 Task: Find connections with filter location Neiba with filter topic #Bestadvicewith filter profile language French with filter current company Goibibo with filter school IBS Hyderabad with filter industry Operations Consulting with filter service category Typing with filter keywords title Bookkeeper
Action: Mouse moved to (639, 84)
Screenshot: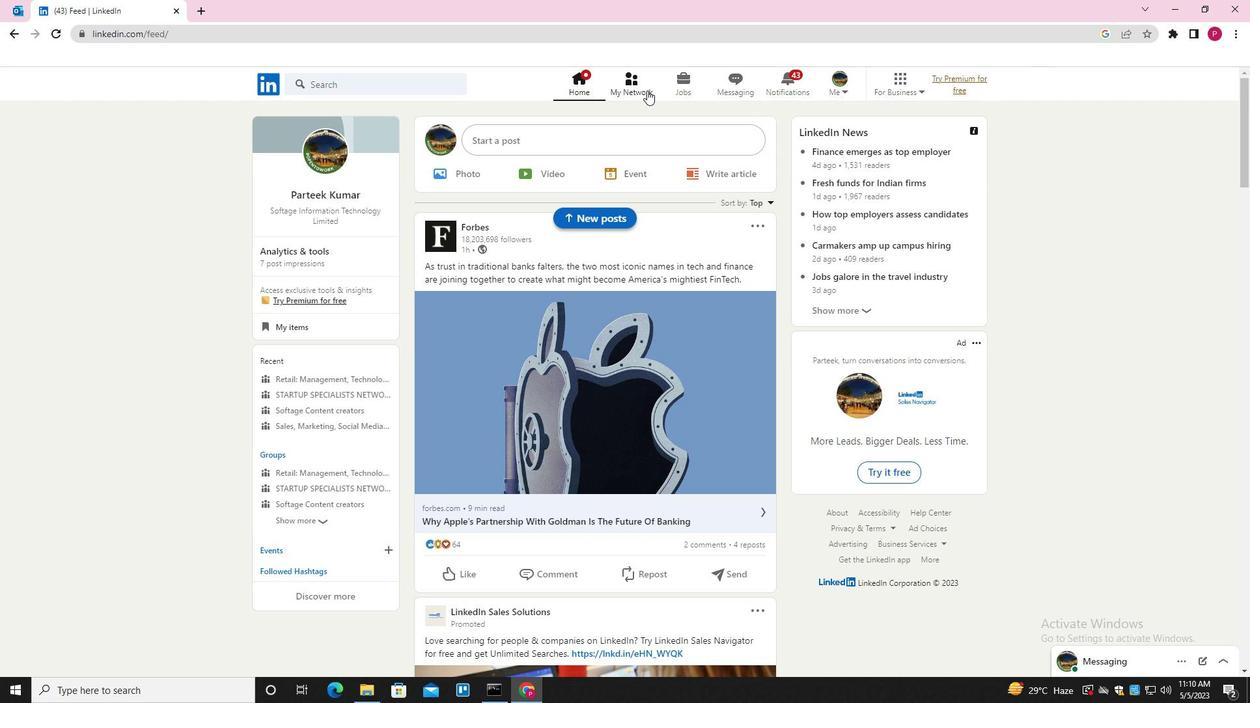 
Action: Mouse pressed left at (639, 84)
Screenshot: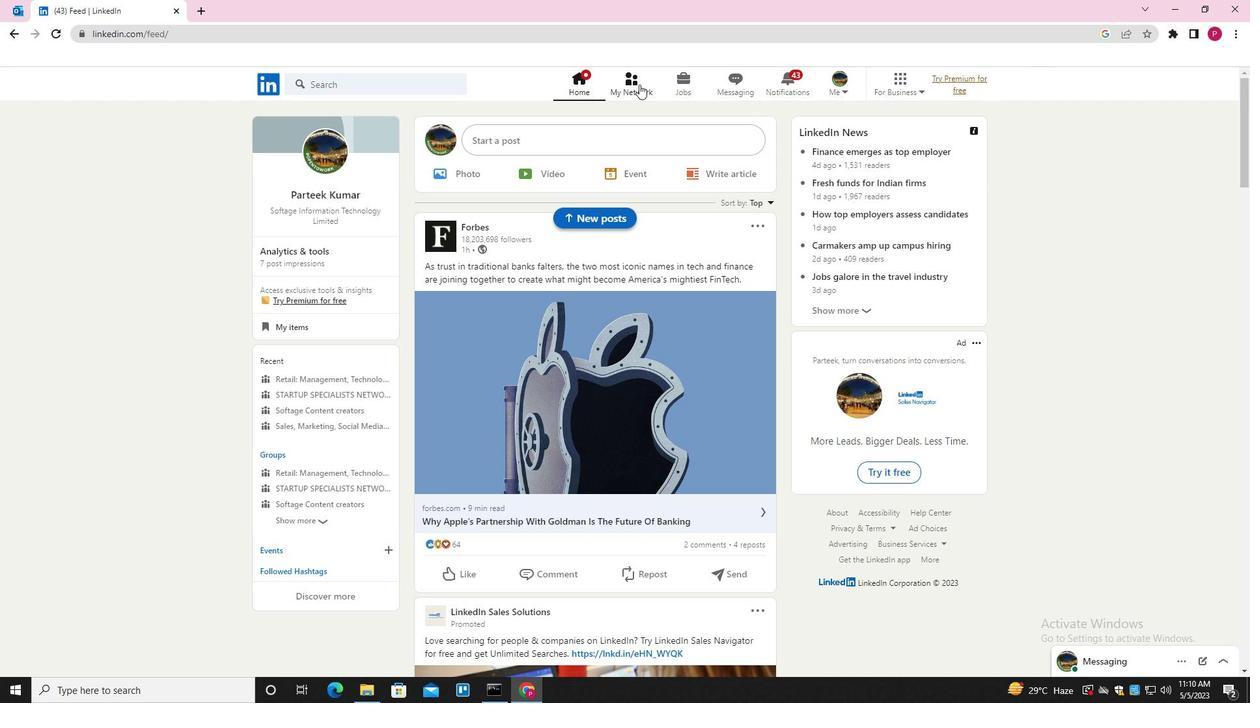
Action: Mouse moved to (423, 162)
Screenshot: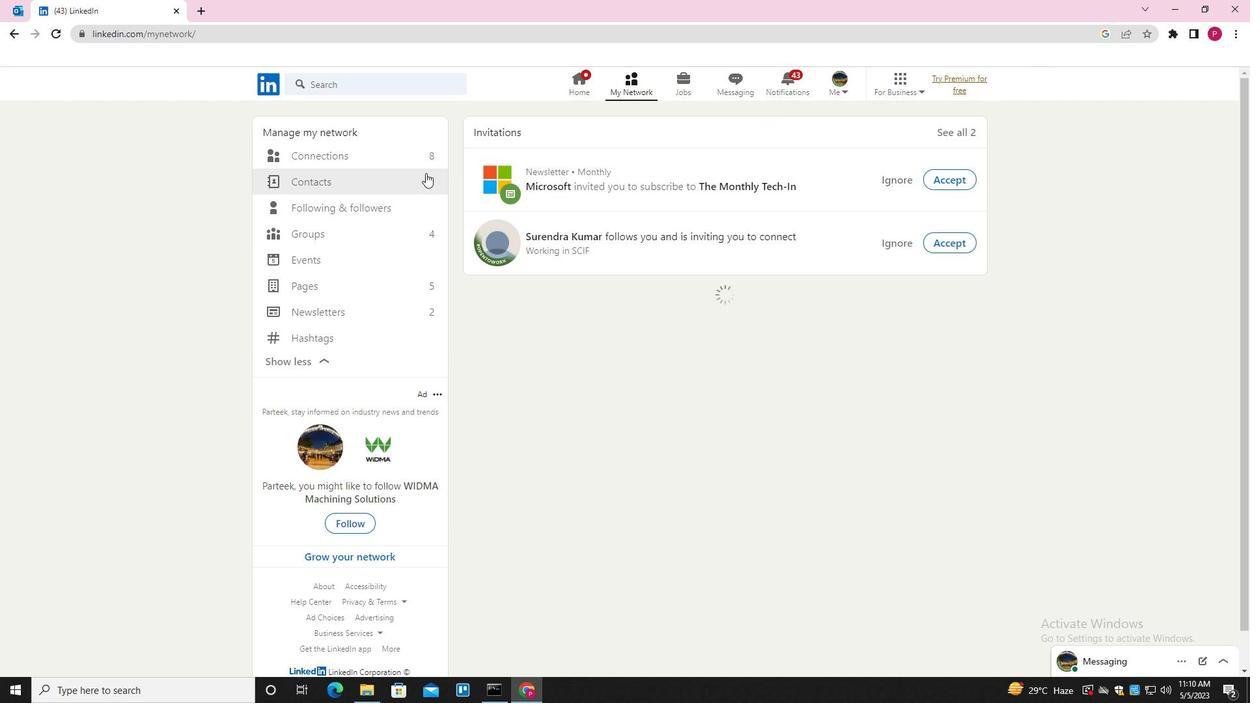 
Action: Mouse pressed left at (423, 162)
Screenshot: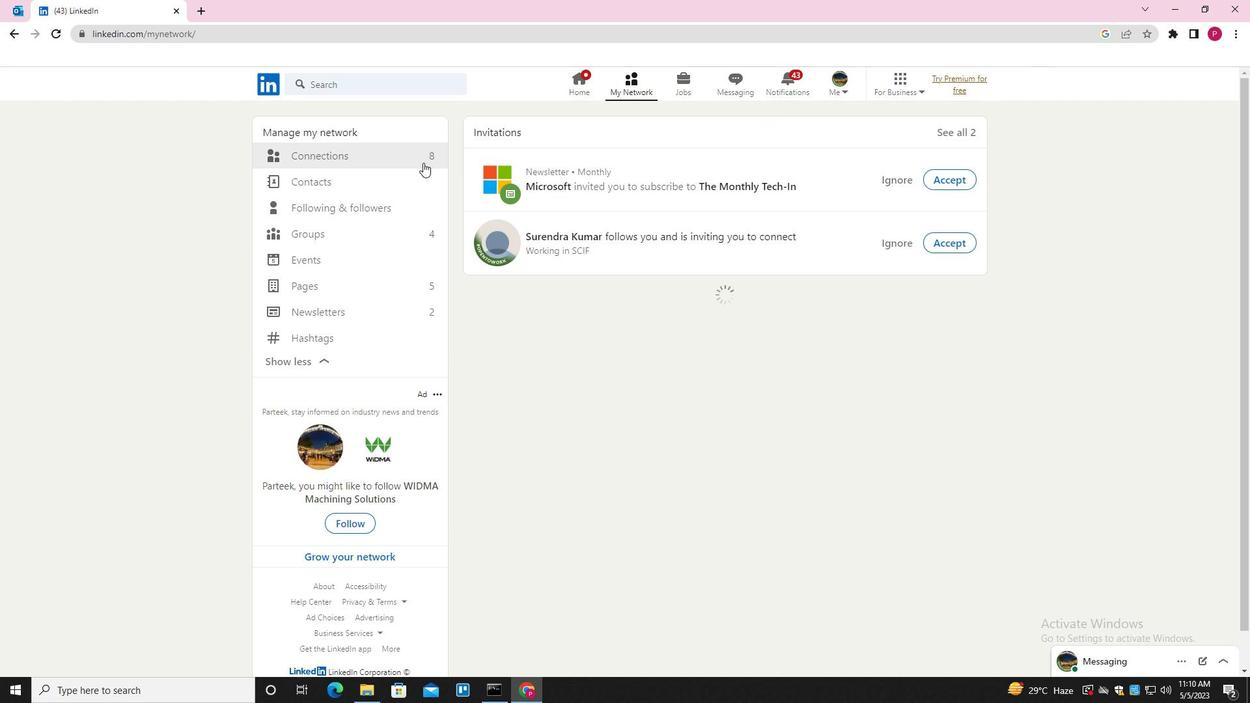 
Action: Mouse moved to (724, 156)
Screenshot: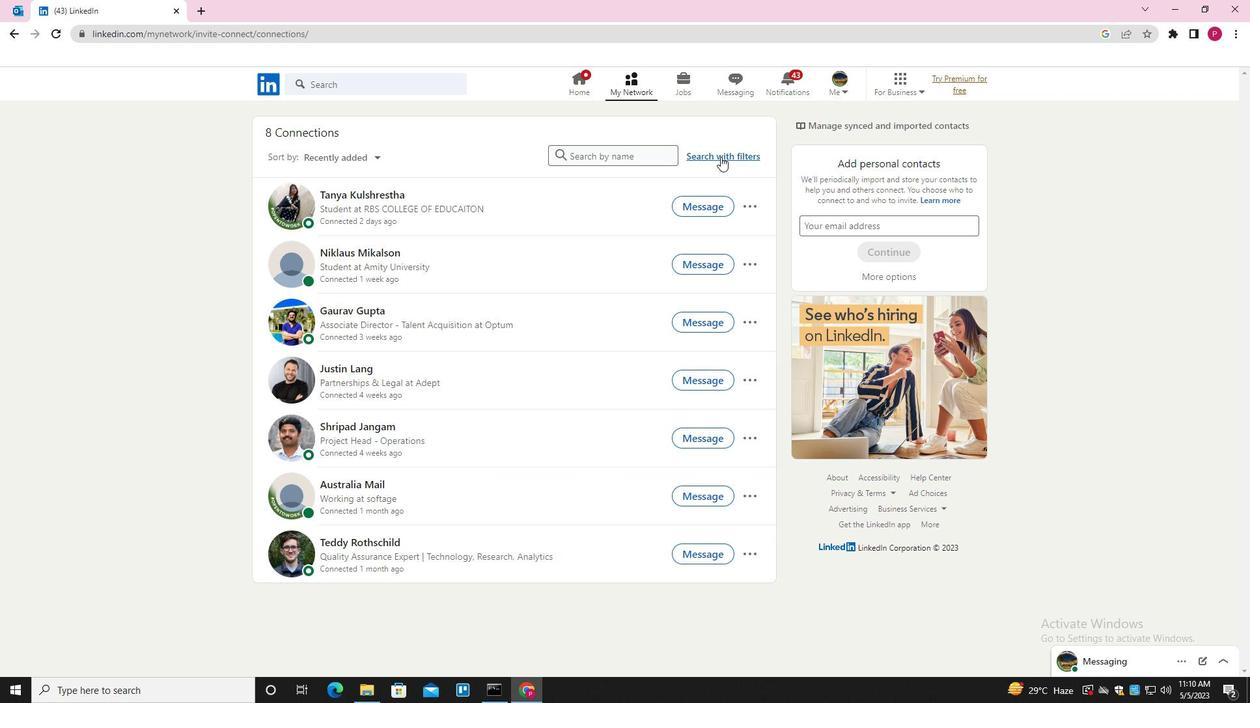 
Action: Mouse pressed left at (724, 156)
Screenshot: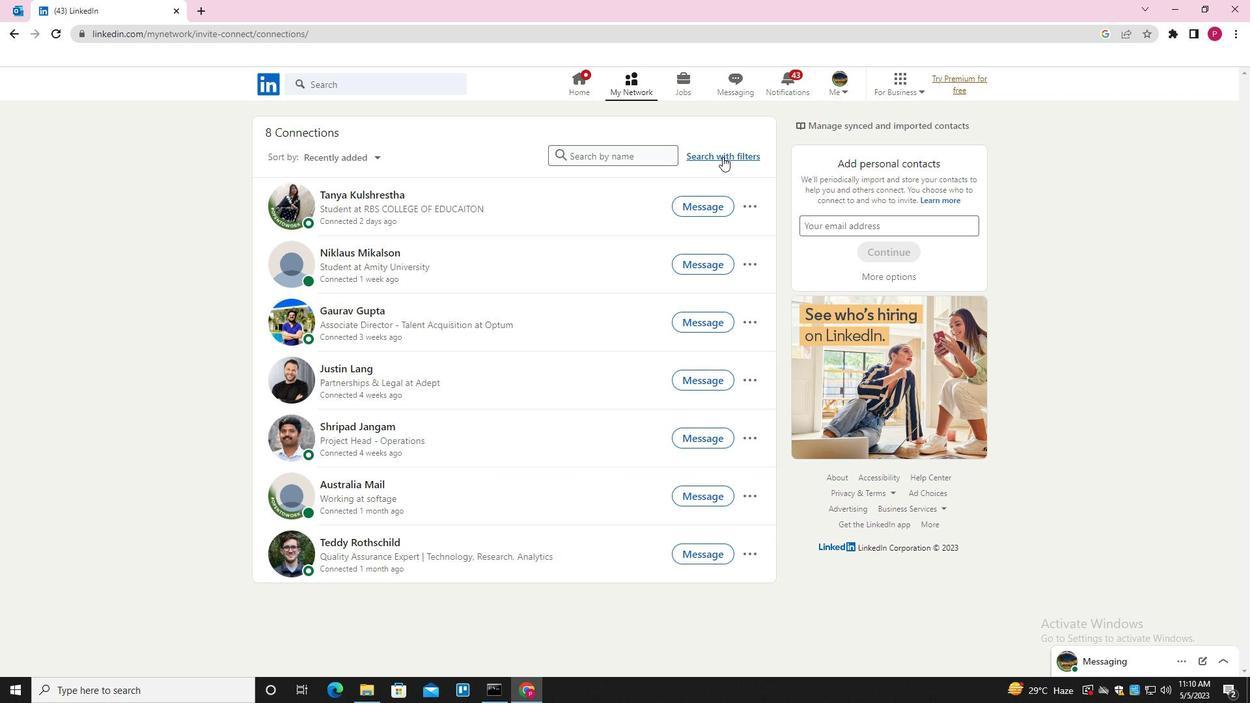 
Action: Mouse moved to (669, 117)
Screenshot: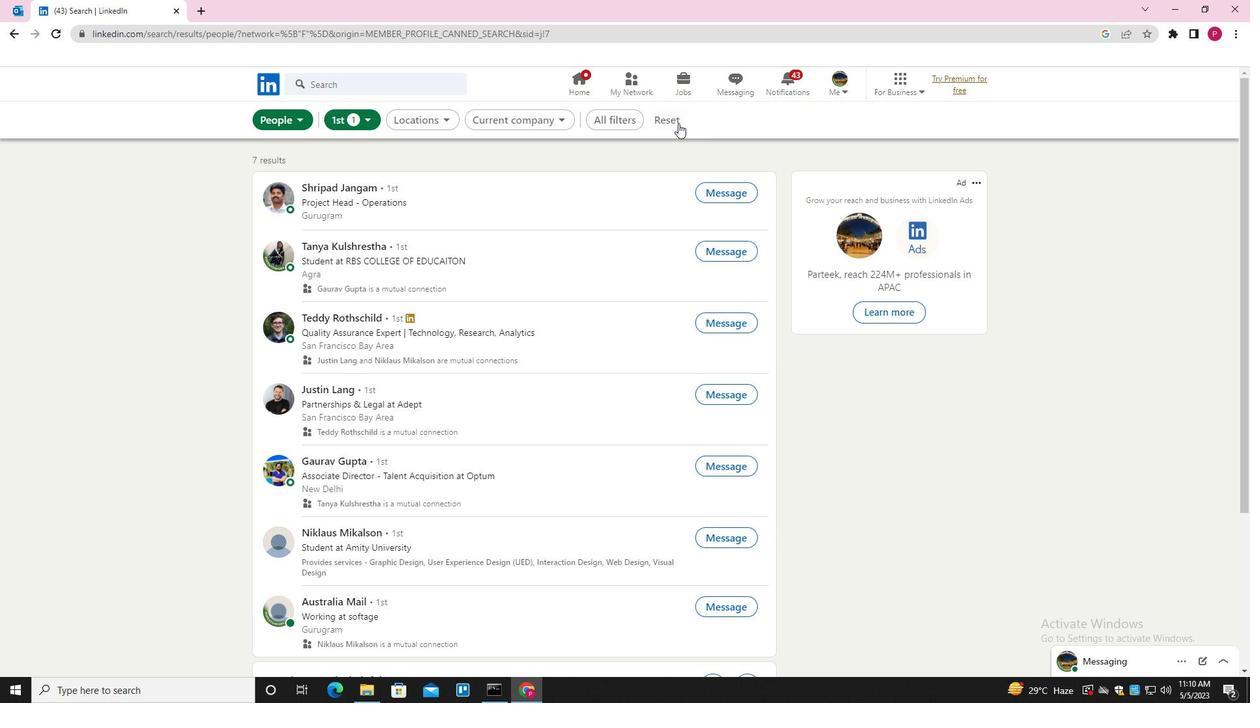 
Action: Mouse pressed left at (669, 117)
Screenshot: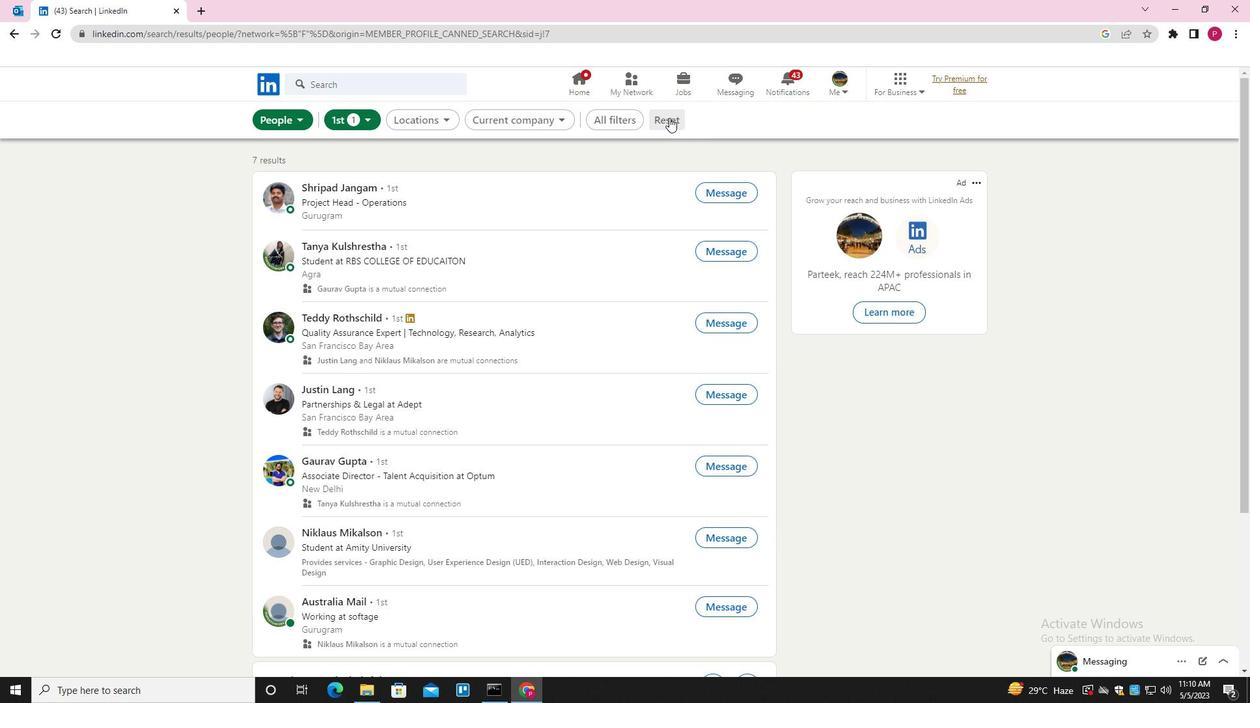 
Action: Mouse moved to (654, 117)
Screenshot: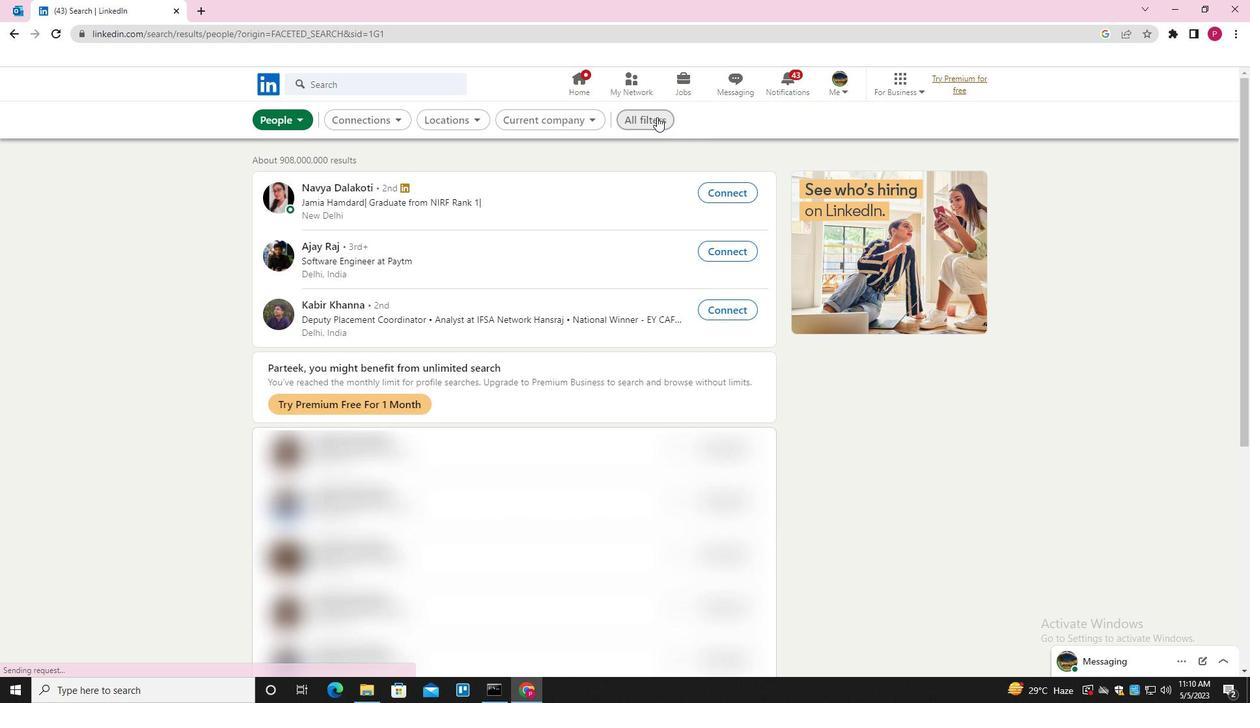 
Action: Mouse pressed left at (654, 117)
Screenshot: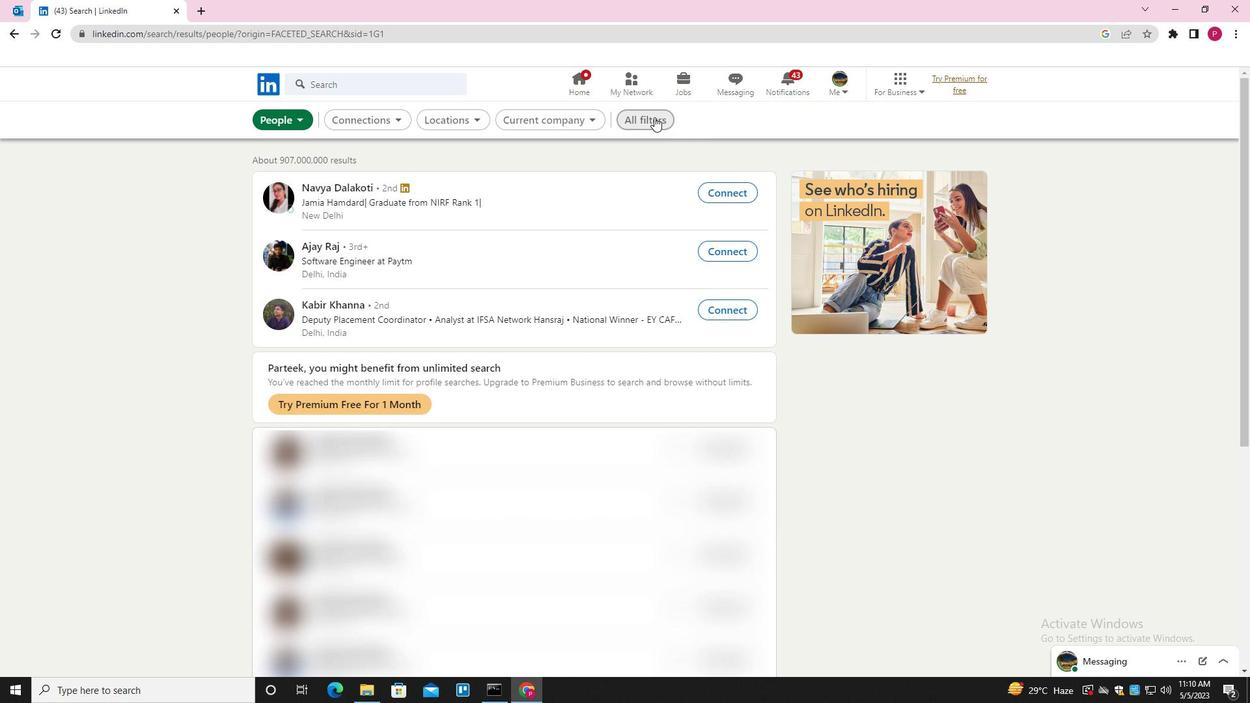 
Action: Mouse moved to (962, 274)
Screenshot: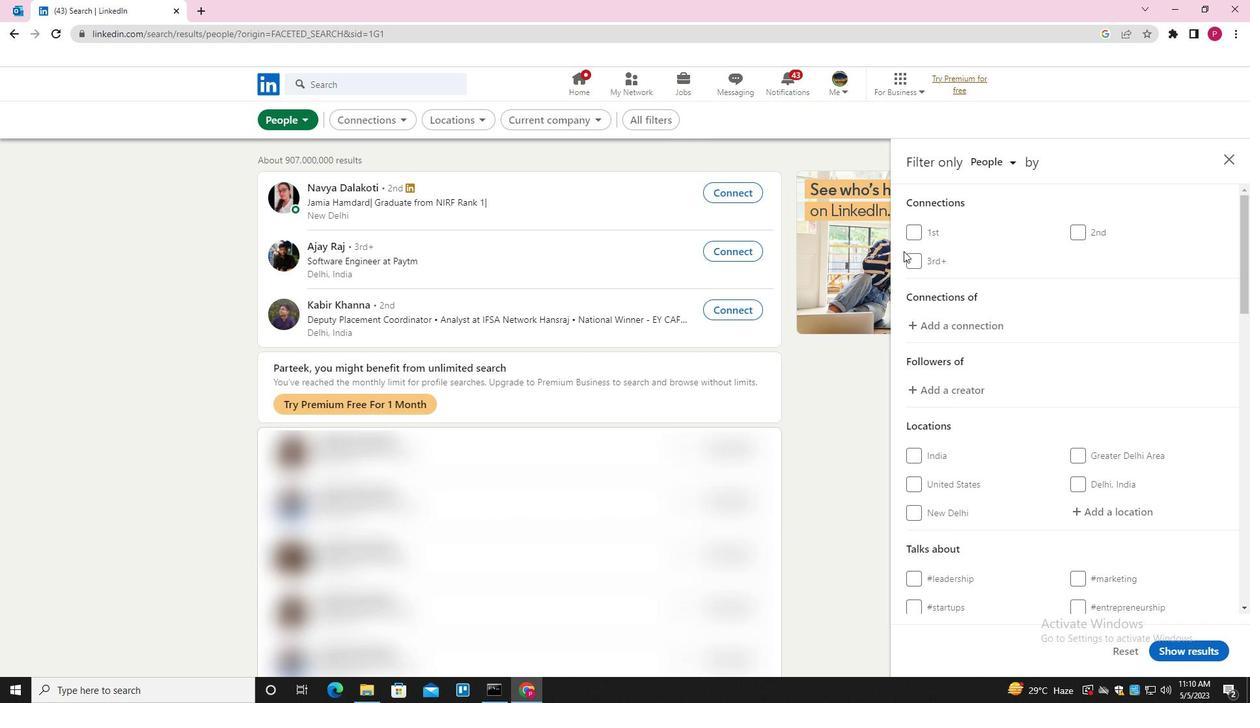 
Action: Mouse scrolled (962, 274) with delta (0, 0)
Screenshot: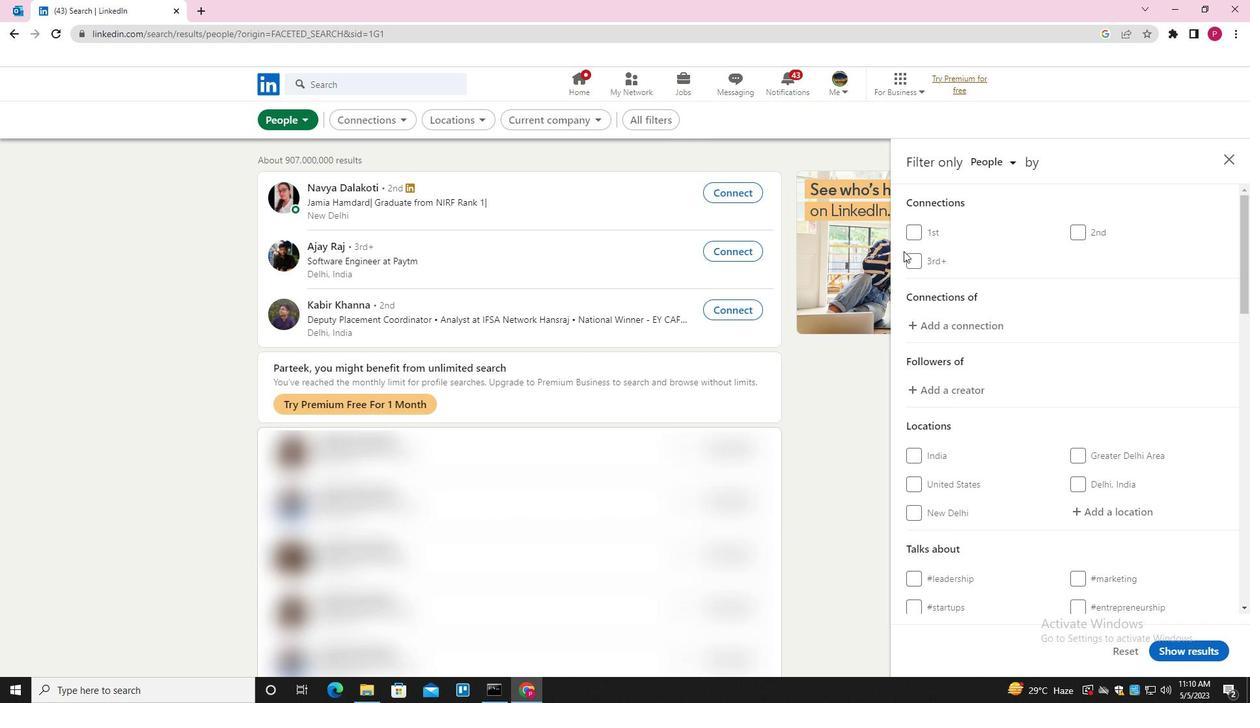 
Action: Mouse moved to (993, 285)
Screenshot: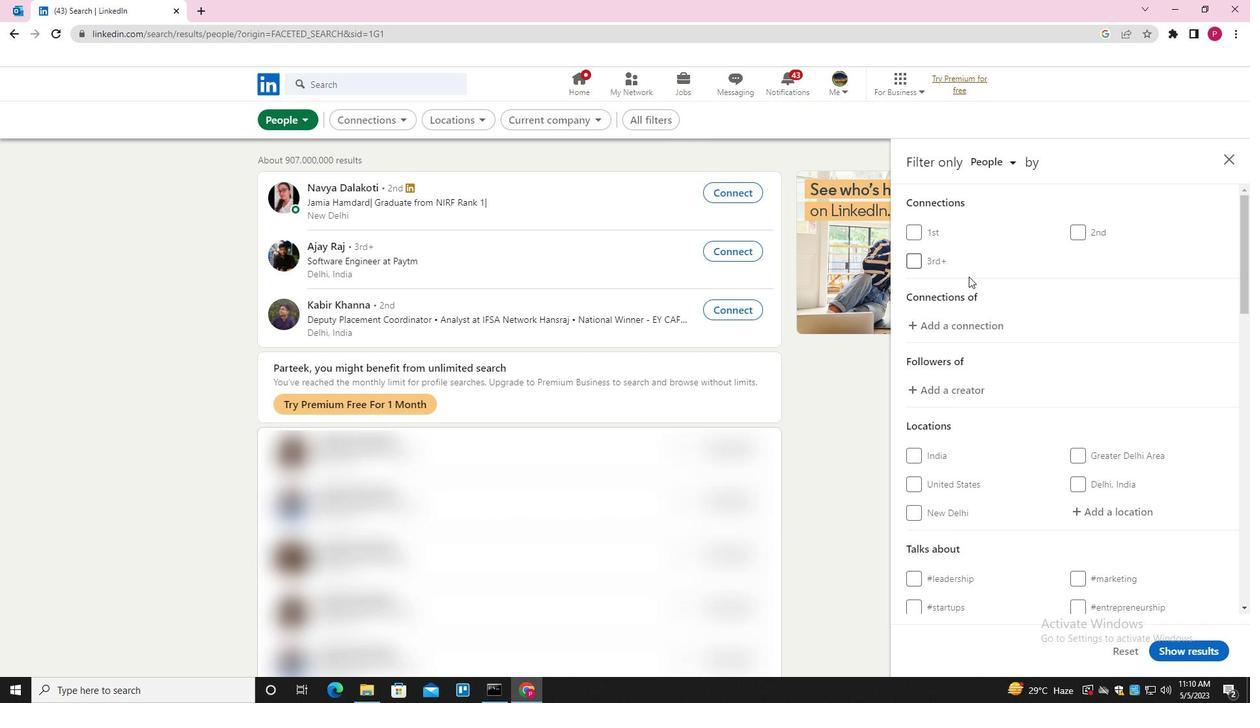 
Action: Mouse scrolled (993, 284) with delta (0, 0)
Screenshot: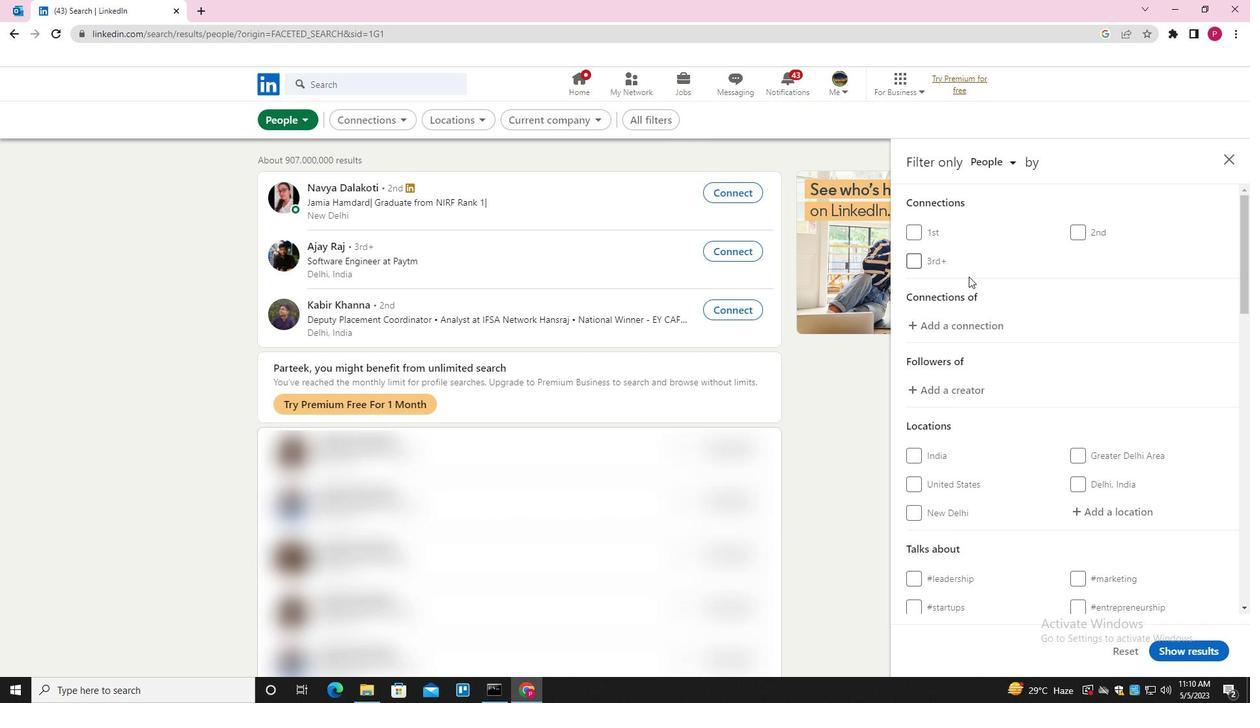 
Action: Mouse moved to (1135, 373)
Screenshot: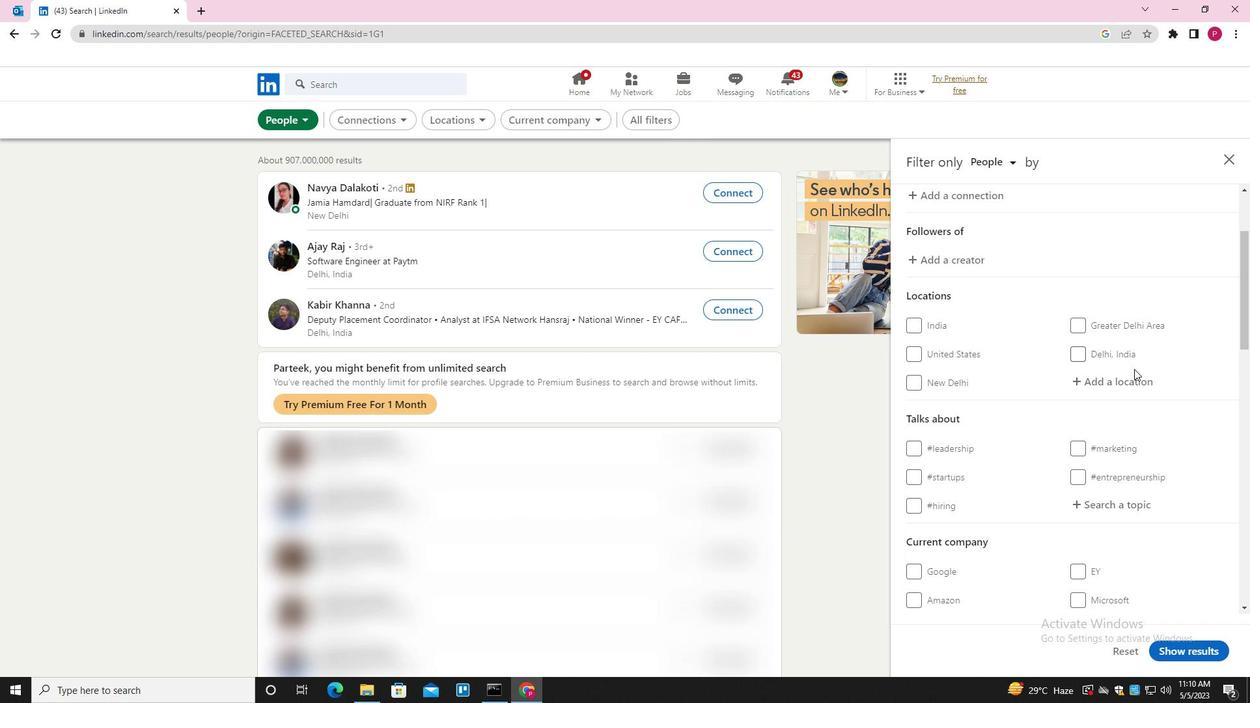 
Action: Mouse pressed left at (1135, 373)
Screenshot: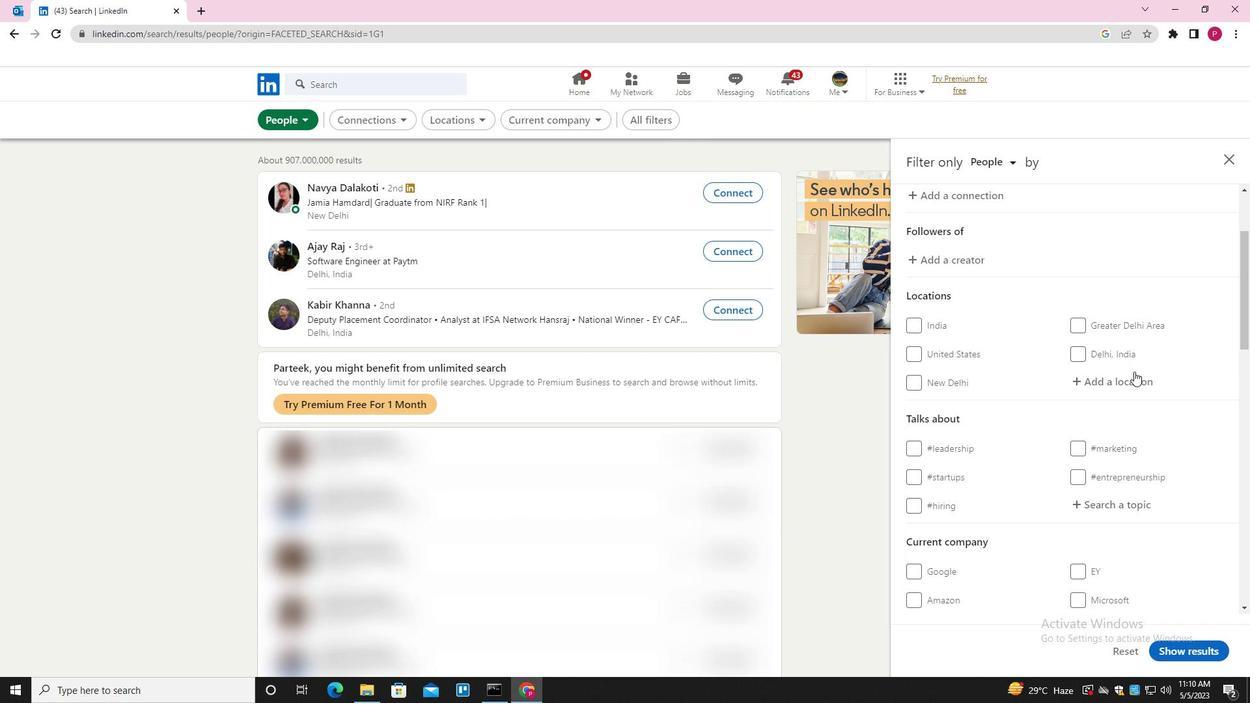 
Action: Key pressed <Key.shift>NEIBA
Screenshot: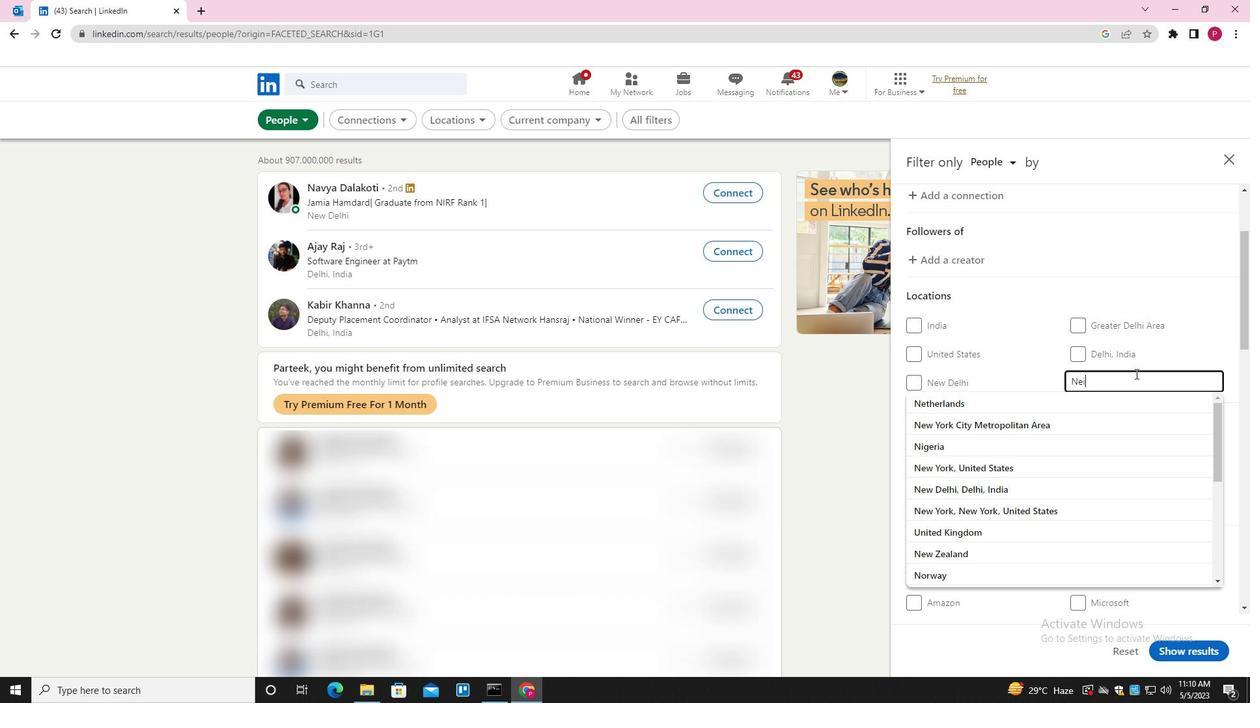 
Action: Mouse moved to (1122, 373)
Screenshot: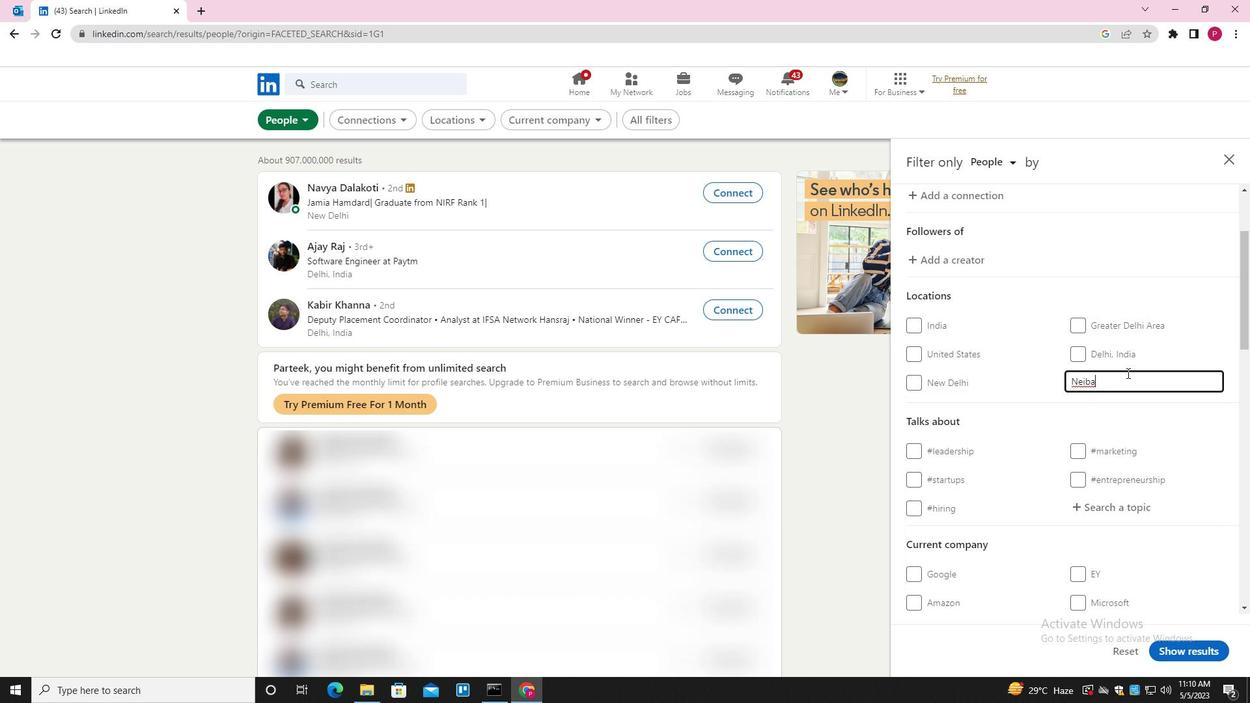 
Action: Mouse scrolled (1122, 372) with delta (0, 0)
Screenshot: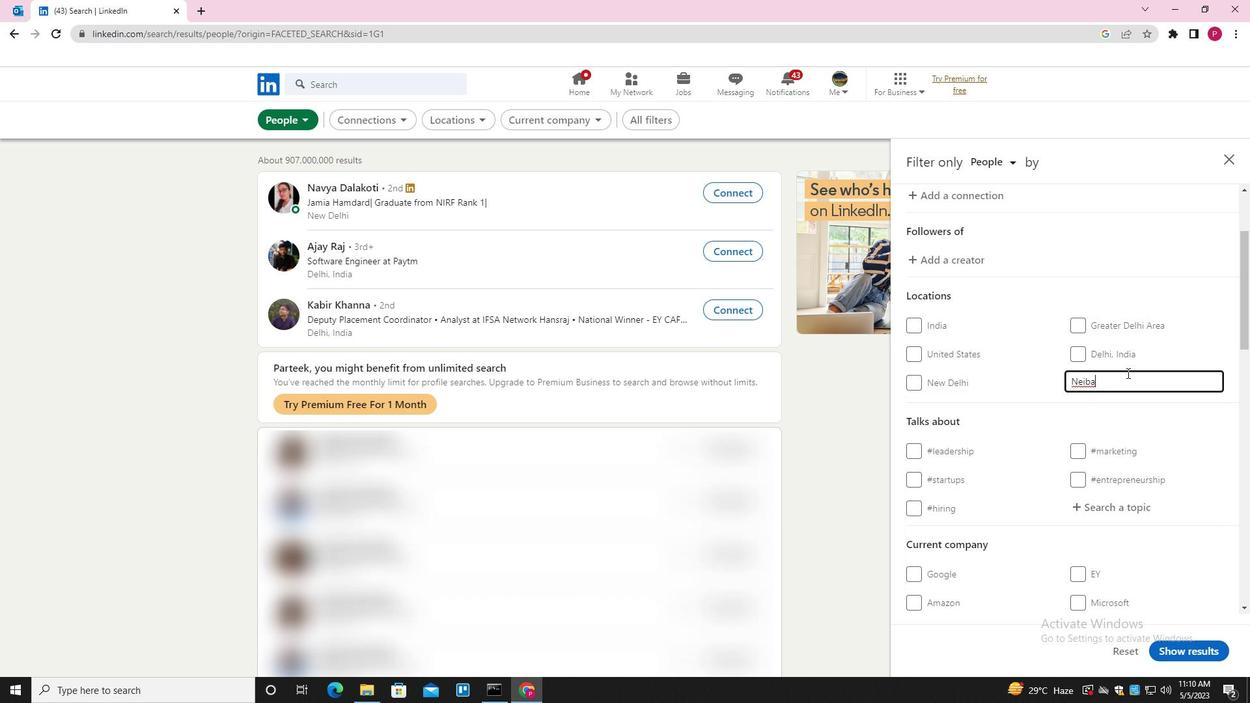 
Action: Mouse moved to (1121, 372)
Screenshot: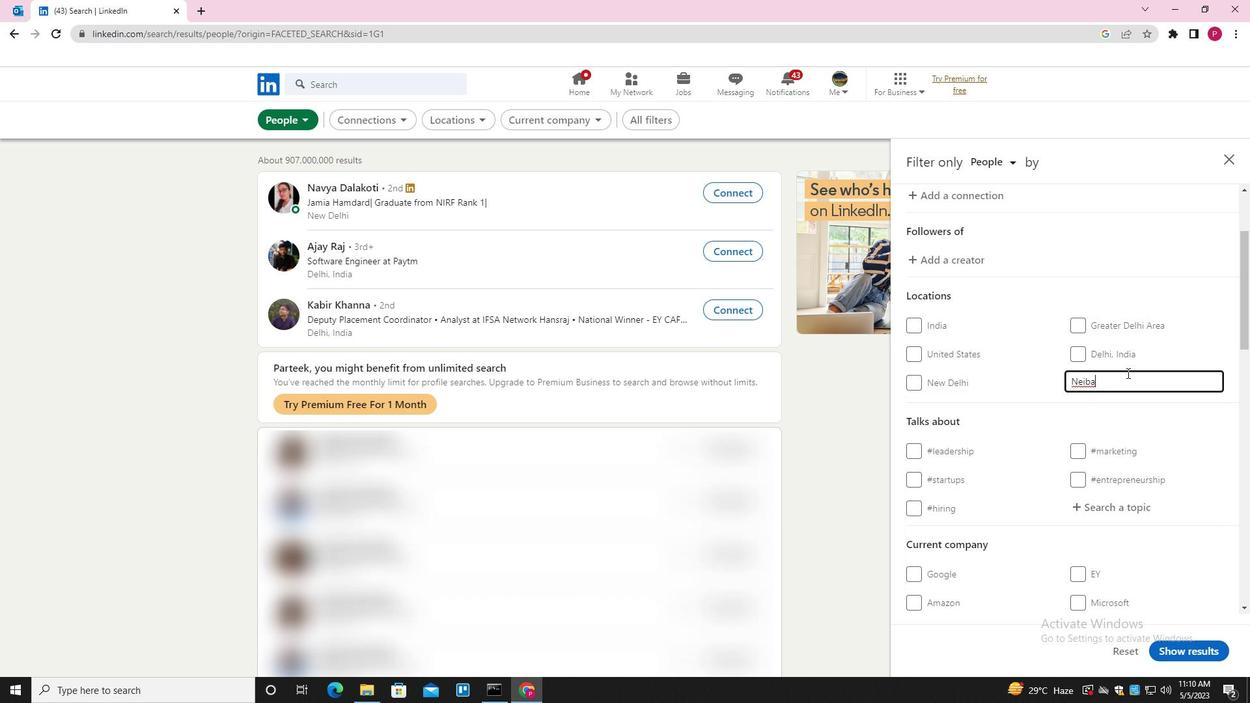 
Action: Mouse scrolled (1121, 371) with delta (0, 0)
Screenshot: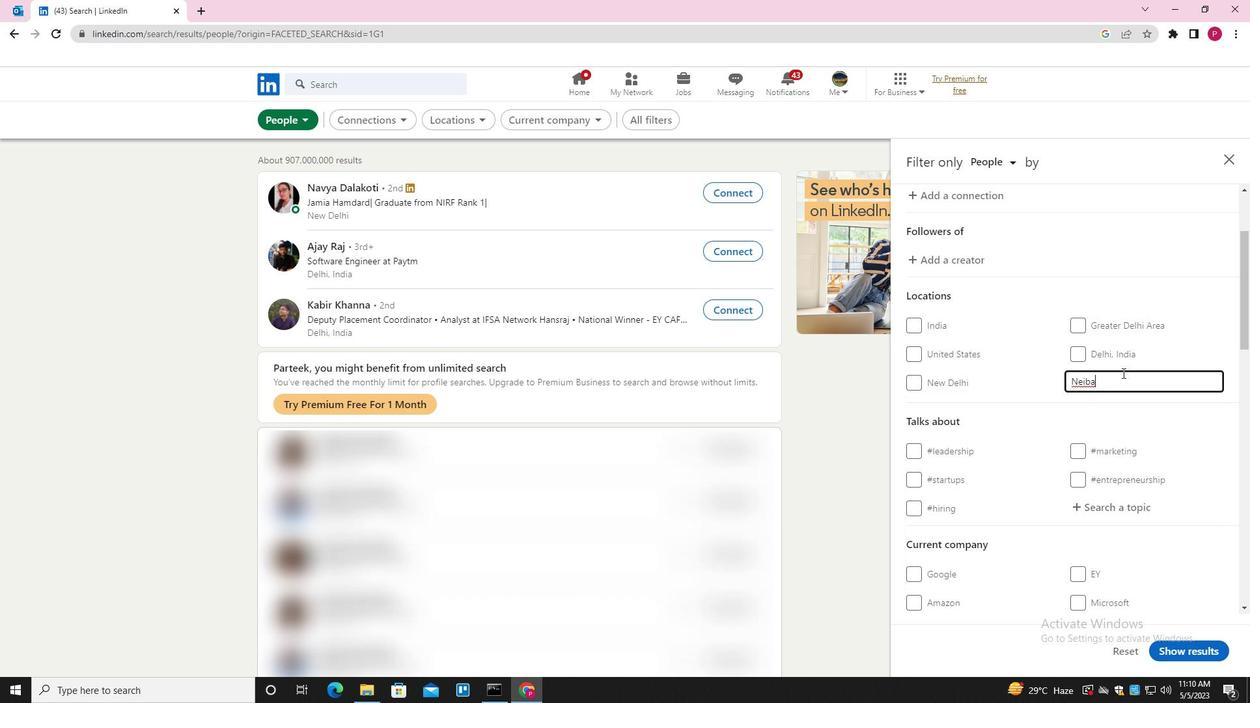 
Action: Mouse scrolled (1121, 371) with delta (0, 0)
Screenshot: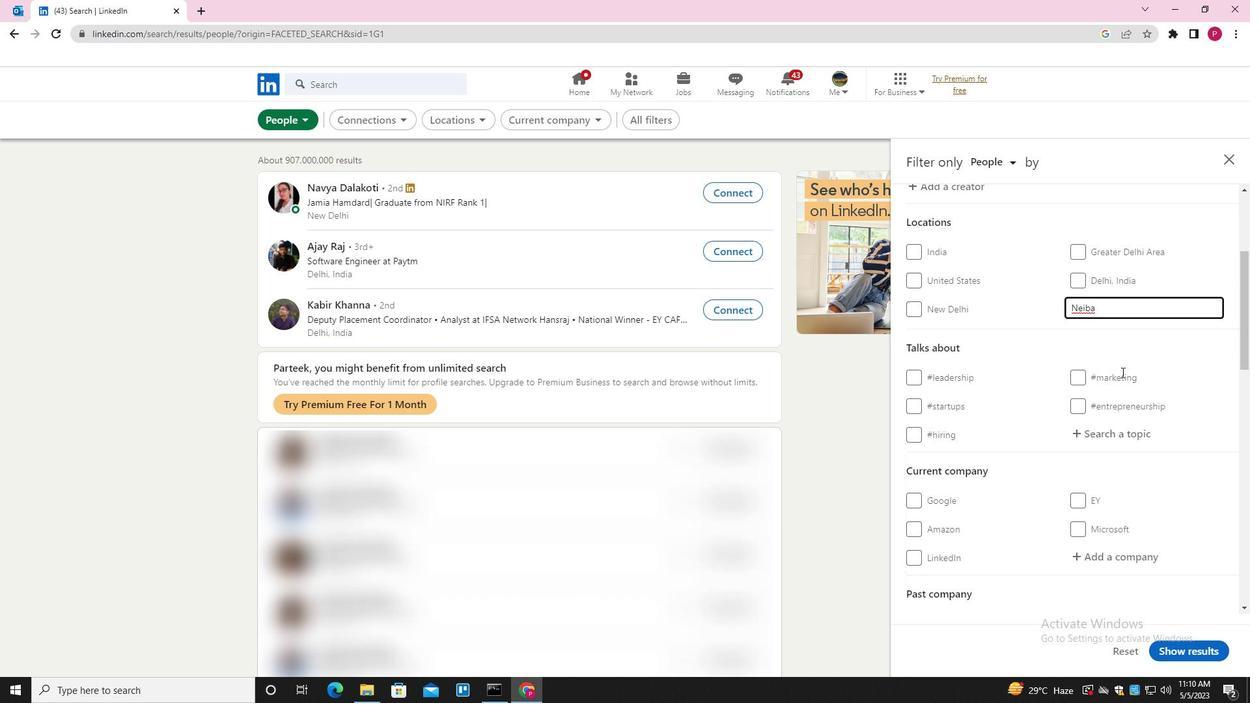 
Action: Mouse moved to (1112, 313)
Screenshot: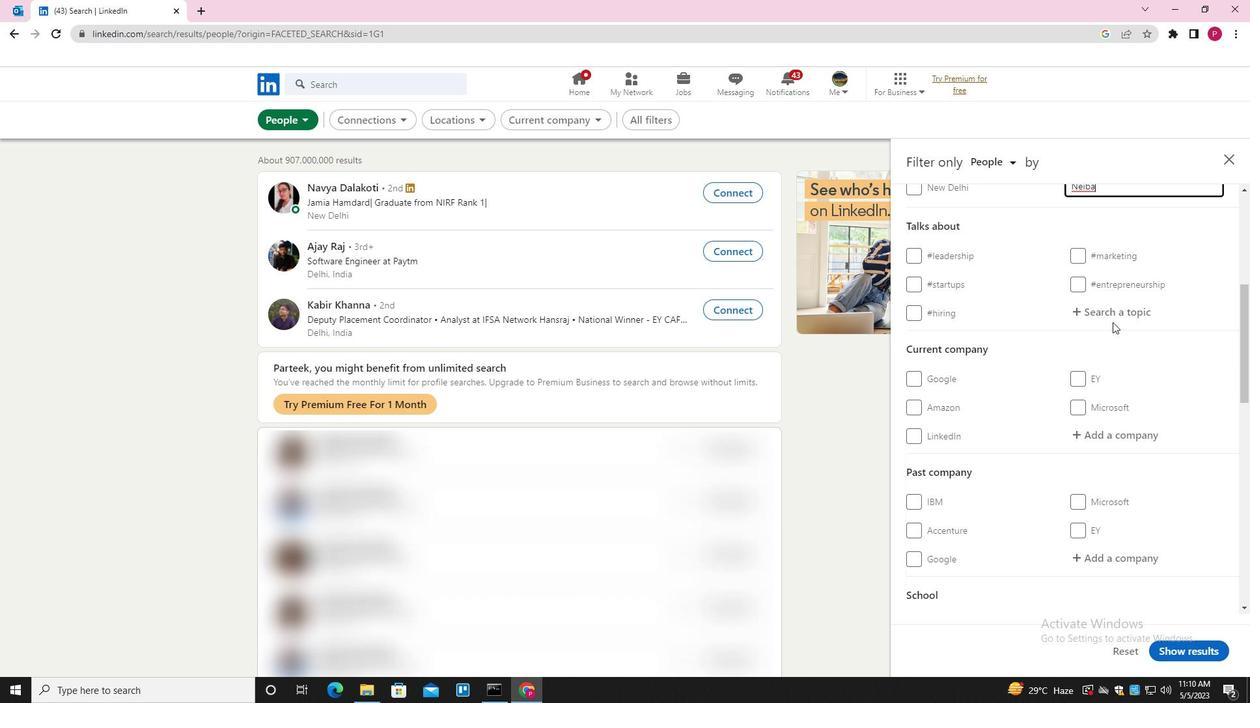 
Action: Mouse pressed left at (1112, 313)
Screenshot: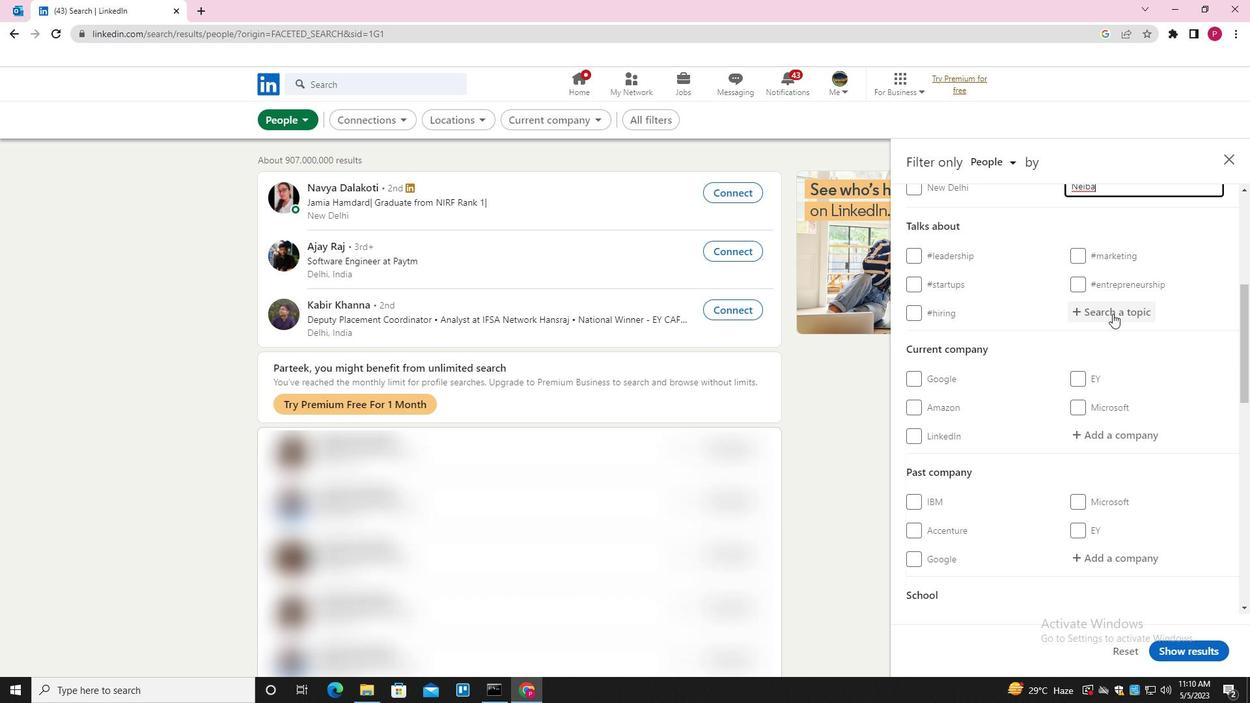 
Action: Key pressed BESTADVICE<Key.down><Key.enter>
Screenshot: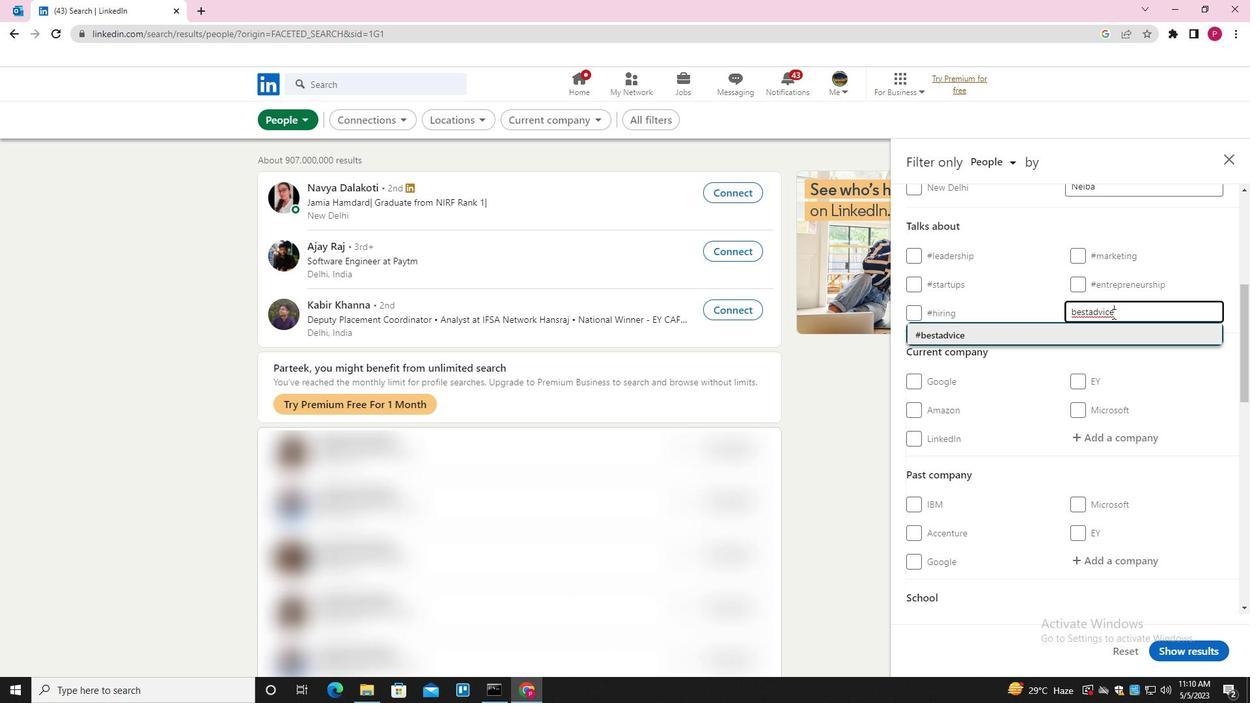
Action: Mouse scrolled (1112, 313) with delta (0, 0)
Screenshot: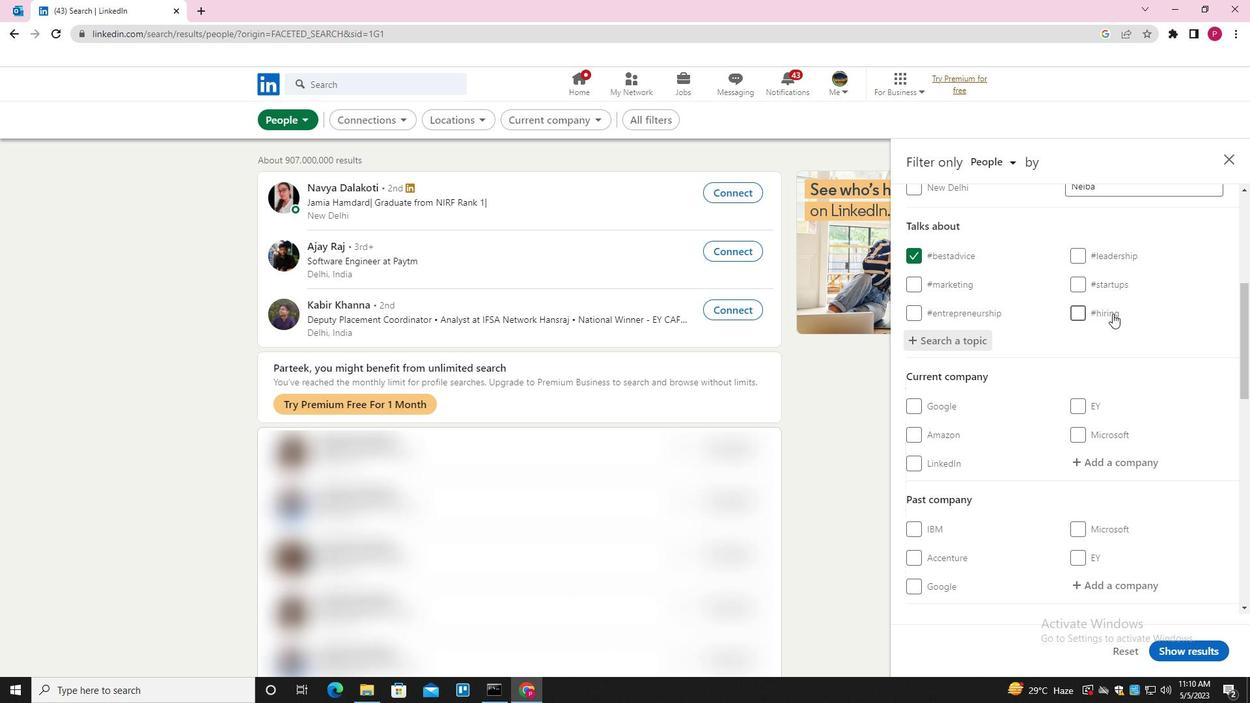 
Action: Mouse scrolled (1112, 313) with delta (0, 0)
Screenshot: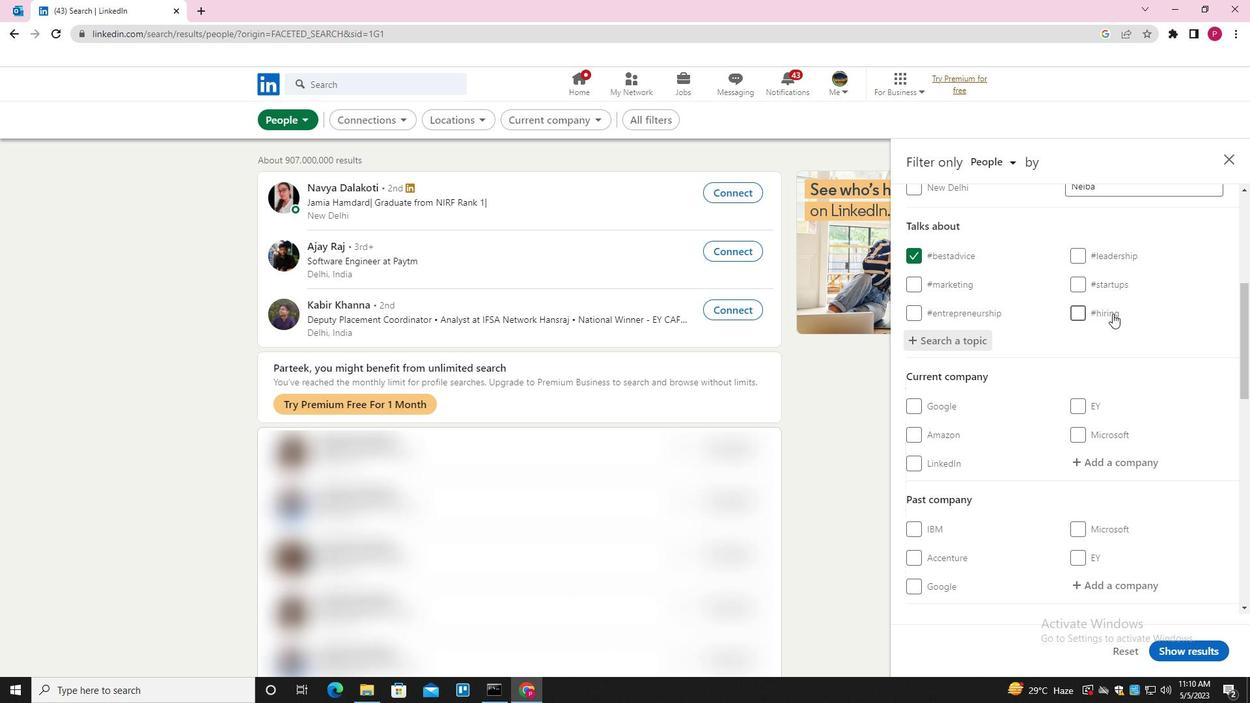 
Action: Mouse moved to (1109, 315)
Screenshot: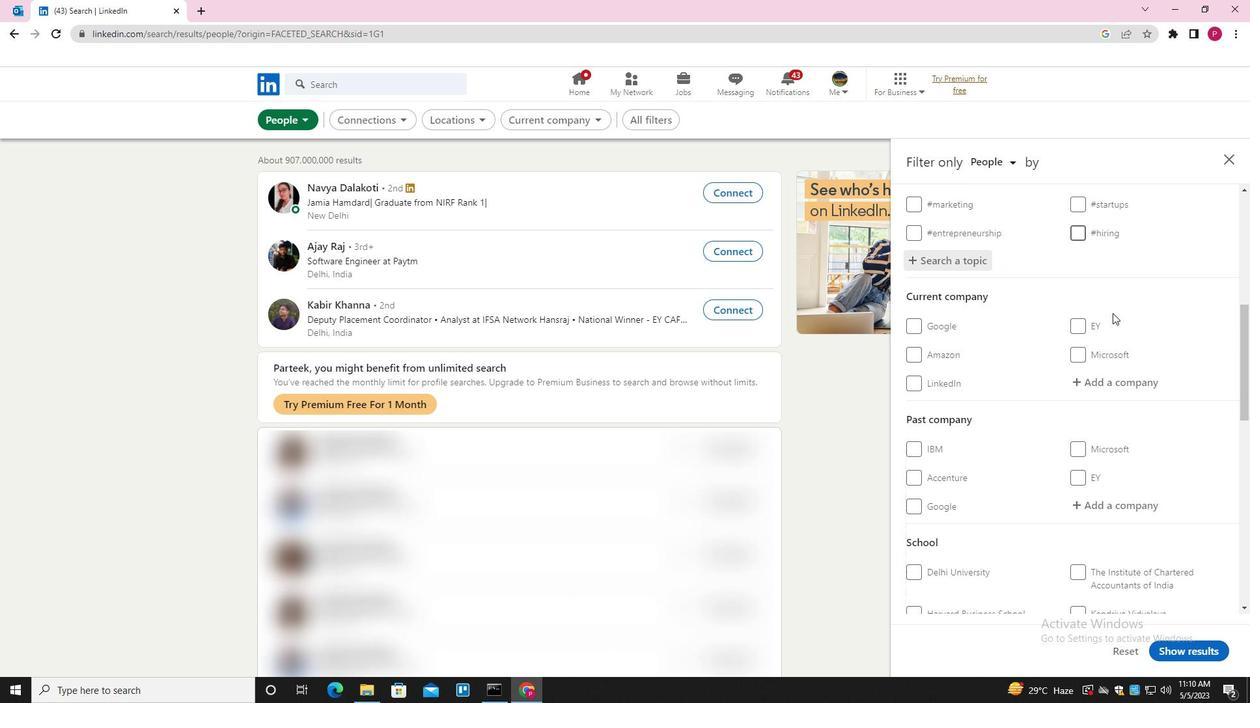 
Action: Mouse scrolled (1109, 314) with delta (0, 0)
Screenshot: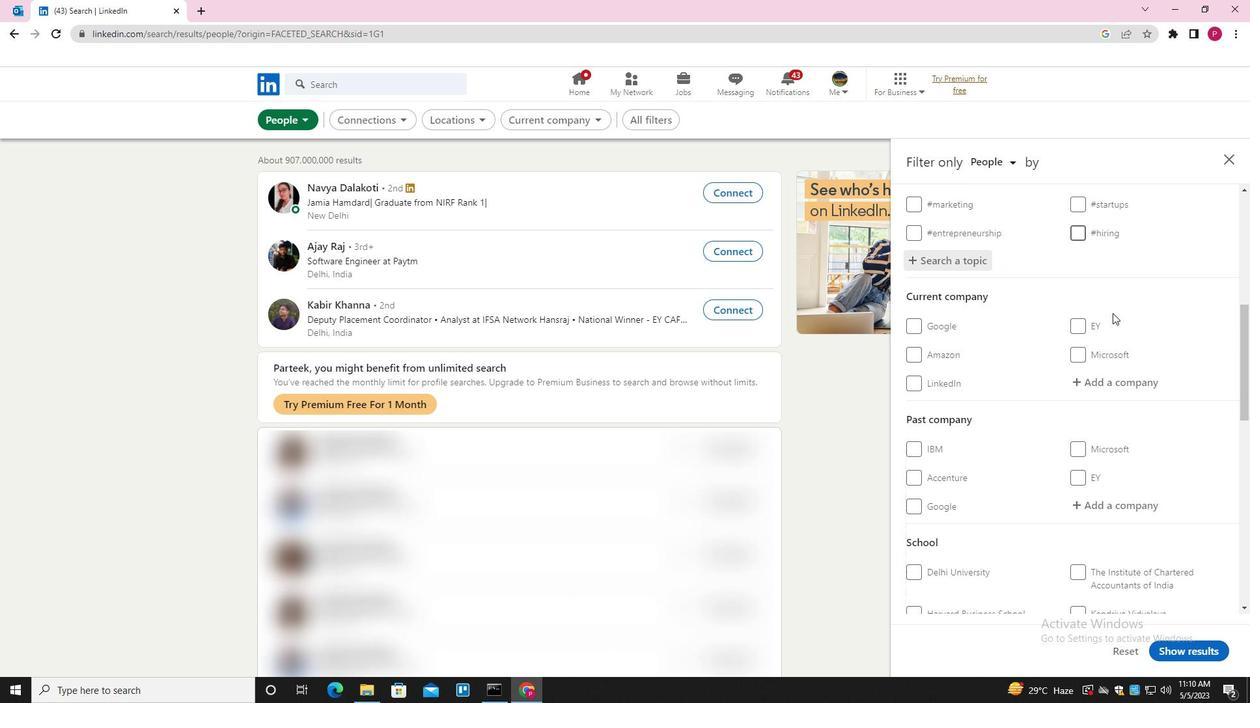 
Action: Mouse moved to (1105, 317)
Screenshot: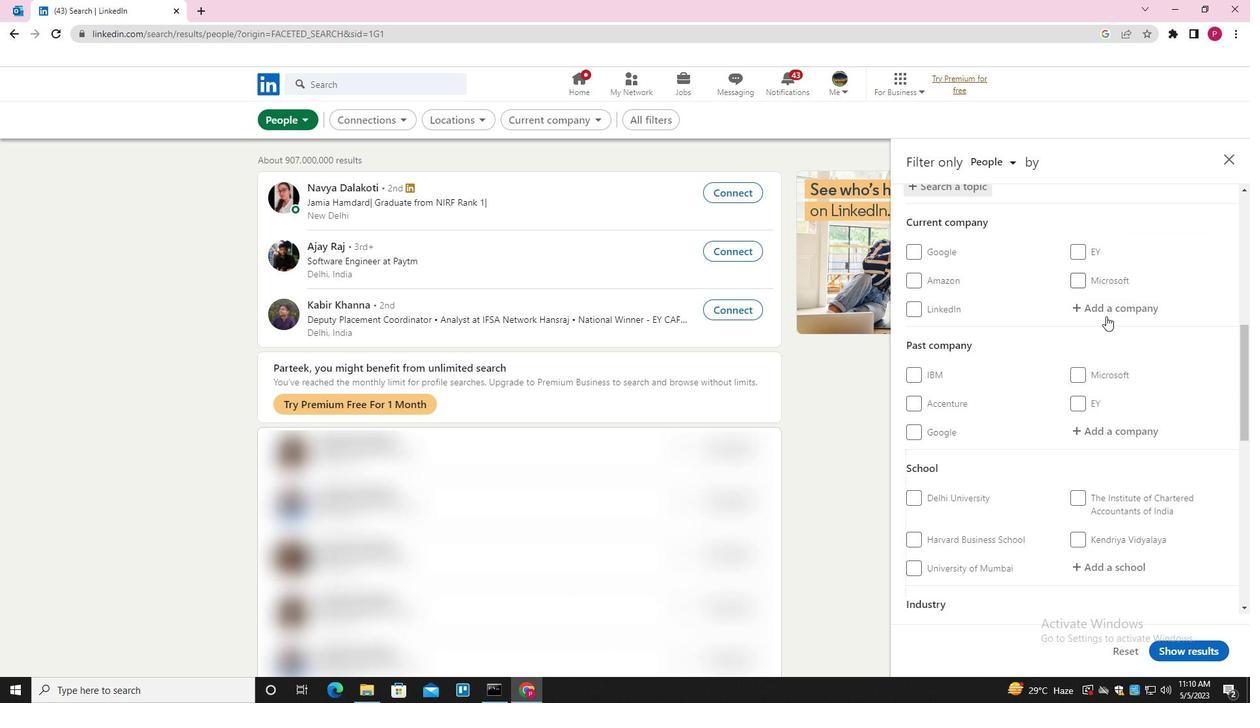 
Action: Mouse scrolled (1105, 317) with delta (0, 0)
Screenshot: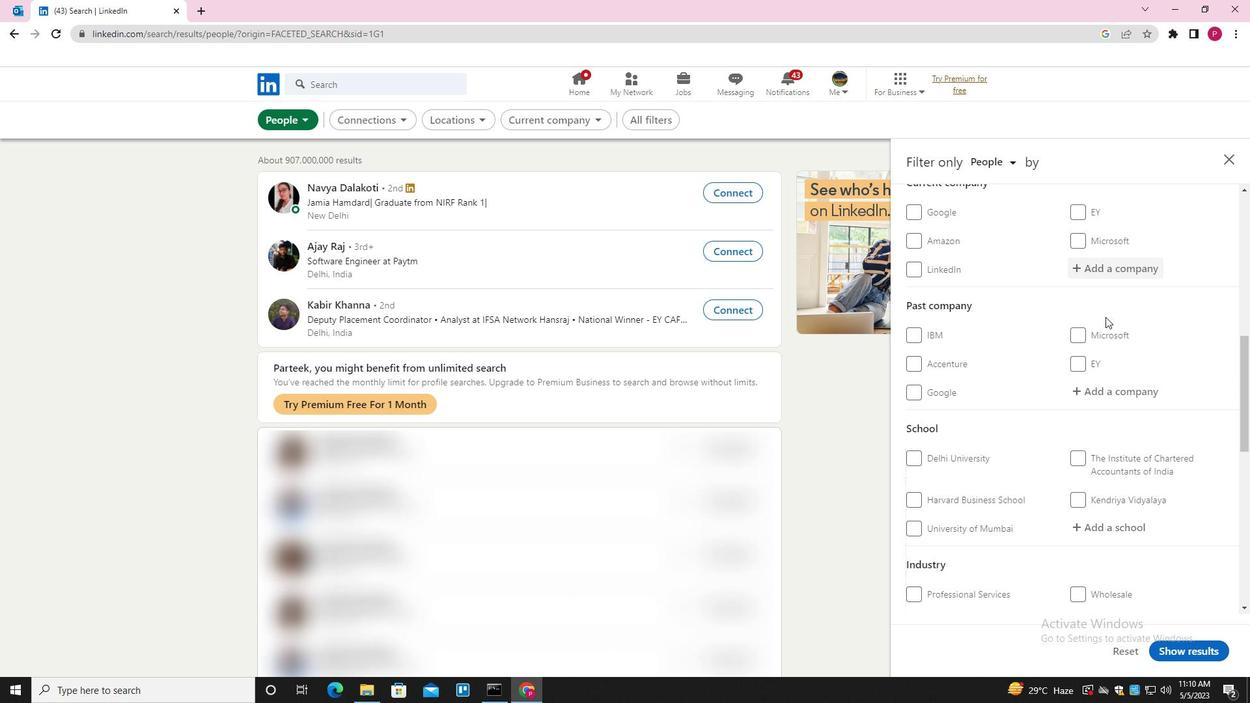 
Action: Mouse scrolled (1105, 317) with delta (0, 0)
Screenshot: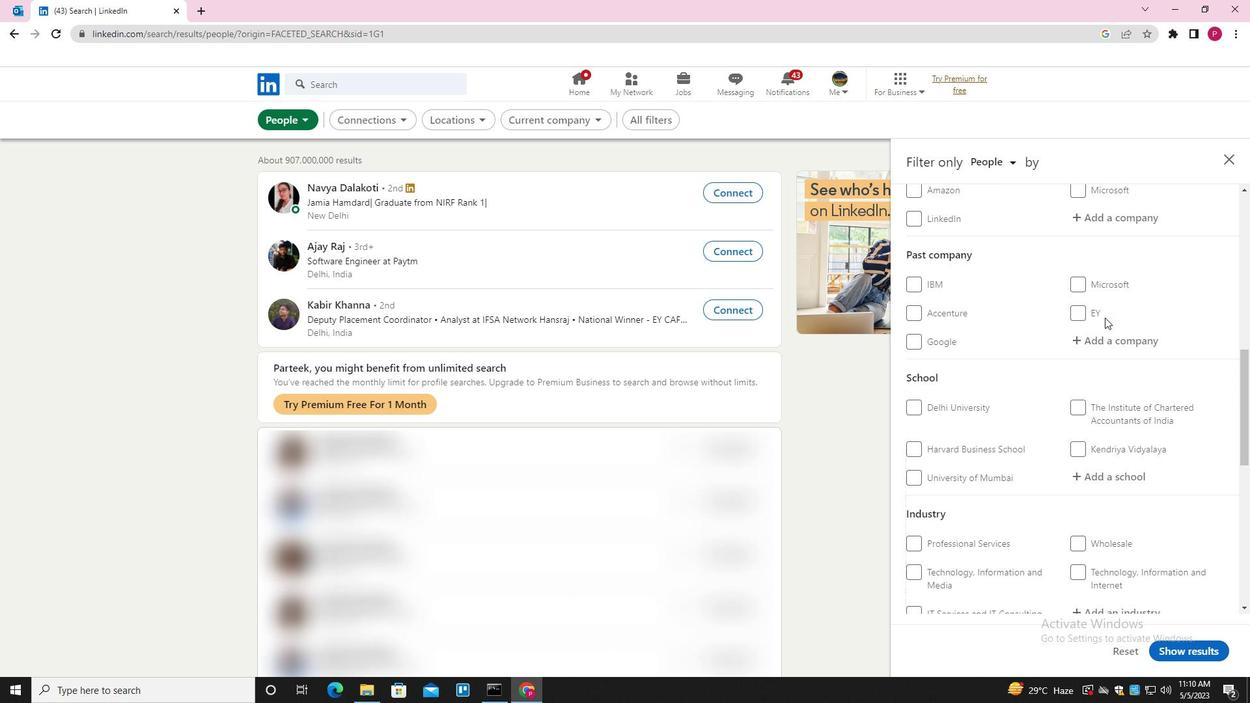 
Action: Mouse scrolled (1105, 317) with delta (0, 0)
Screenshot: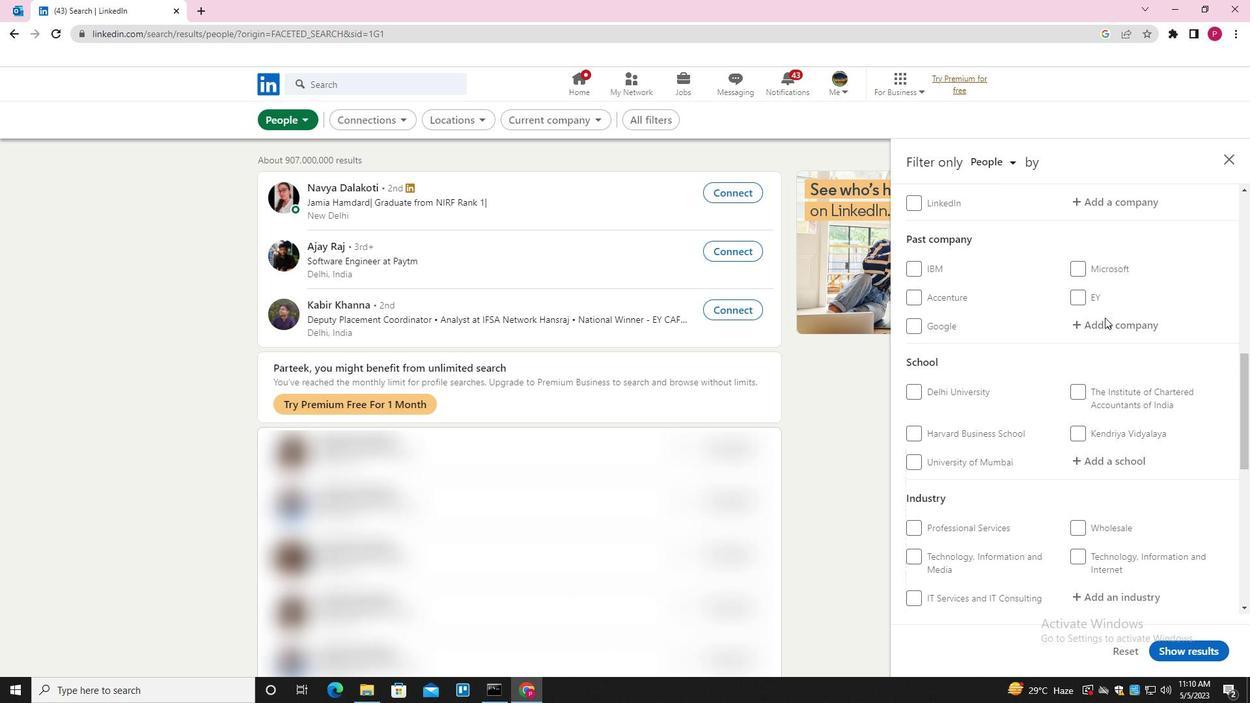 
Action: Mouse moved to (1088, 319)
Screenshot: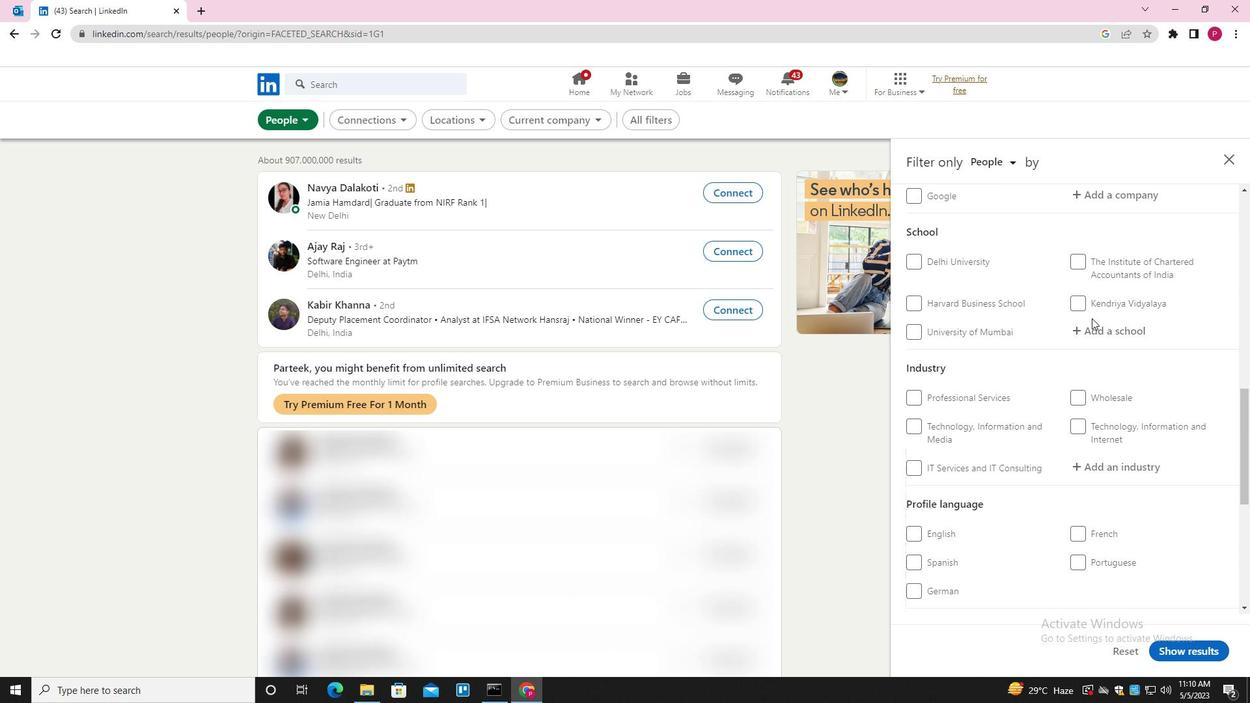 
Action: Mouse scrolled (1088, 318) with delta (0, 0)
Screenshot: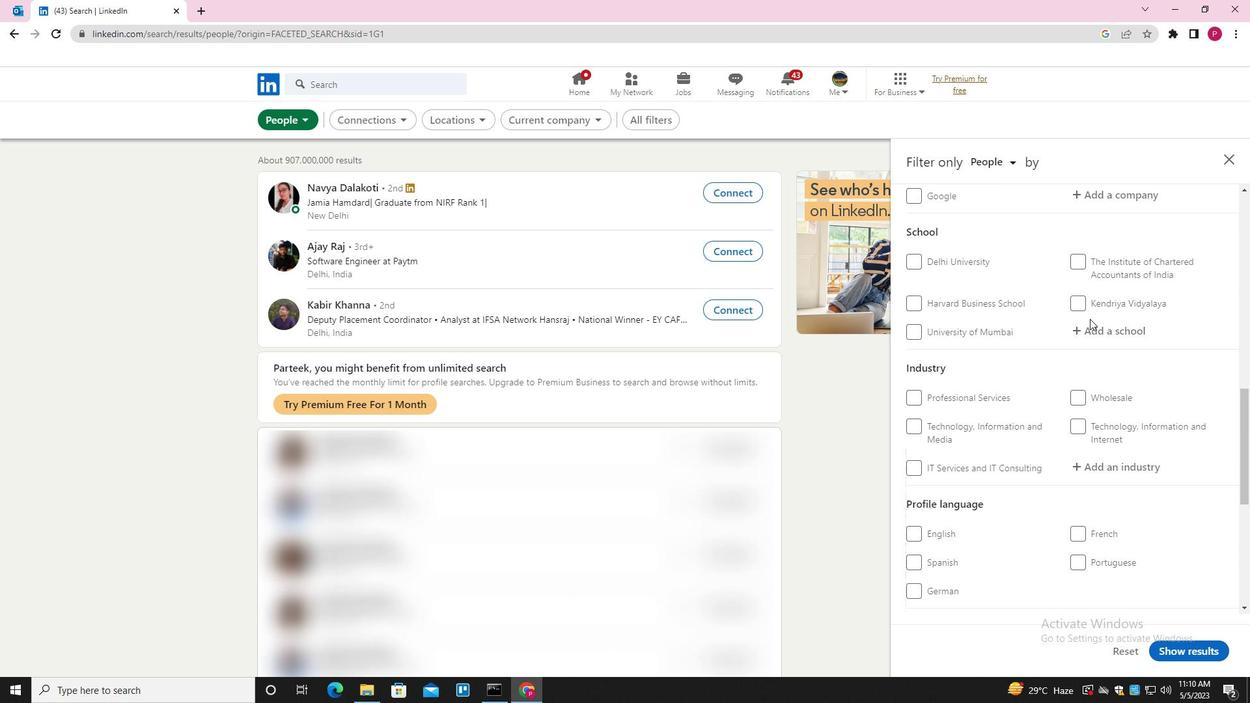 
Action: Mouse moved to (1087, 319)
Screenshot: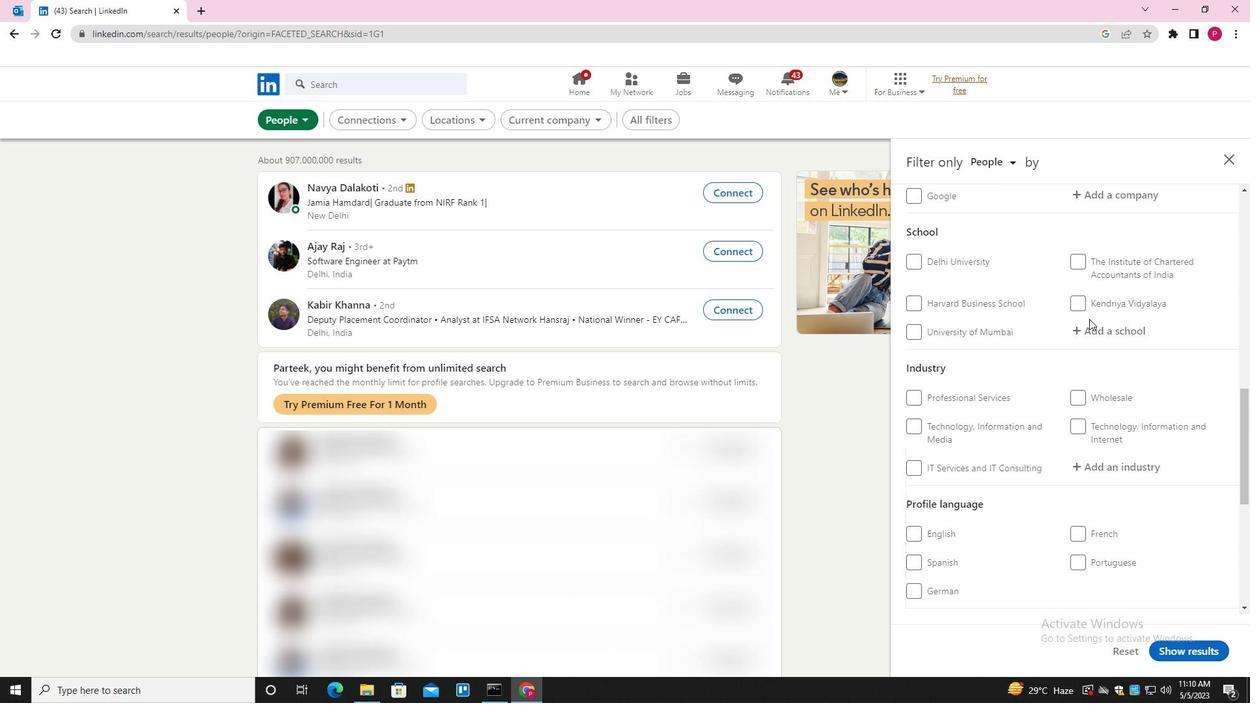 
Action: Mouse scrolled (1087, 319) with delta (0, 0)
Screenshot: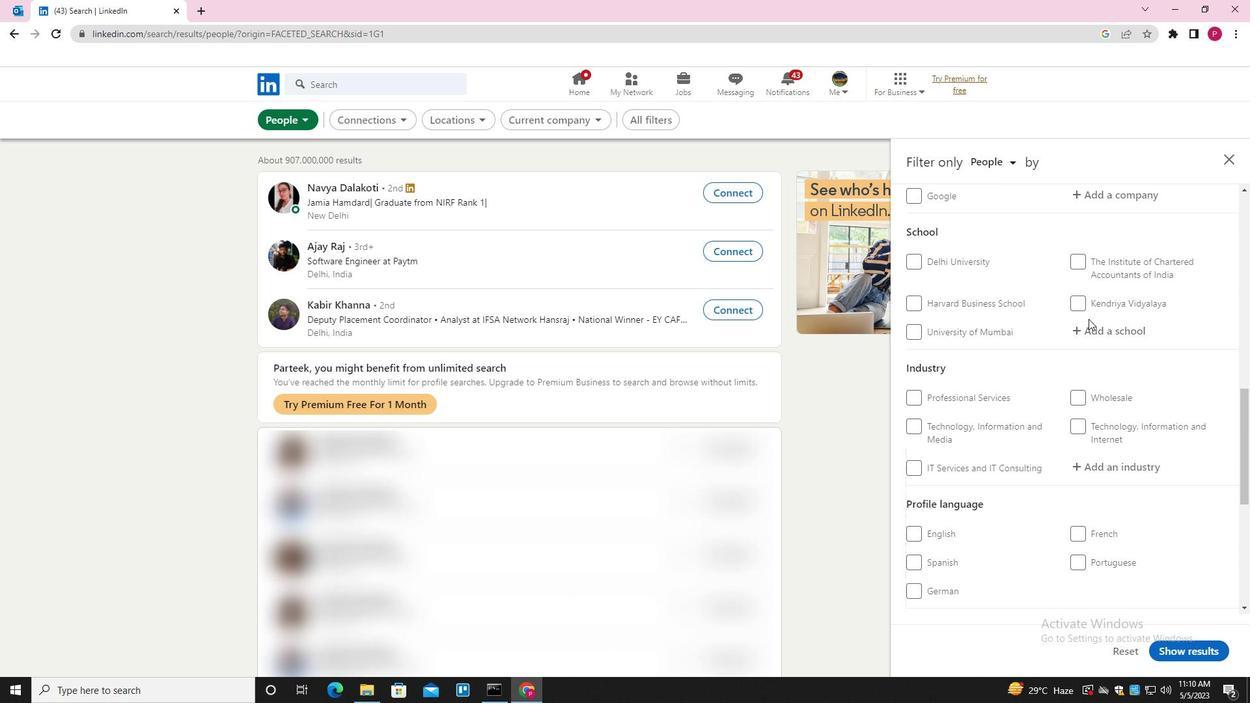 
Action: Mouse moved to (1086, 320)
Screenshot: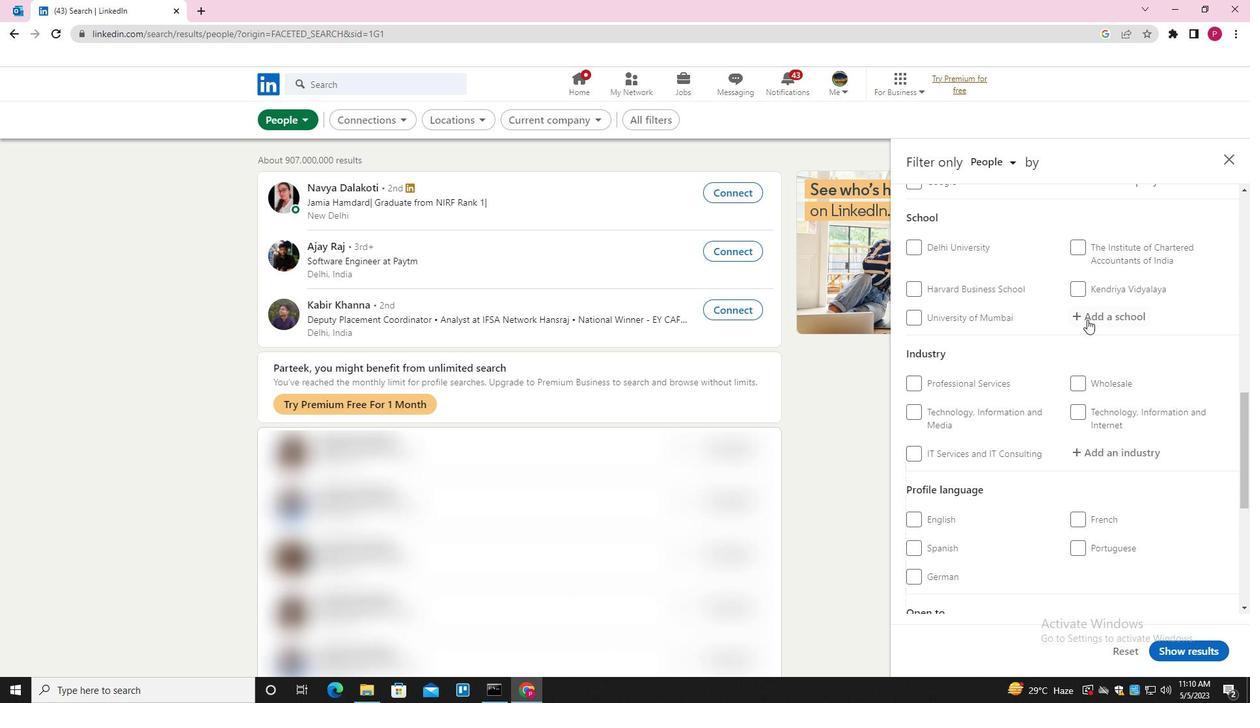 
Action: Mouse scrolled (1086, 319) with delta (0, 0)
Screenshot: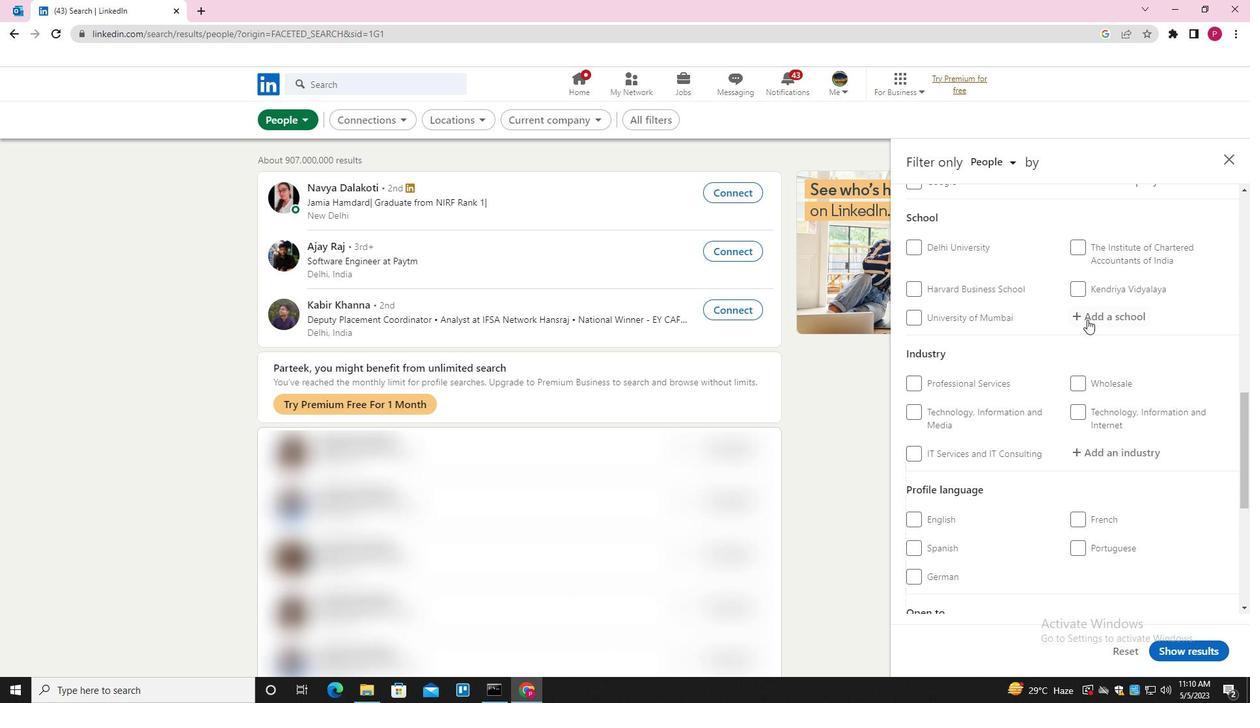 
Action: Mouse moved to (1073, 335)
Screenshot: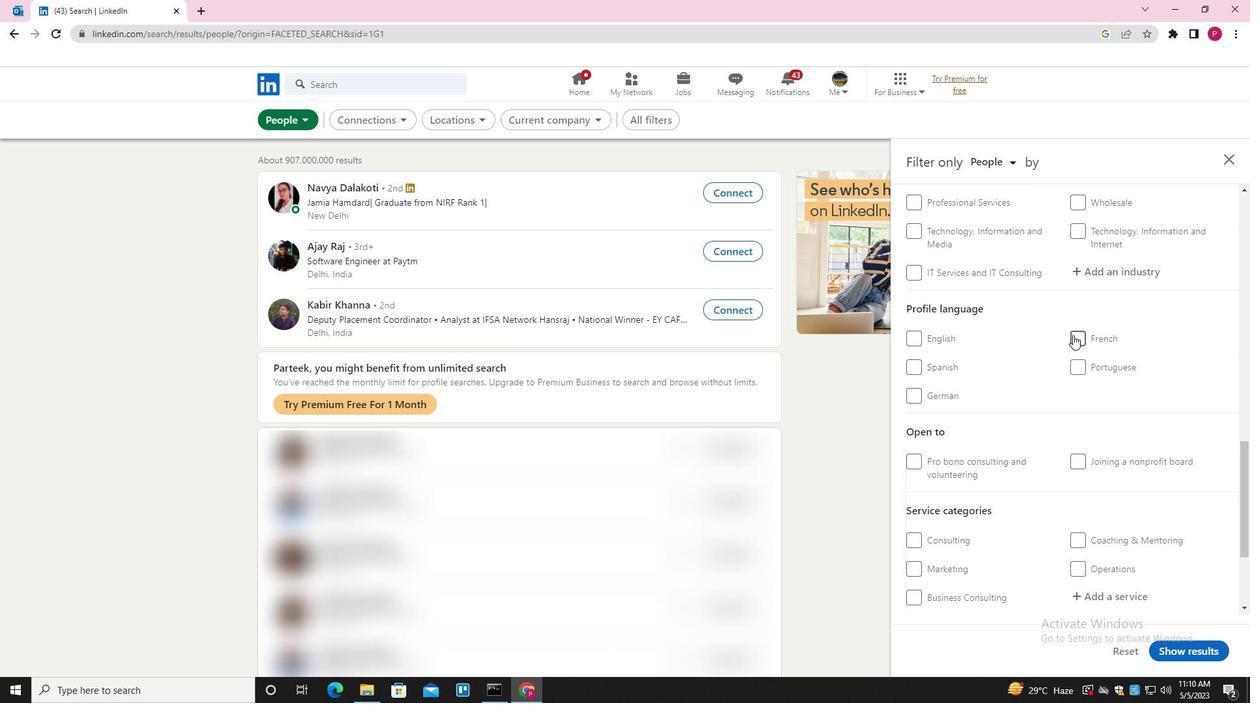 
Action: Mouse pressed left at (1073, 335)
Screenshot: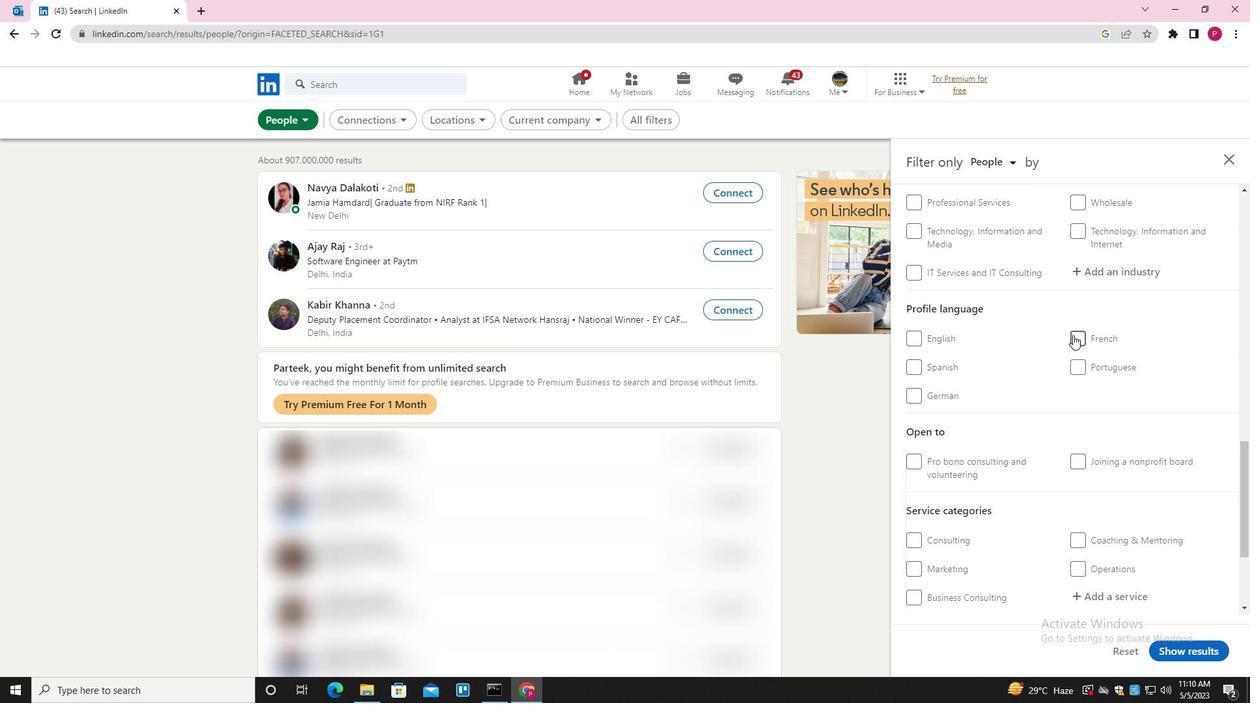 
Action: Mouse moved to (1032, 350)
Screenshot: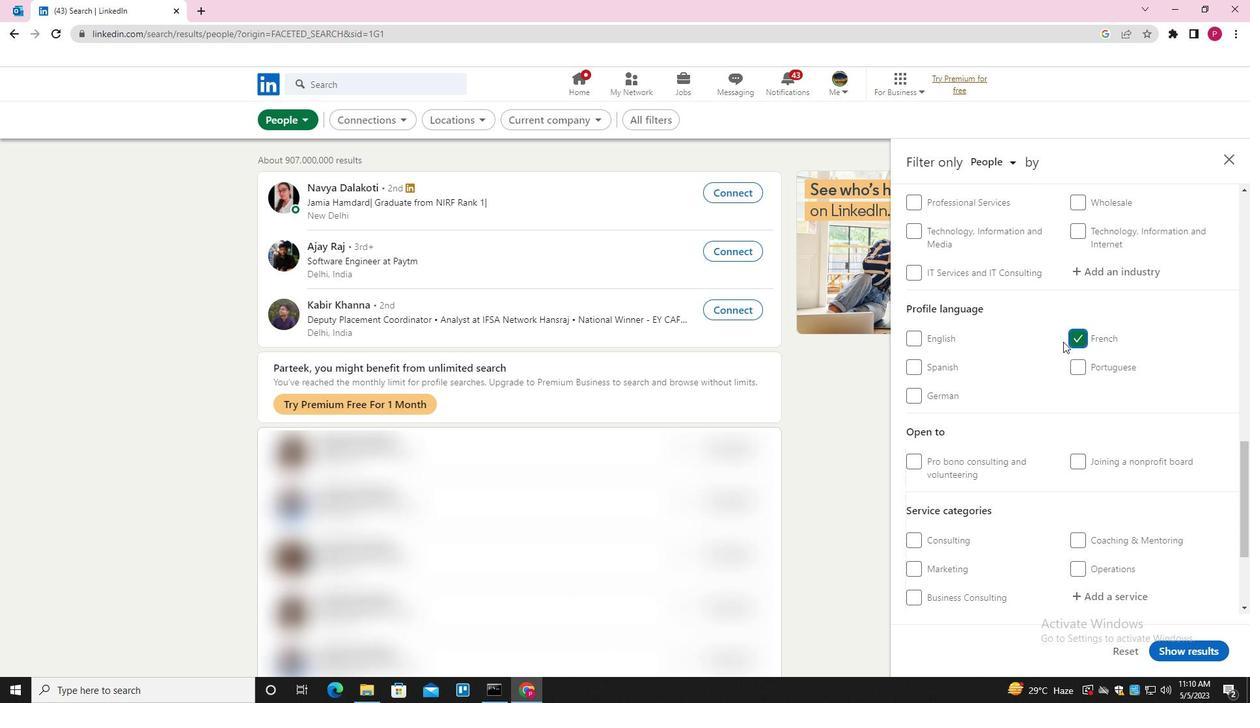
Action: Mouse scrolled (1032, 351) with delta (0, 0)
Screenshot: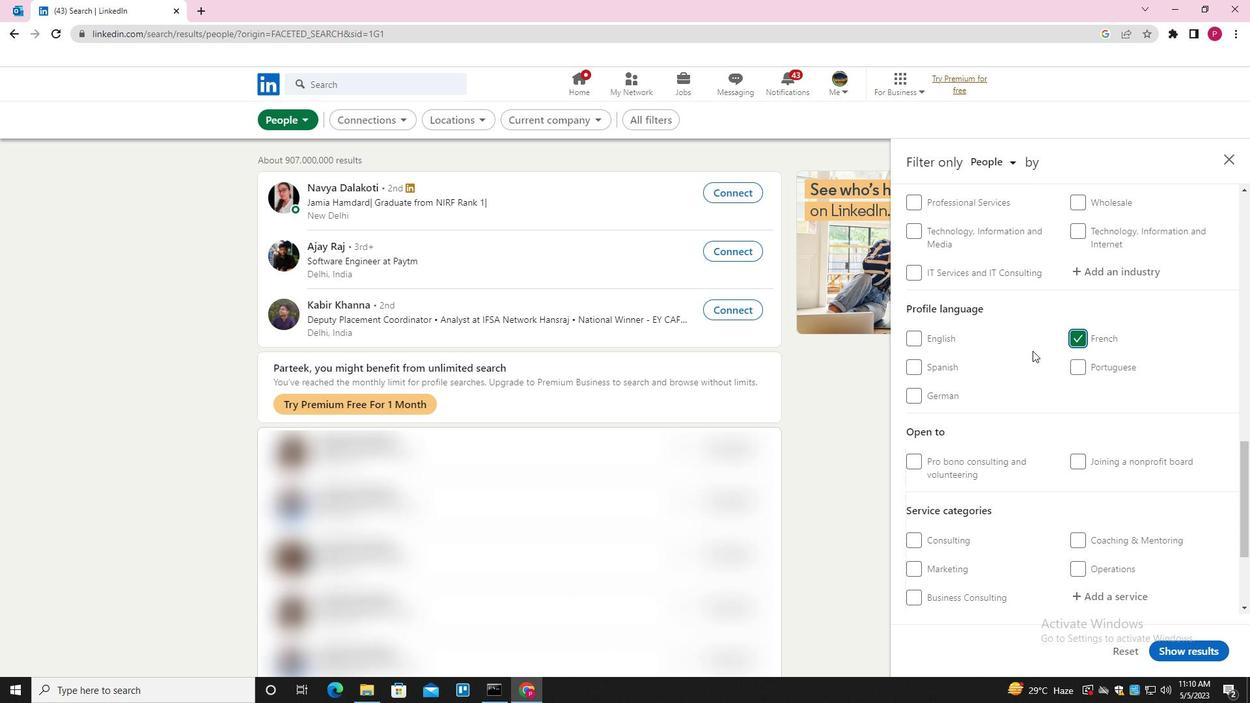
Action: Mouse scrolled (1032, 351) with delta (0, 0)
Screenshot: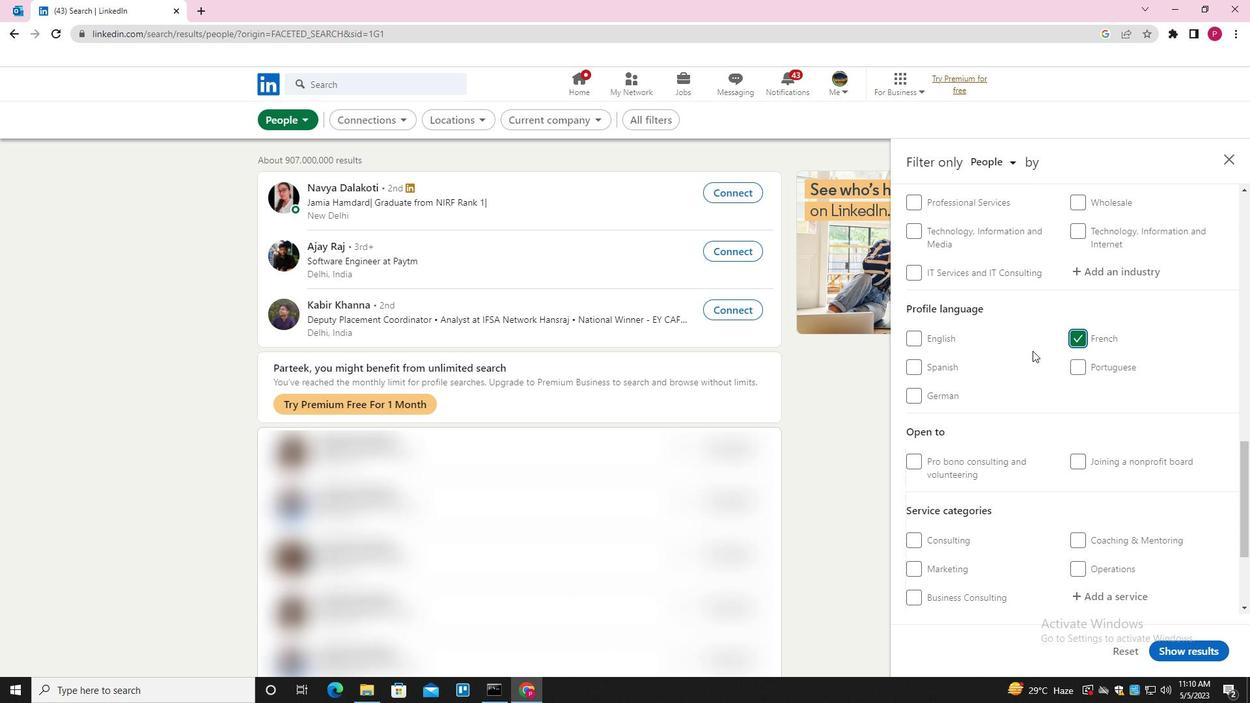 
Action: Mouse scrolled (1032, 351) with delta (0, 0)
Screenshot: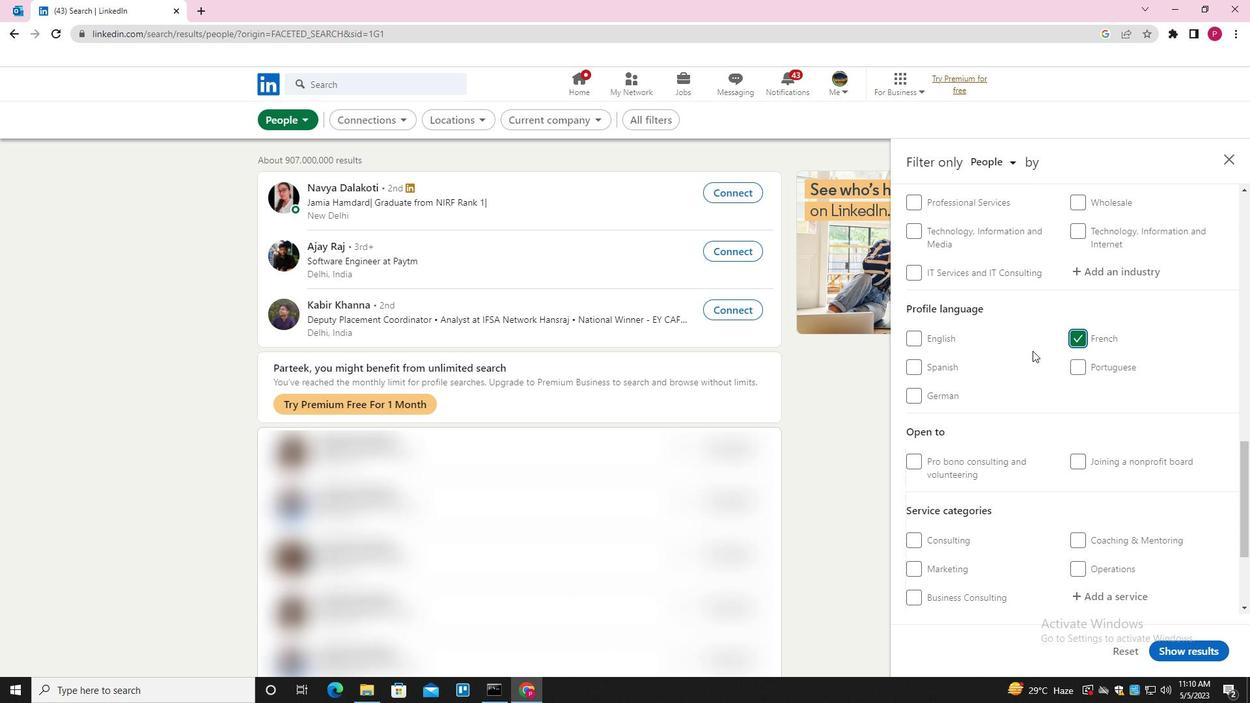 
Action: Mouse scrolled (1032, 351) with delta (0, 0)
Screenshot: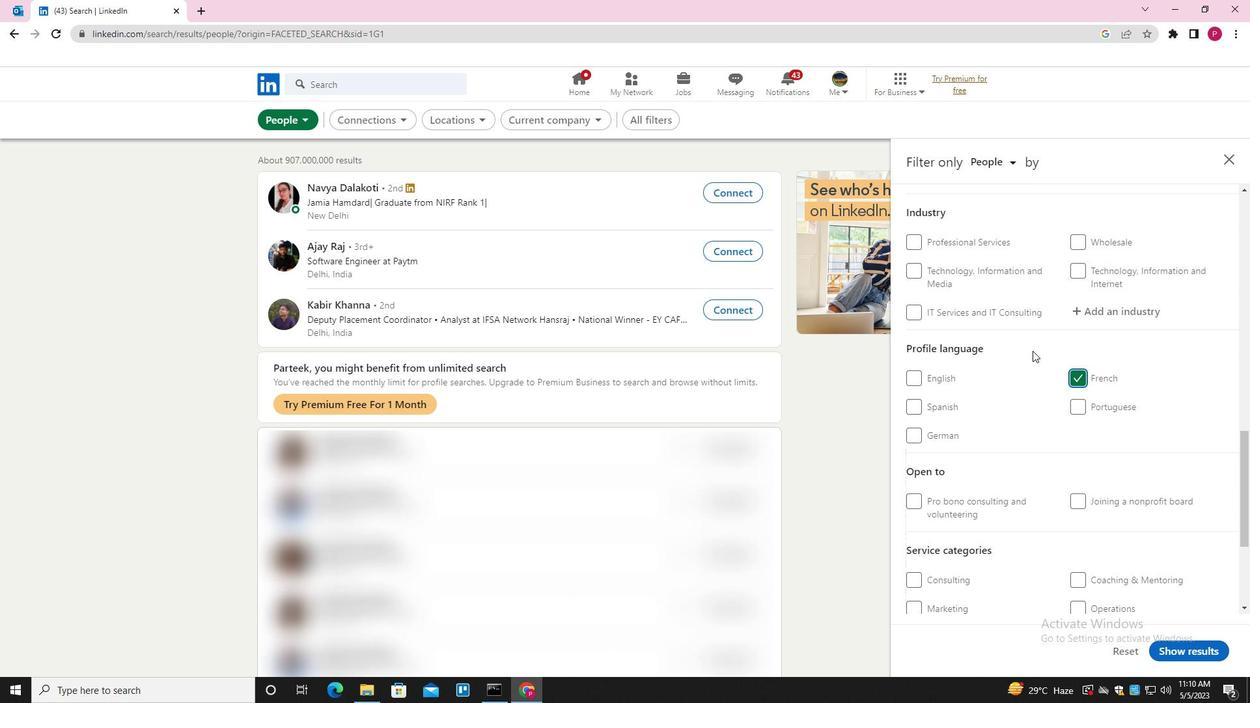 
Action: Mouse scrolled (1032, 351) with delta (0, 0)
Screenshot: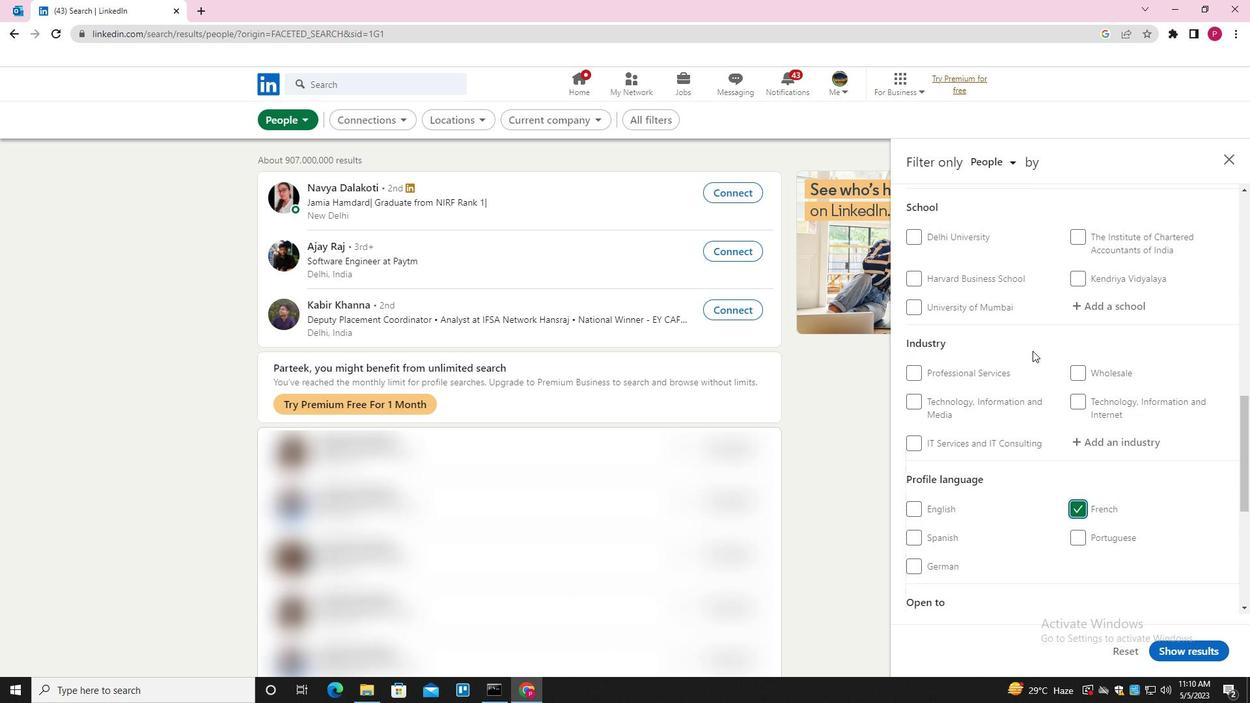 
Action: Mouse moved to (1015, 356)
Screenshot: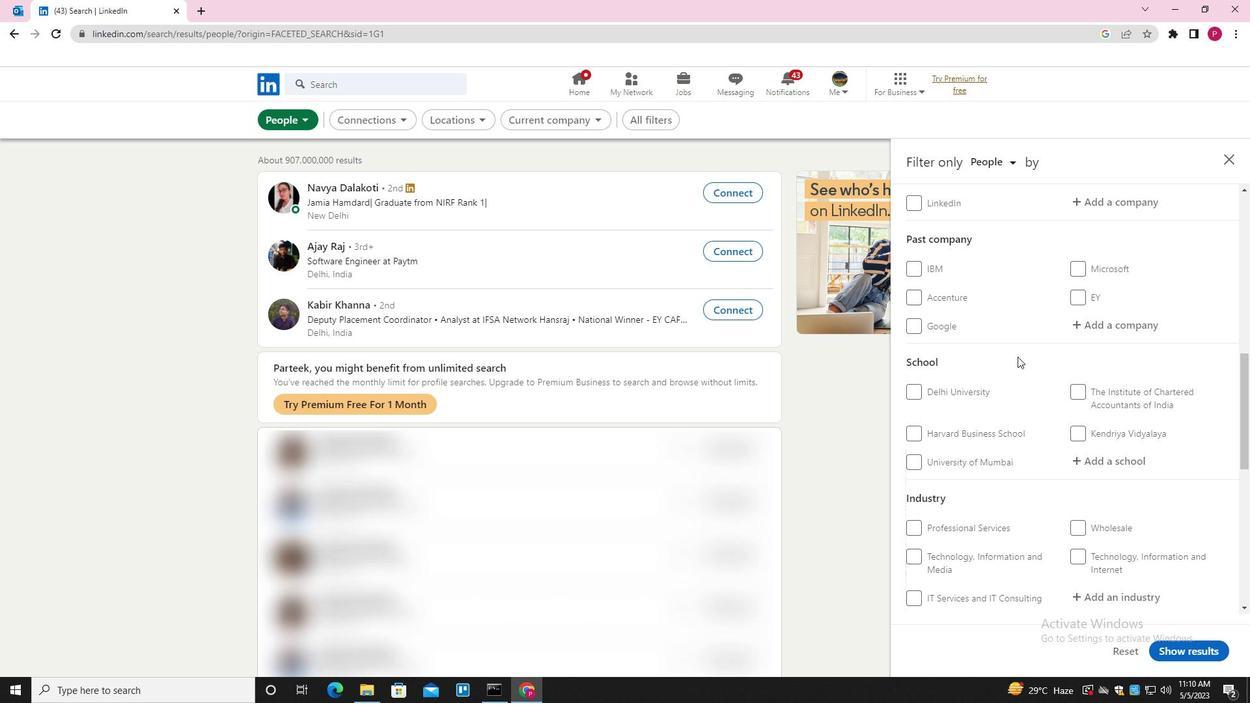 
Action: Mouse scrolled (1015, 357) with delta (0, 0)
Screenshot: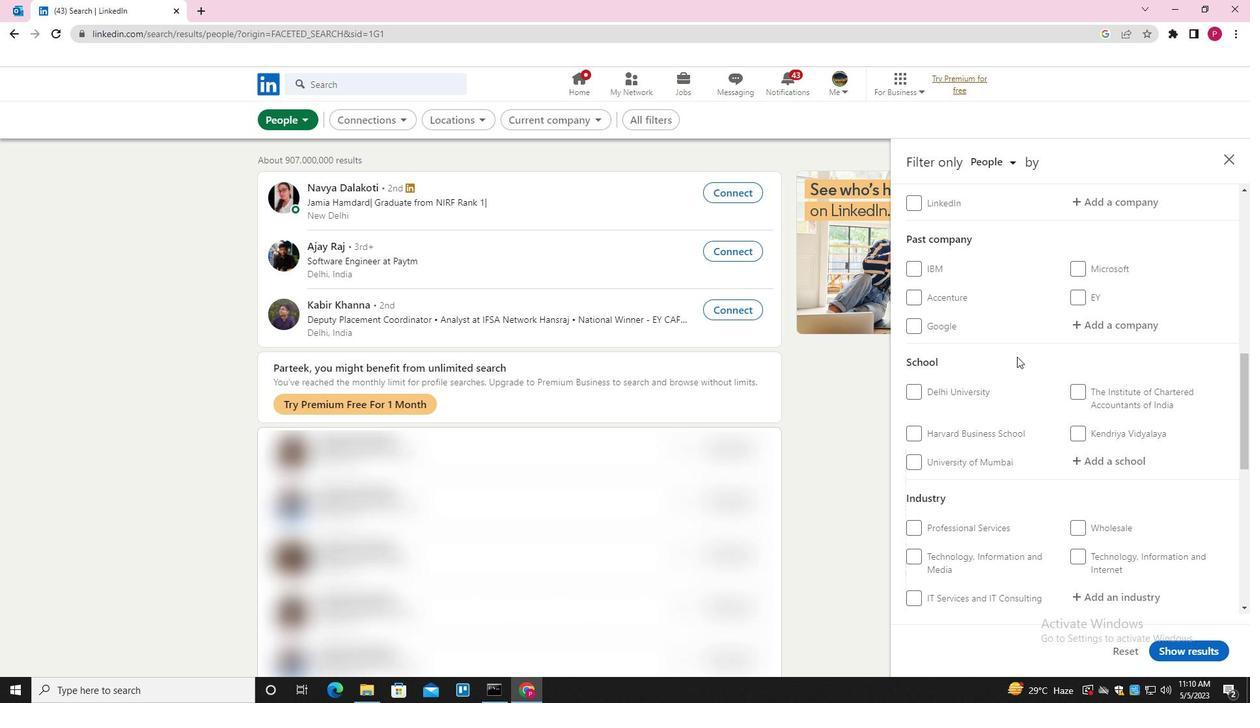 
Action: Mouse scrolled (1015, 357) with delta (0, 0)
Screenshot: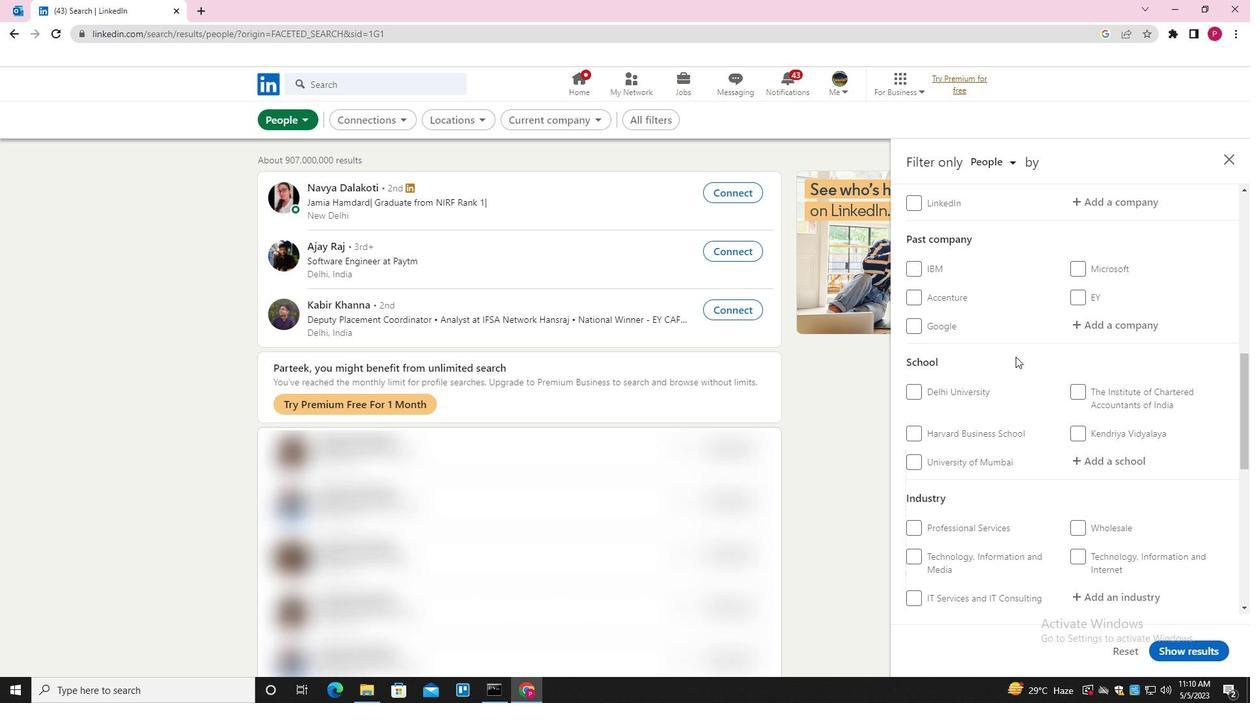
Action: Mouse scrolled (1015, 357) with delta (0, 0)
Screenshot: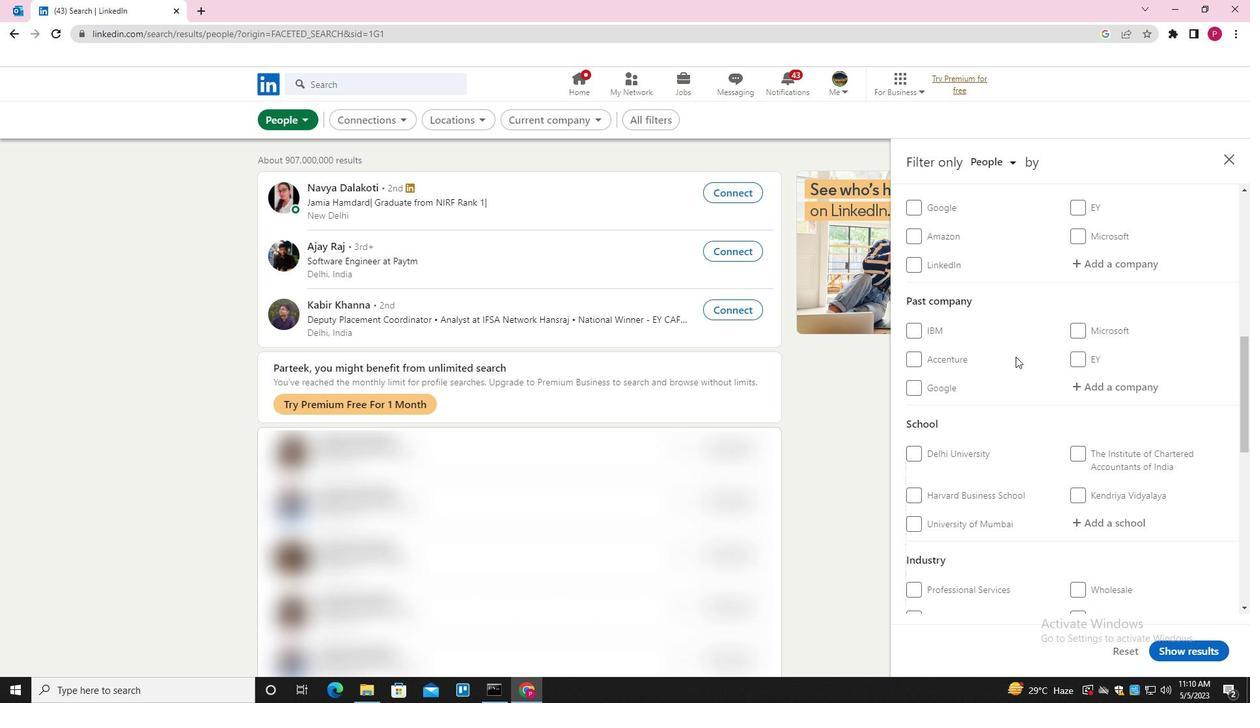 
Action: Mouse moved to (1129, 397)
Screenshot: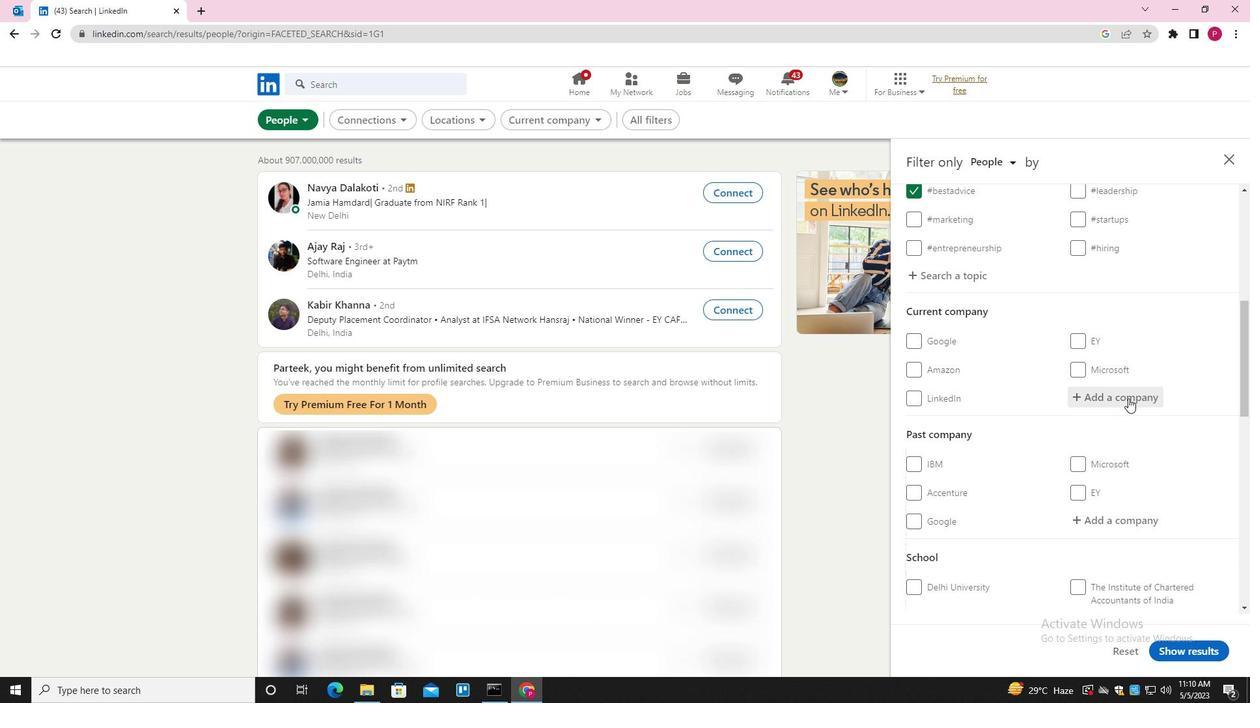 
Action: Mouse pressed left at (1129, 397)
Screenshot: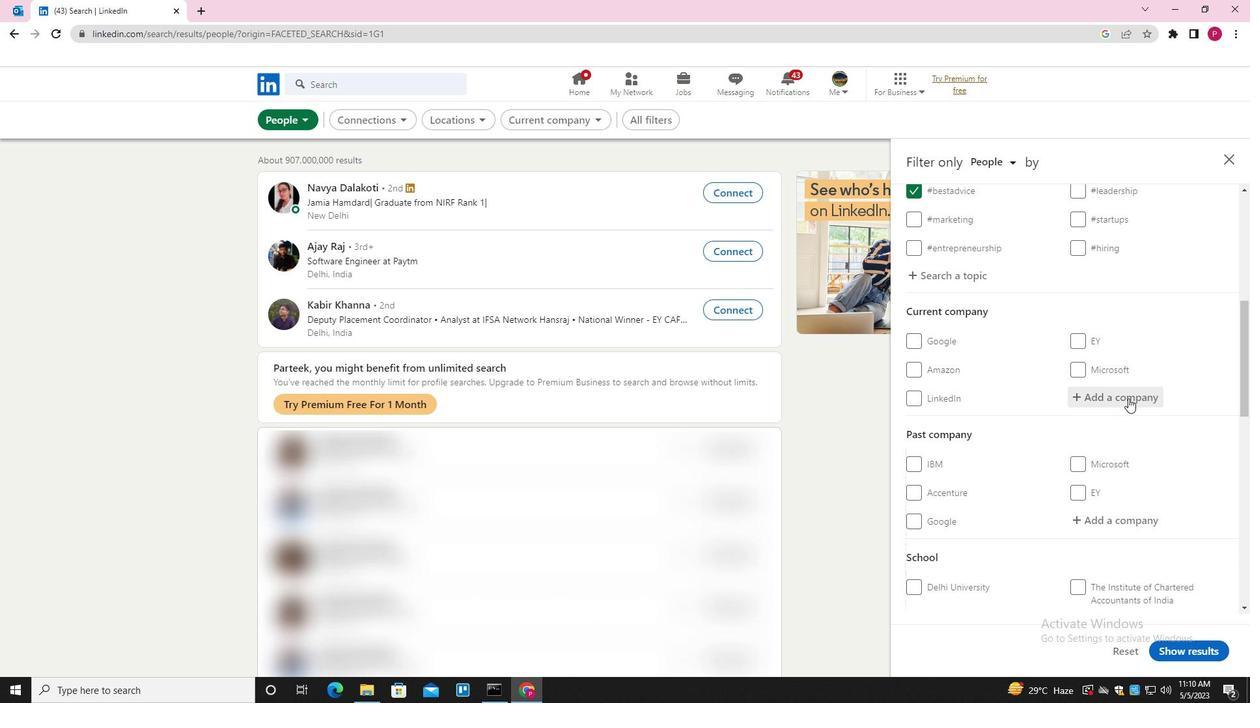
Action: Key pressed <Key.shift><Key.shift><Key.shift><Key.shift><Key.shift><Key.shift><Key.shift><Key.shift><Key.shift>GOIBIBO<Key.down><Key.enter>
Screenshot: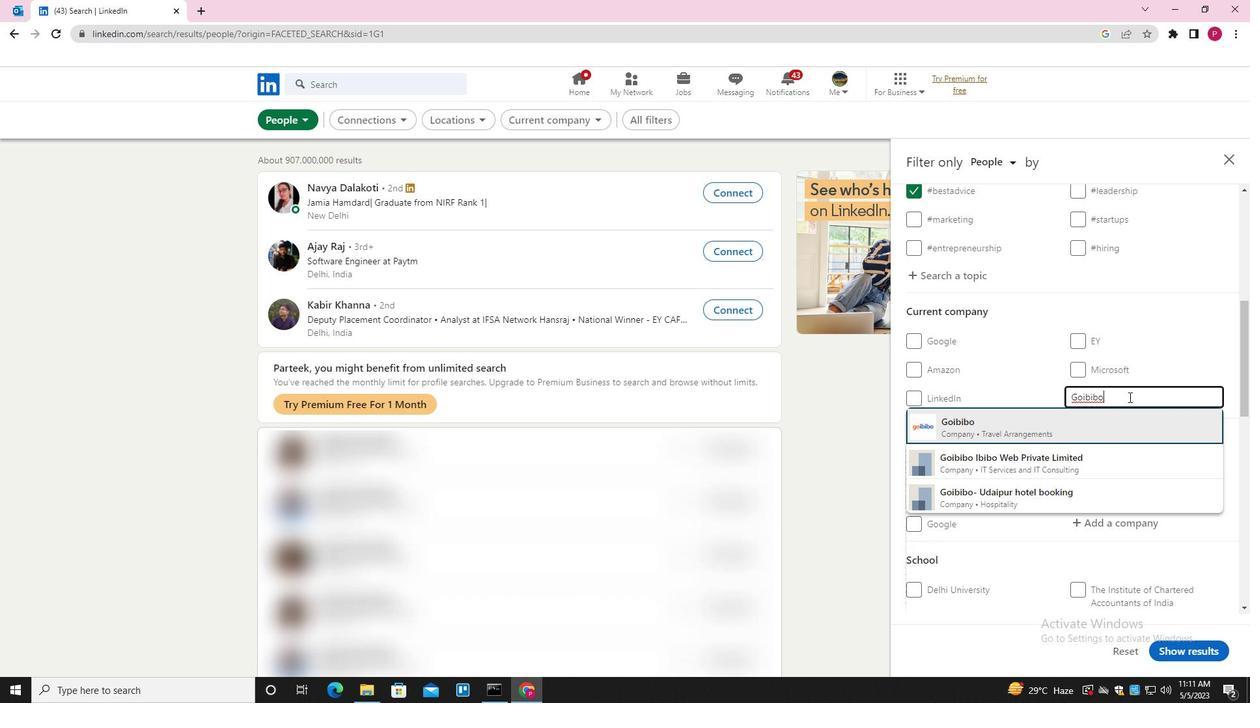 
Action: Mouse moved to (1052, 388)
Screenshot: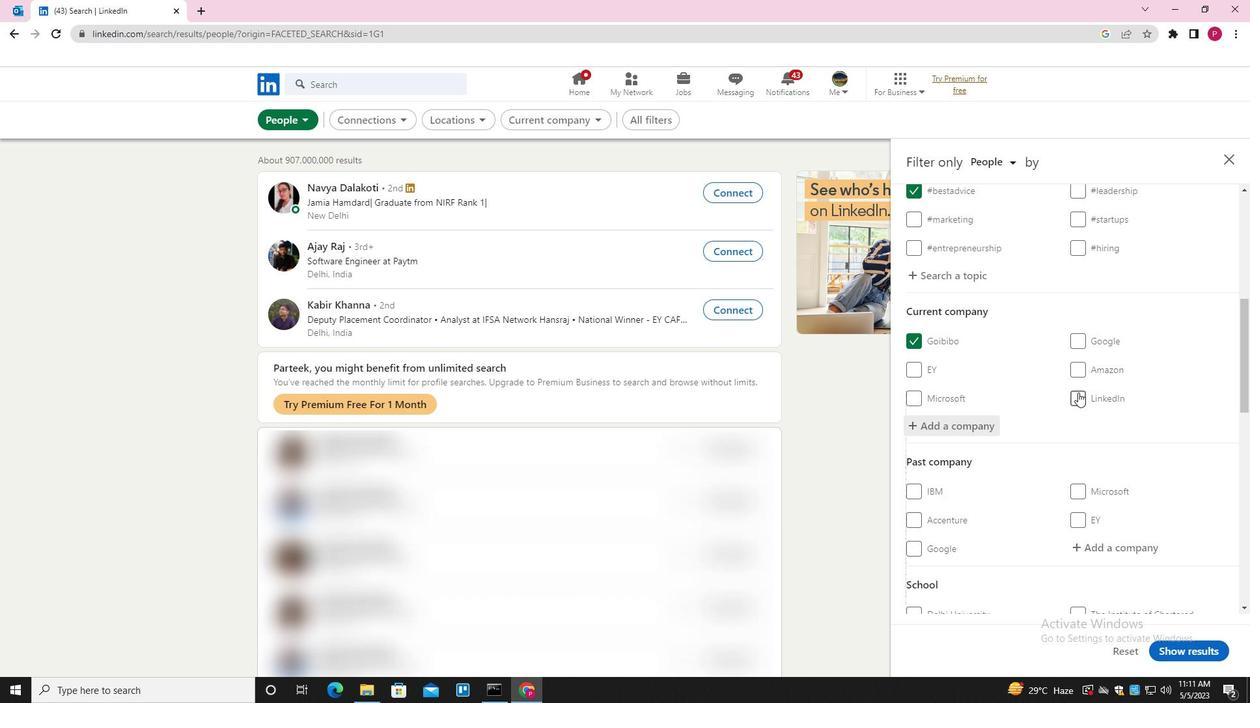 
Action: Mouse scrolled (1052, 387) with delta (0, 0)
Screenshot: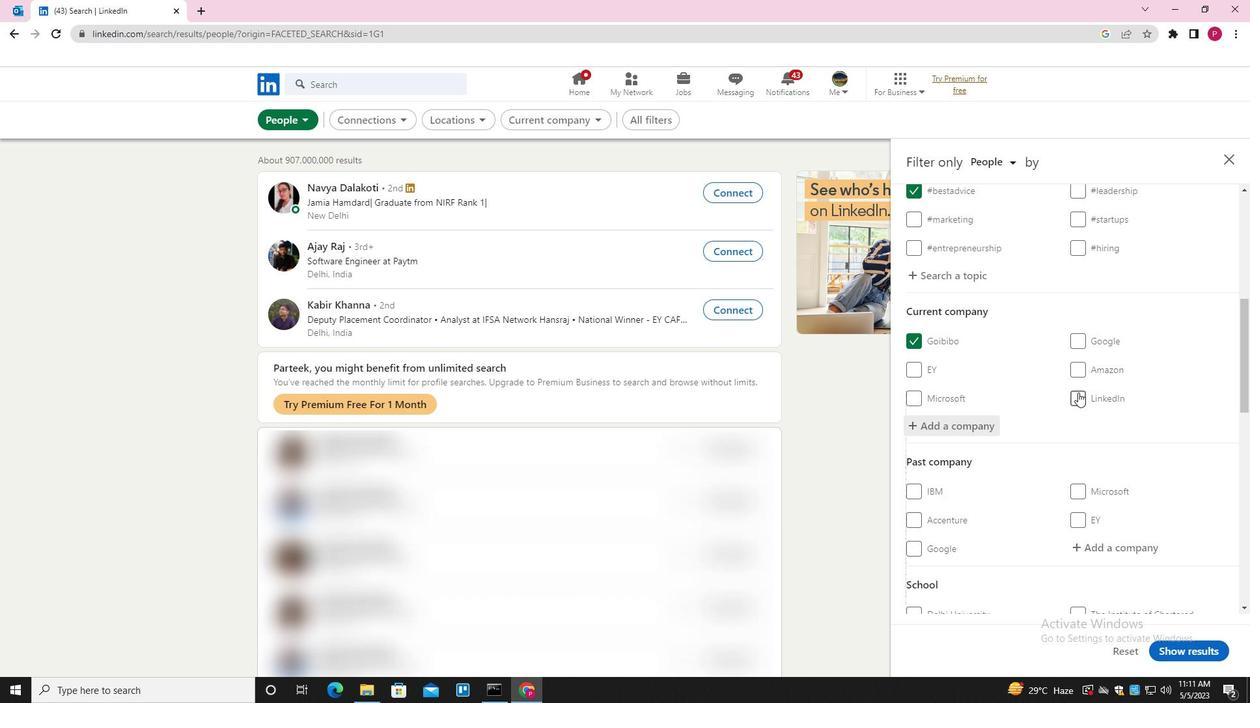 
Action: Mouse moved to (1043, 387)
Screenshot: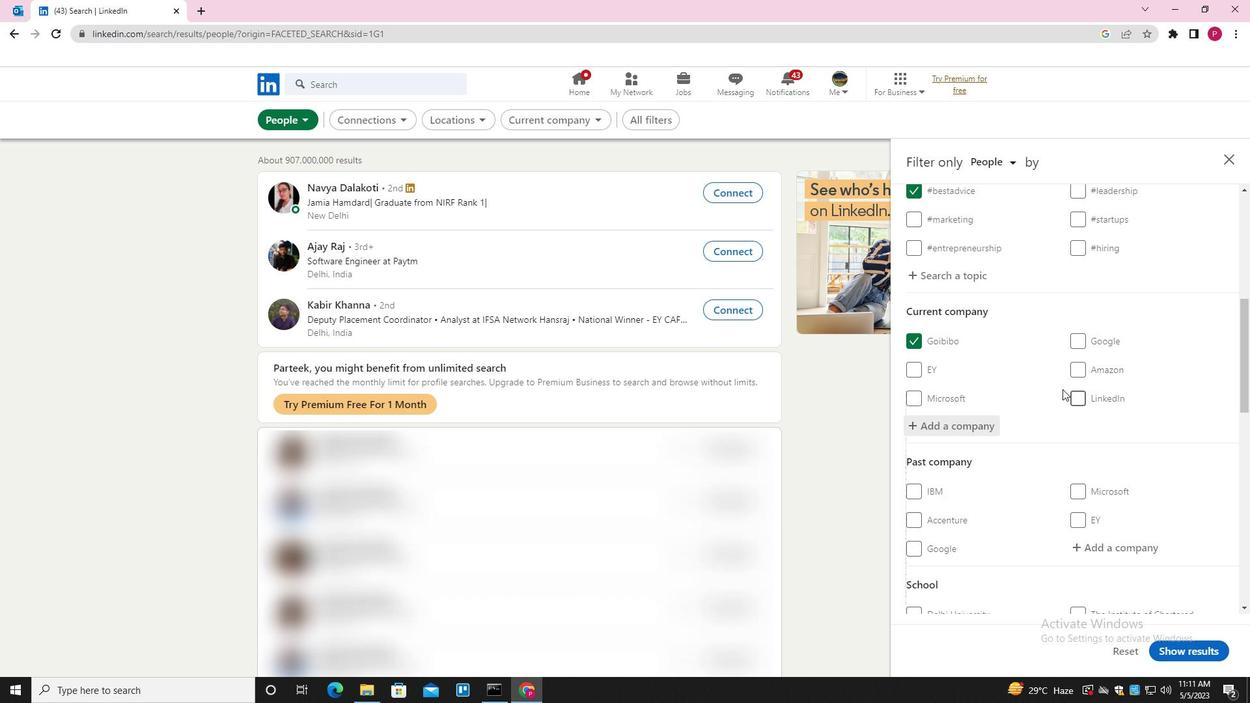 
Action: Mouse scrolled (1043, 386) with delta (0, 0)
Screenshot: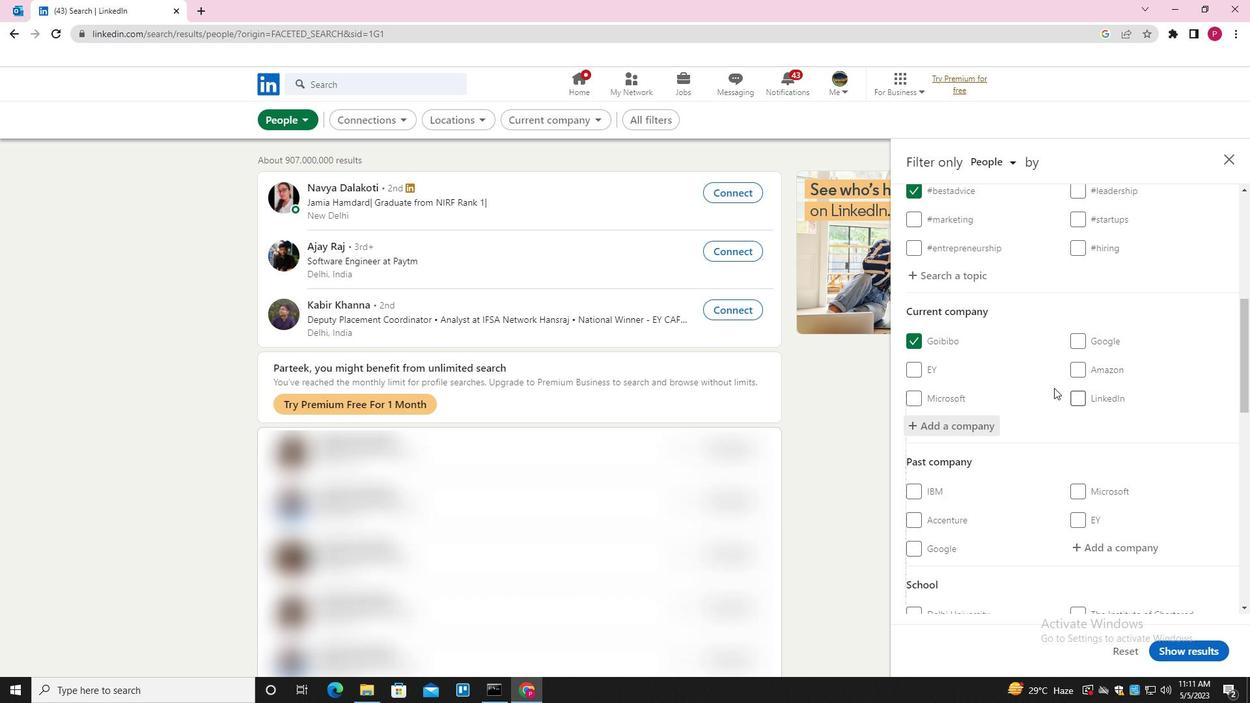 
Action: Mouse scrolled (1043, 386) with delta (0, 0)
Screenshot: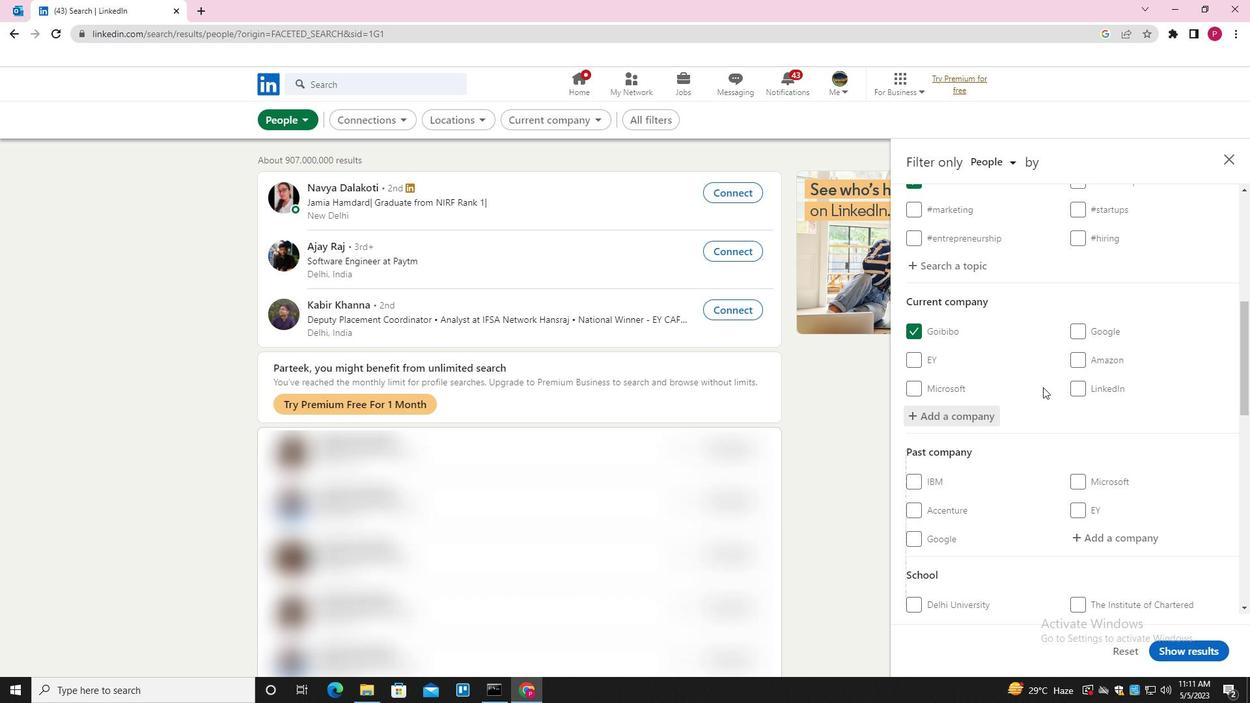 
Action: Mouse scrolled (1043, 386) with delta (0, 0)
Screenshot: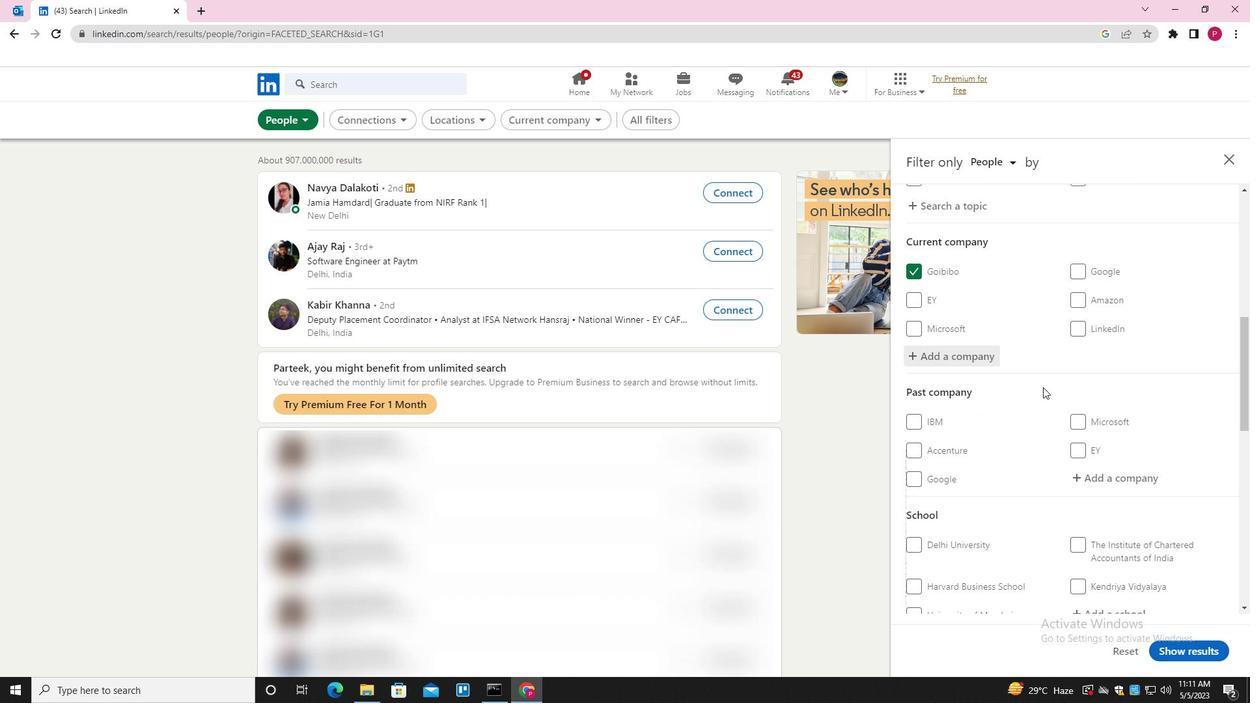 
Action: Mouse moved to (1116, 426)
Screenshot: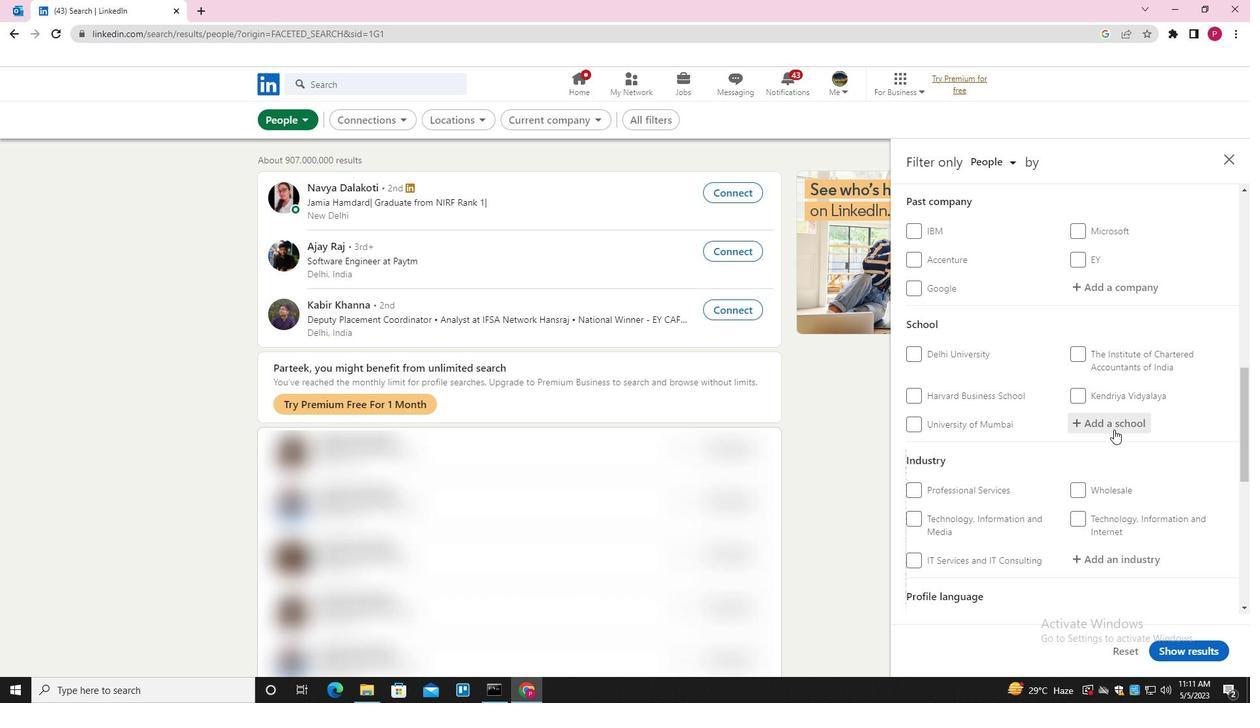 
Action: Mouse pressed left at (1116, 426)
Screenshot: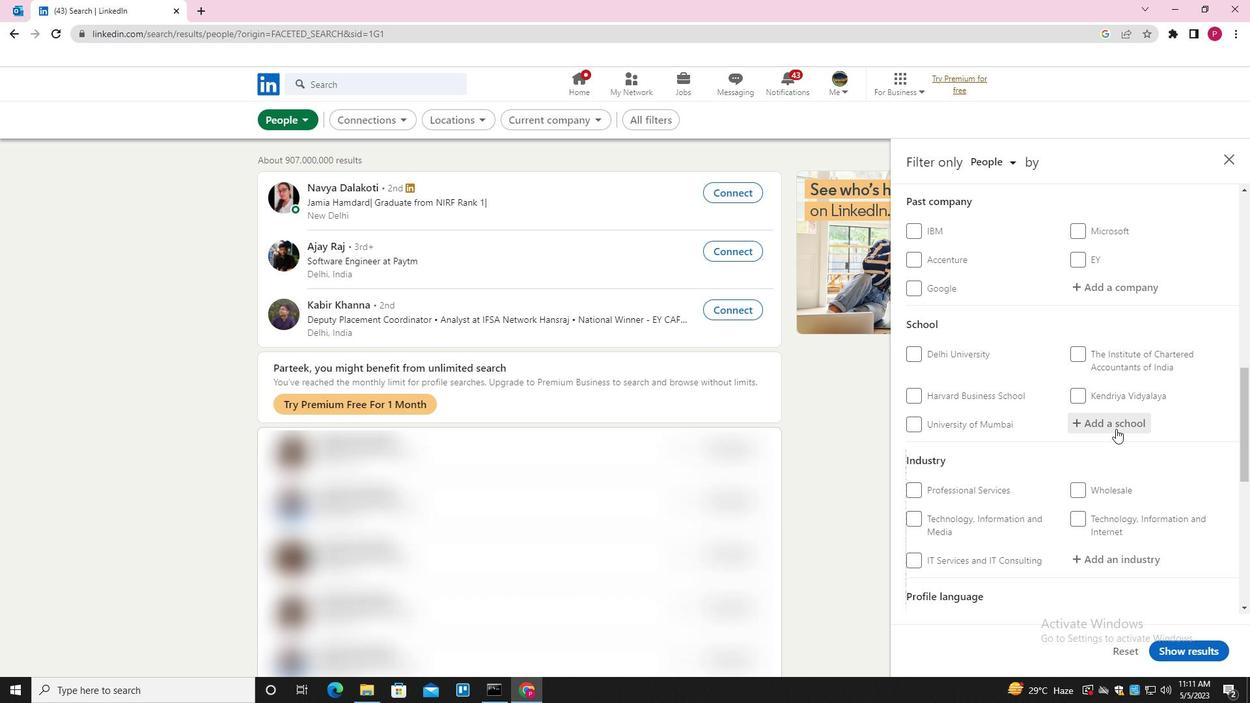 
Action: Key pressed <Key.shift><Key.shift><Key.shift><Key.shift><Key.shift><Key.shift>IBS<Key.space>HYDERABAD<Key.space><Key.down><Key.enter>
Screenshot: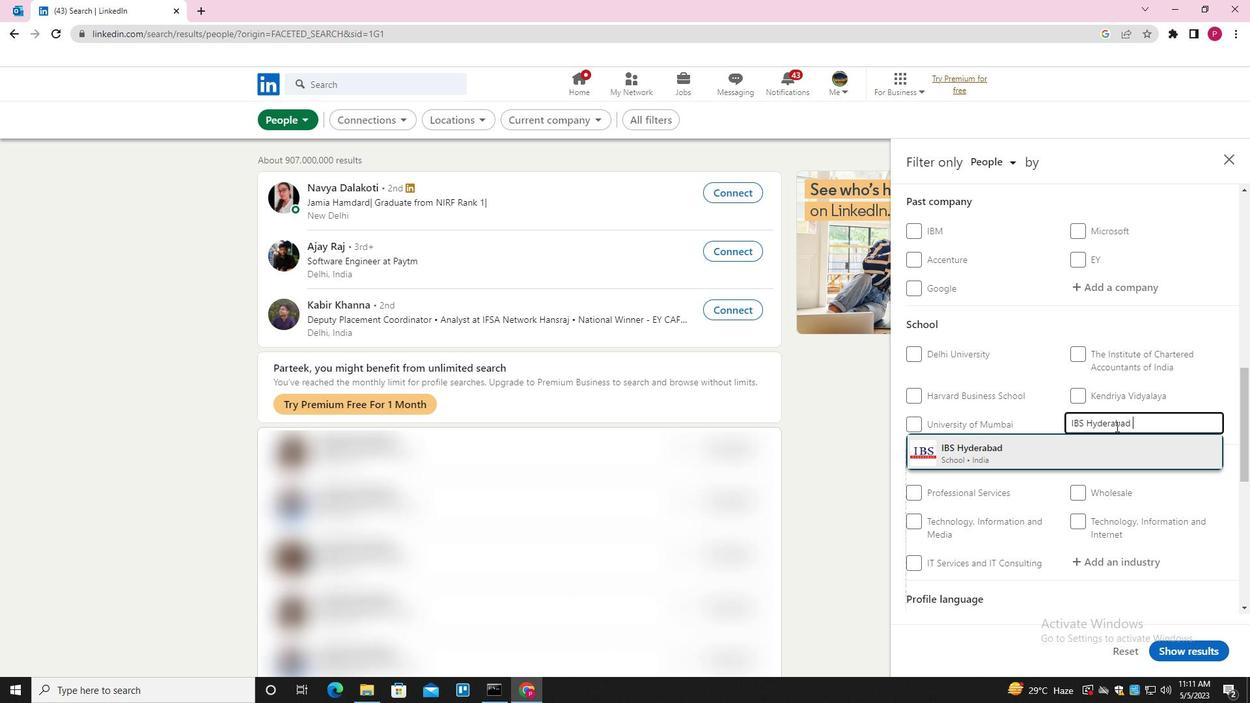 
Action: Mouse moved to (1024, 367)
Screenshot: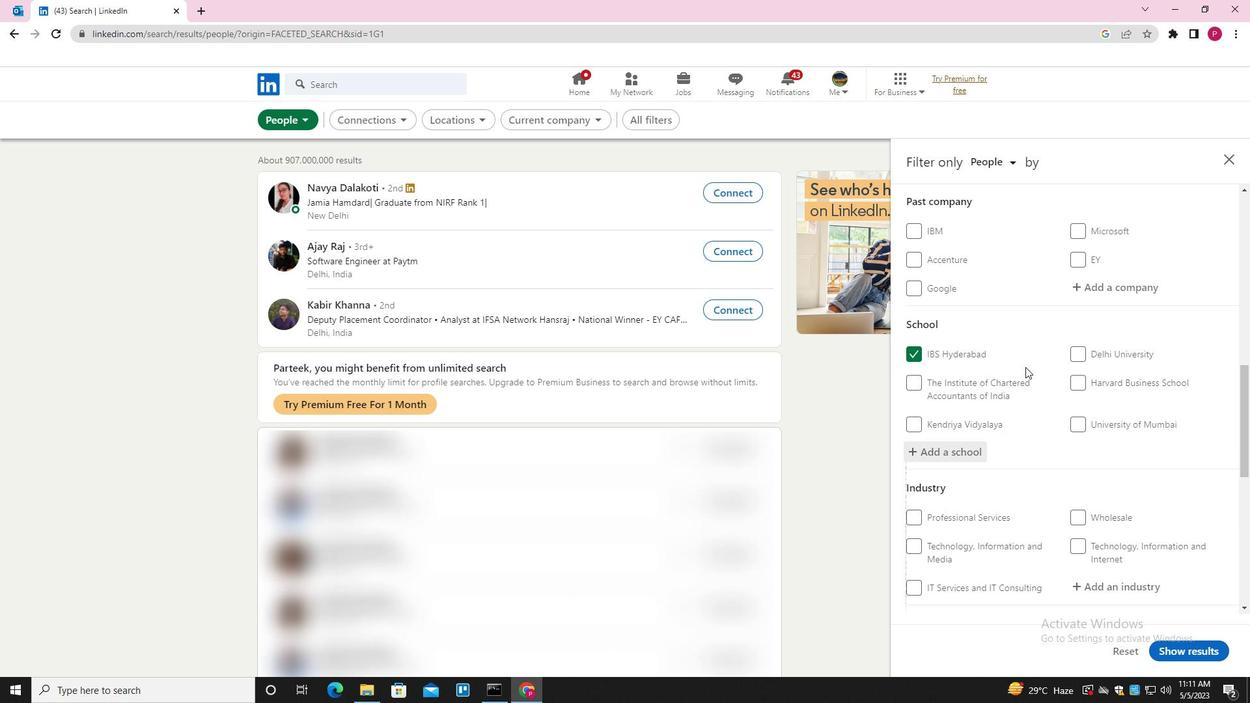 
Action: Mouse scrolled (1024, 367) with delta (0, 0)
Screenshot: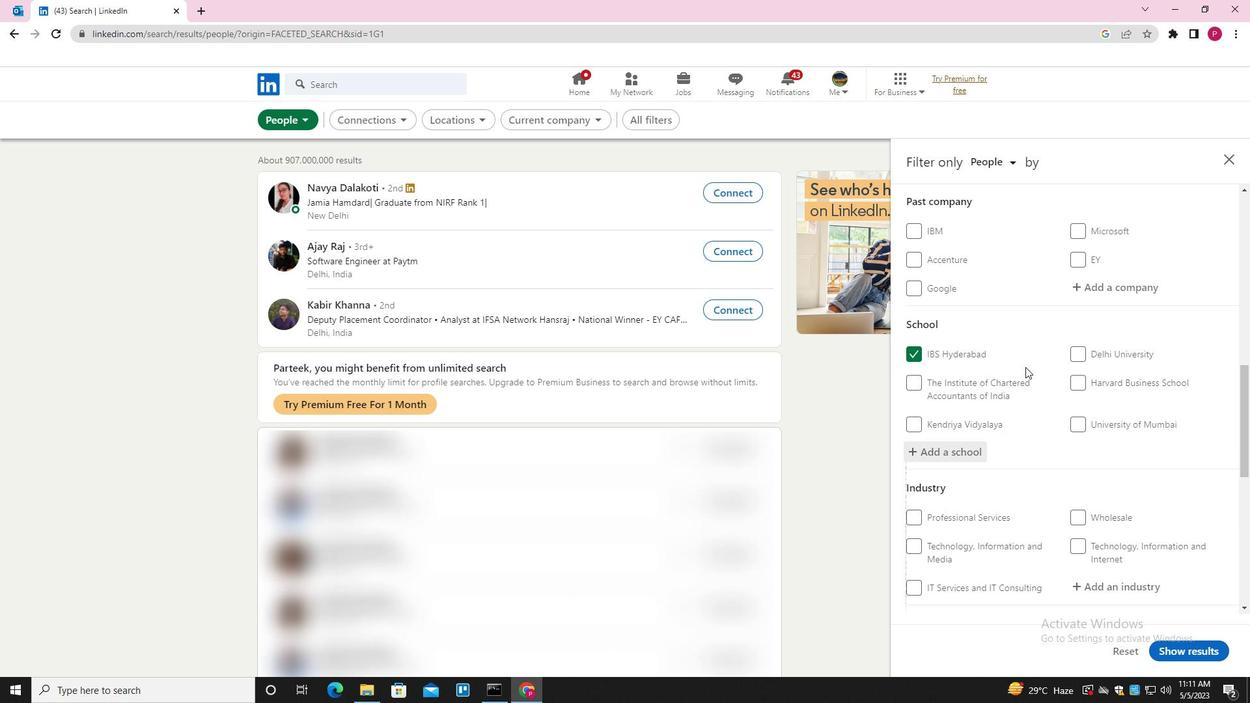 
Action: Mouse scrolled (1024, 367) with delta (0, 0)
Screenshot: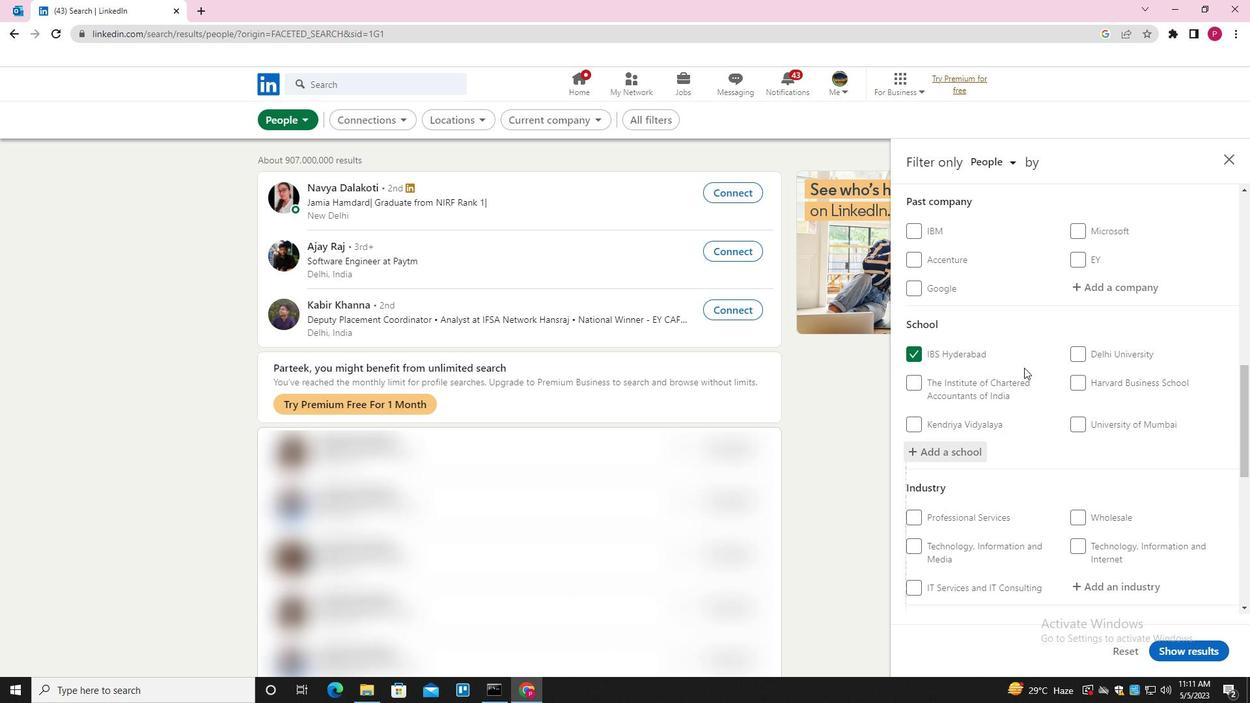 
Action: Mouse moved to (1023, 369)
Screenshot: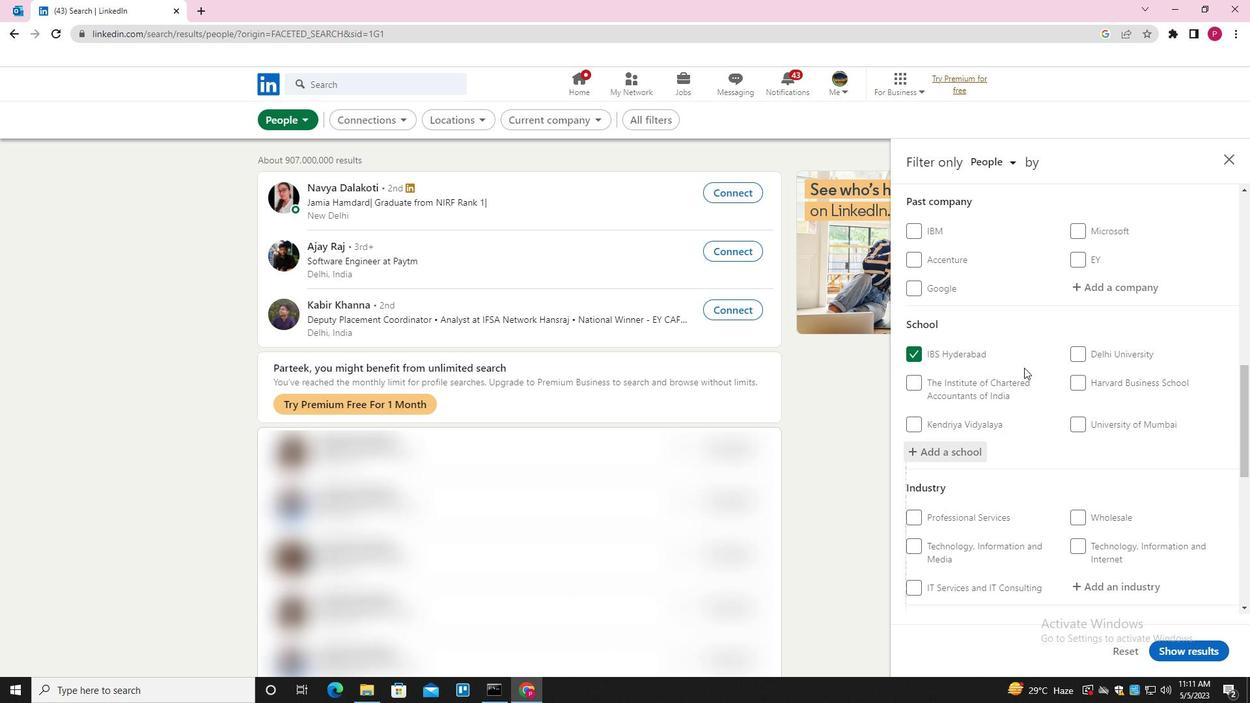 
Action: Mouse scrolled (1023, 369) with delta (0, 0)
Screenshot: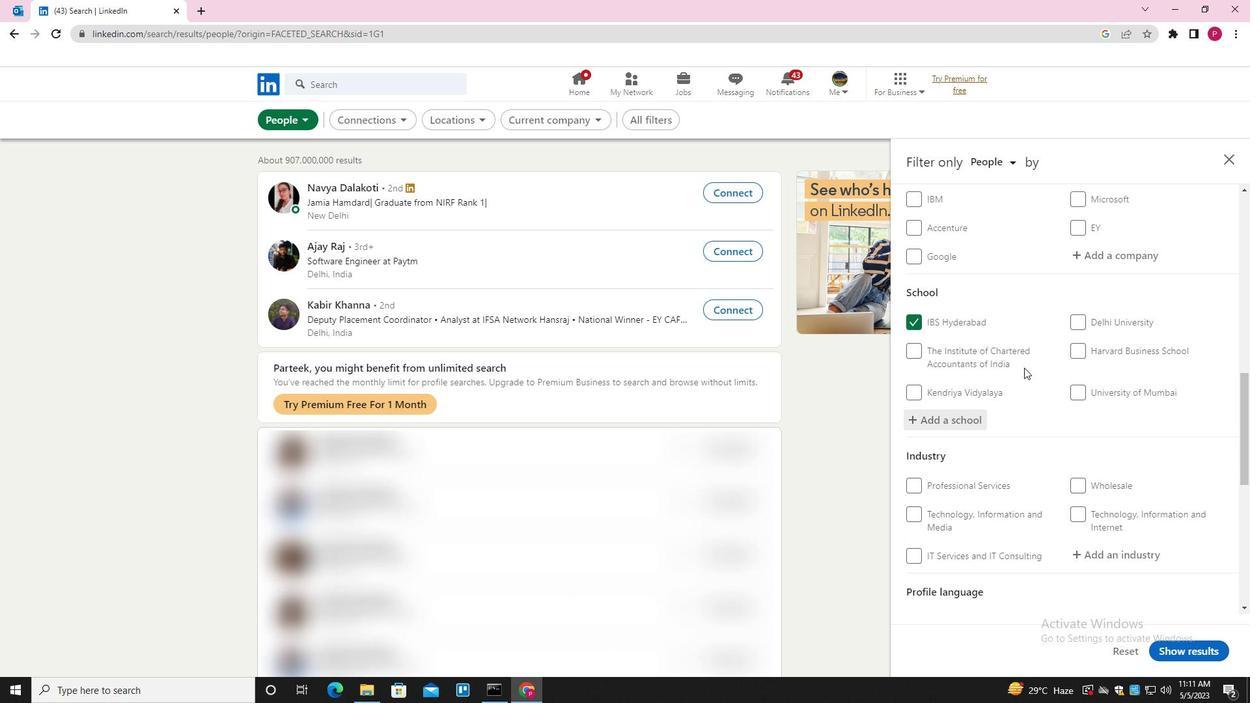 
Action: Mouse moved to (1022, 370)
Screenshot: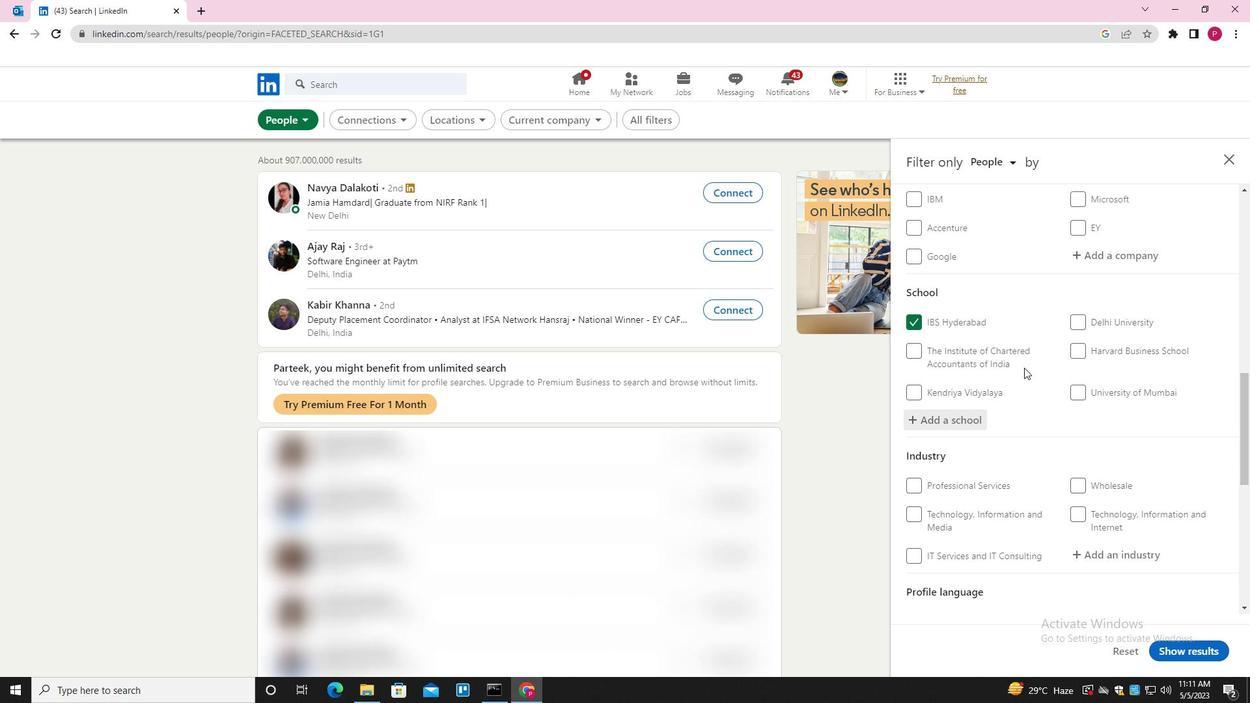 
Action: Mouse scrolled (1022, 369) with delta (0, 0)
Screenshot: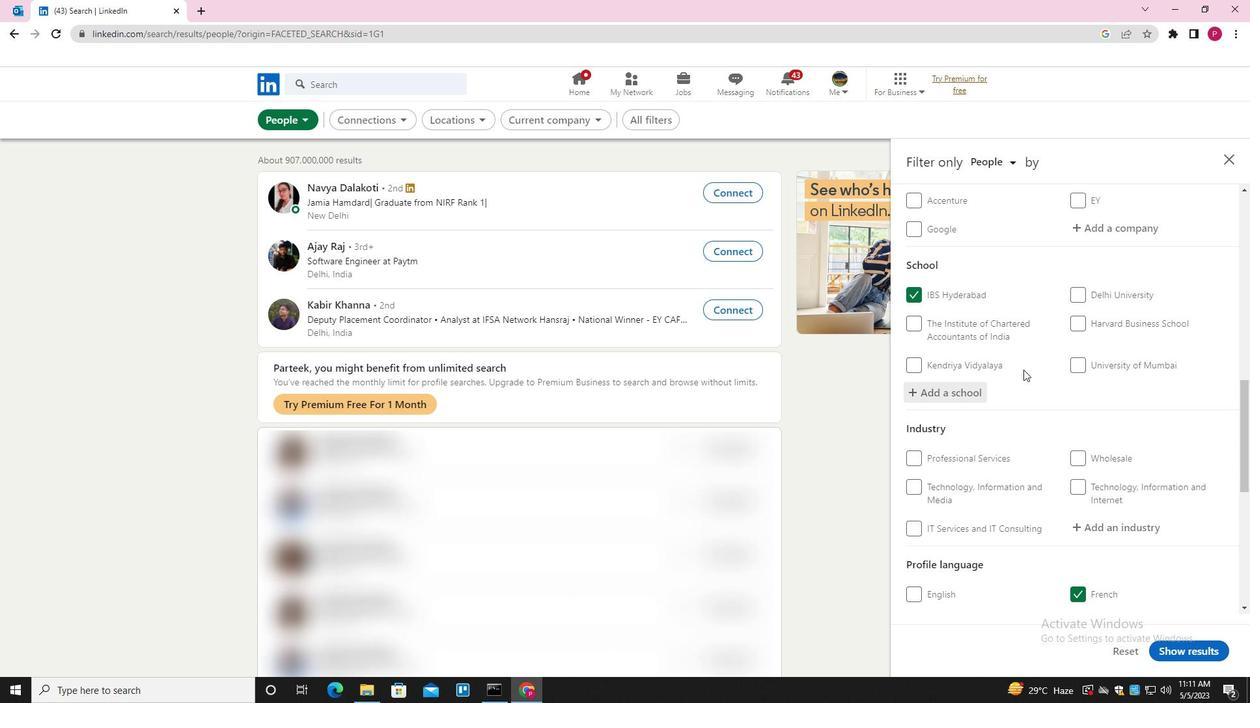 
Action: Mouse moved to (1103, 317)
Screenshot: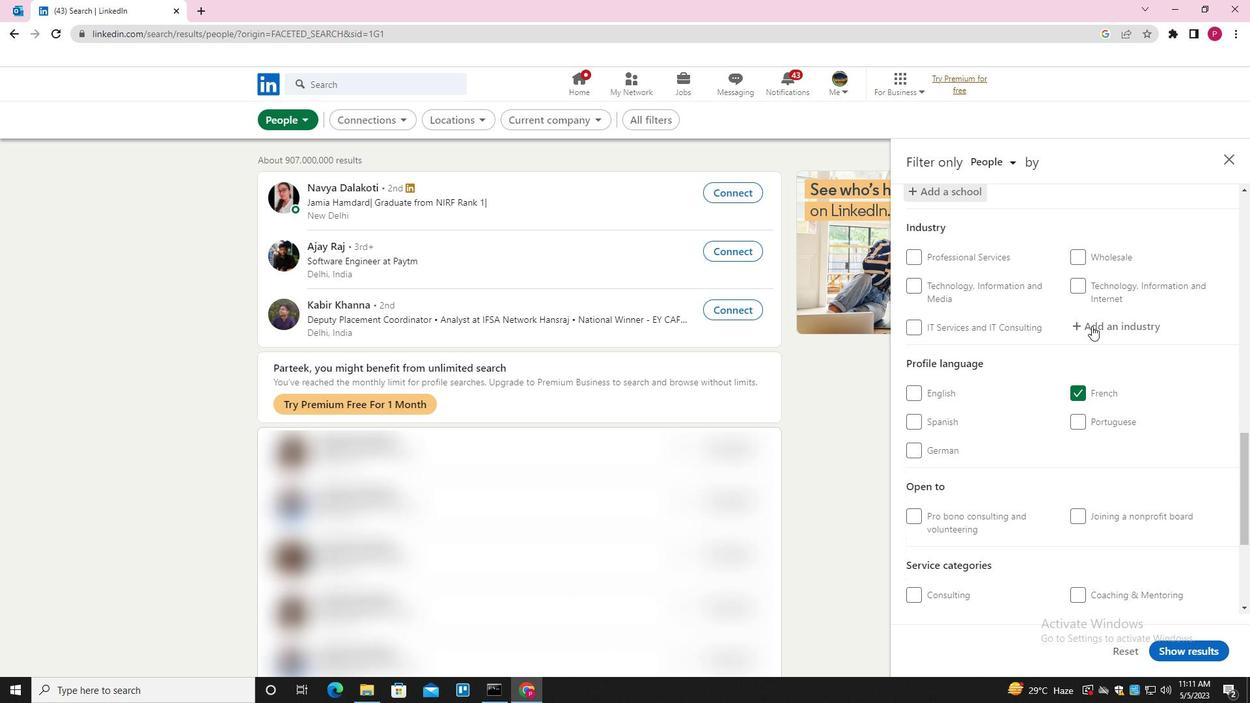 
Action: Mouse pressed left at (1103, 317)
Screenshot: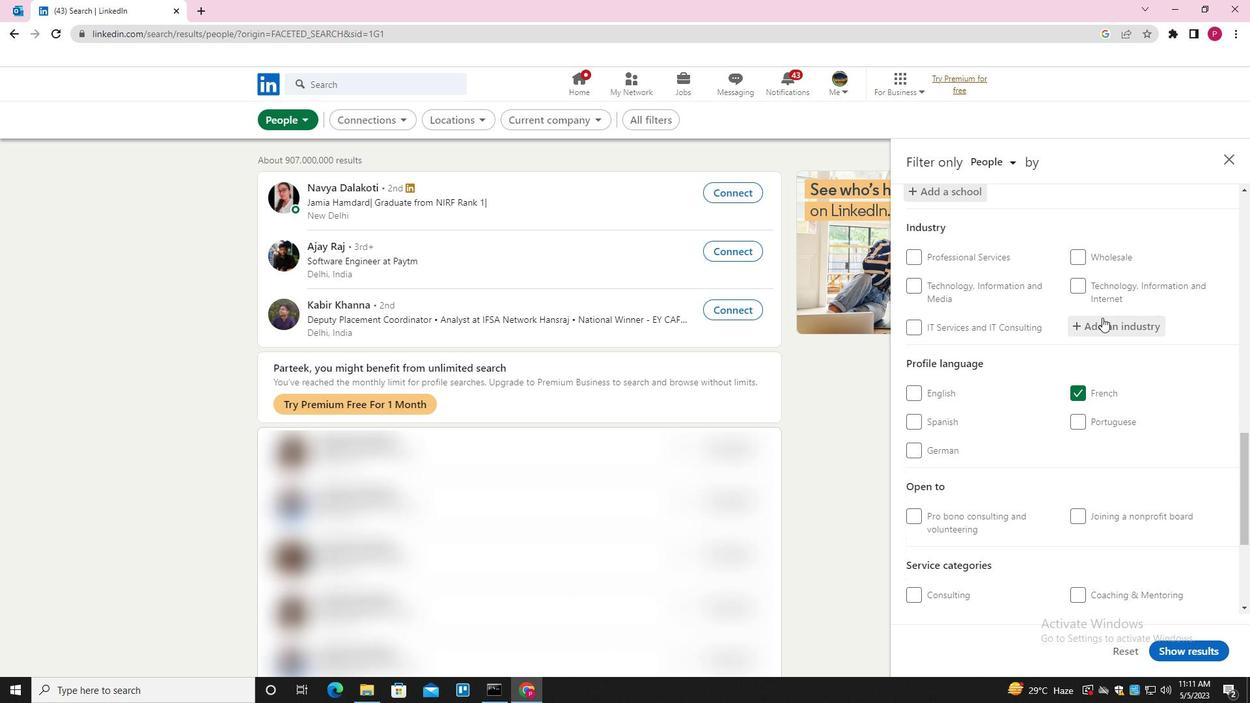 
Action: Key pressed <Key.shift><Key.shift><Key.shift><Key.shift><Key.shift><Key.shift><Key.shift><Key.shift><Key.shift><Key.shift><Key.shift><Key.shift><Key.shift><Key.shift><Key.shift><Key.shift><Key.shift><Key.shift><Key.shift><Key.shift>OPERATIONS<Key.space><Key.shift>CONSULTING<Key.down><Key.enter>
Screenshot: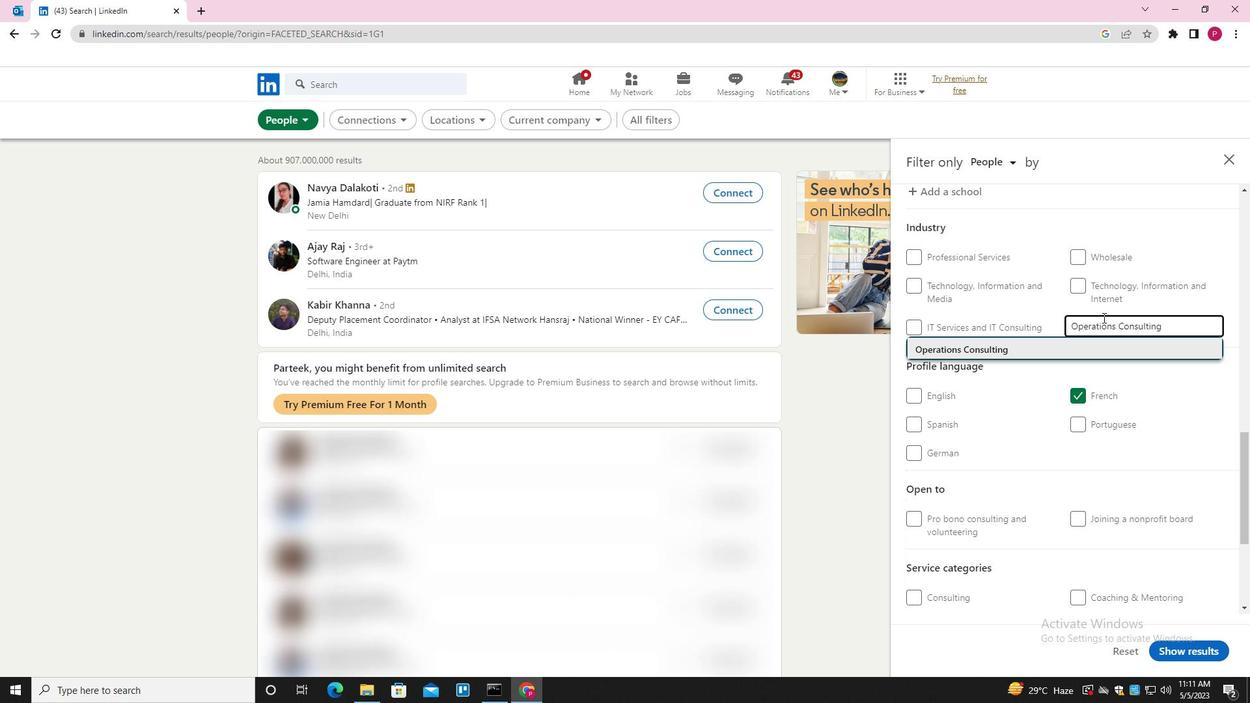 
Action: Mouse moved to (1071, 339)
Screenshot: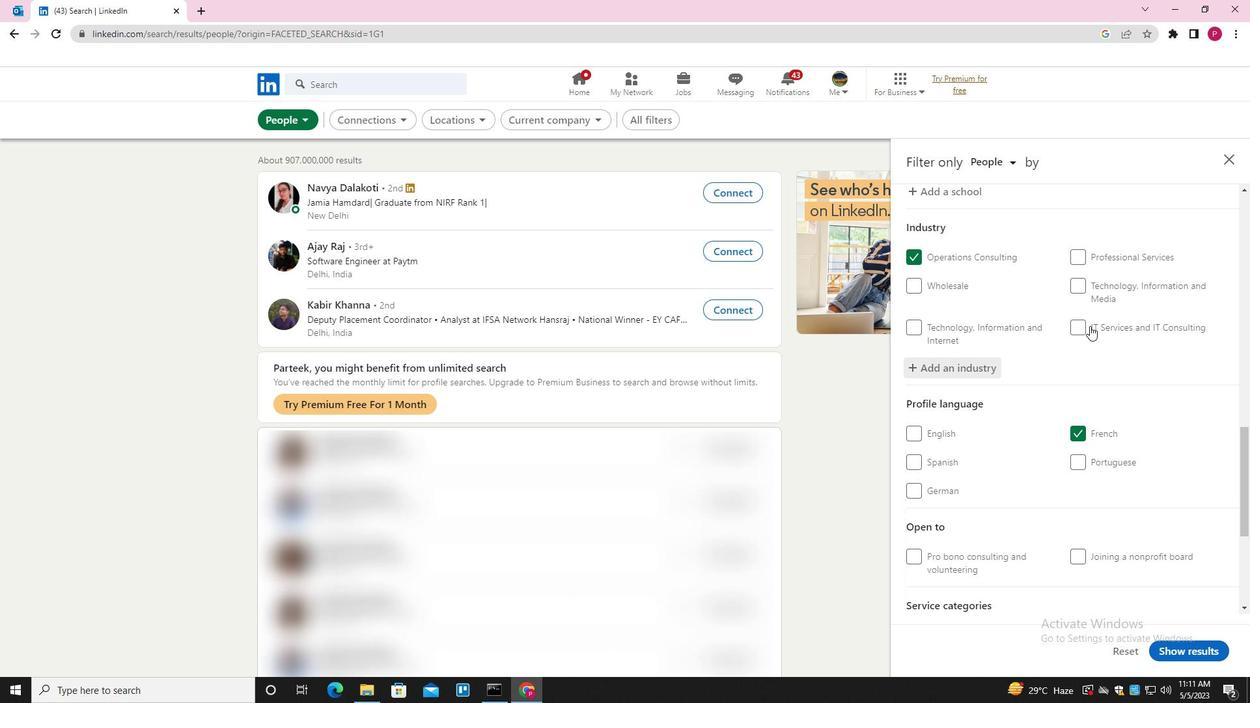 
Action: Mouse scrolled (1071, 338) with delta (0, 0)
Screenshot: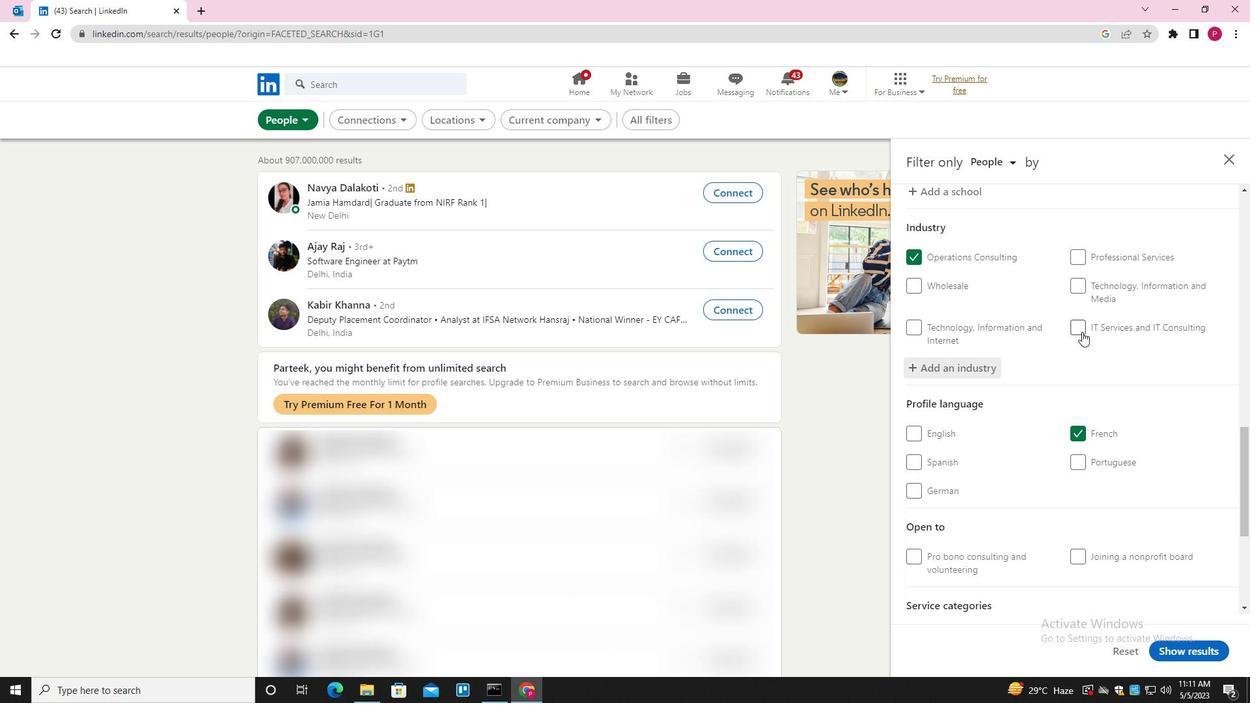 
Action: Mouse scrolled (1071, 338) with delta (0, 0)
Screenshot: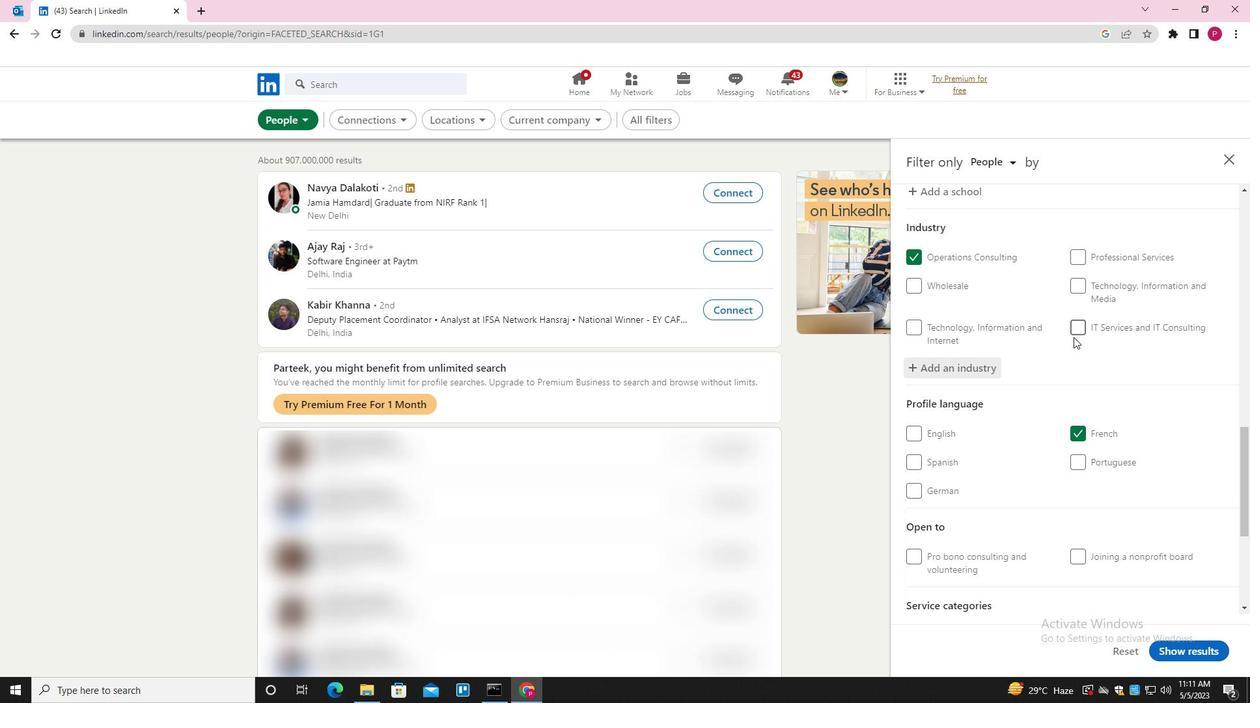 
Action: Mouse moved to (1070, 339)
Screenshot: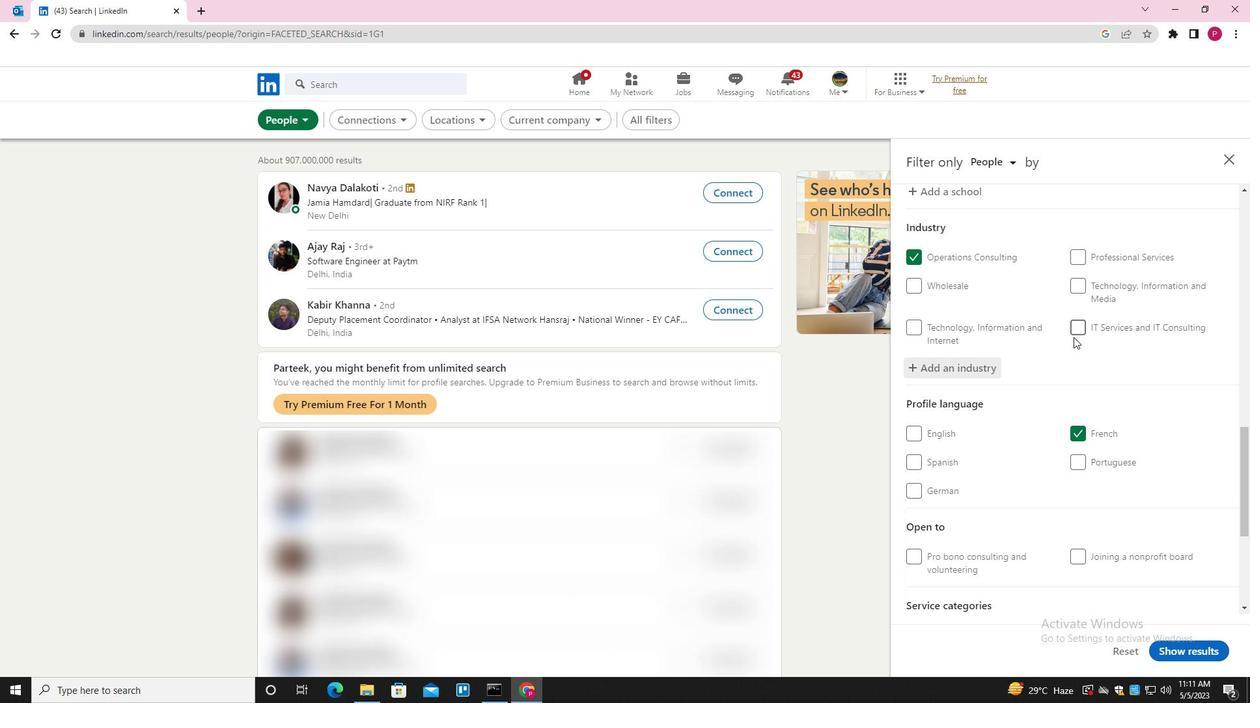 
Action: Mouse scrolled (1070, 339) with delta (0, 0)
Screenshot: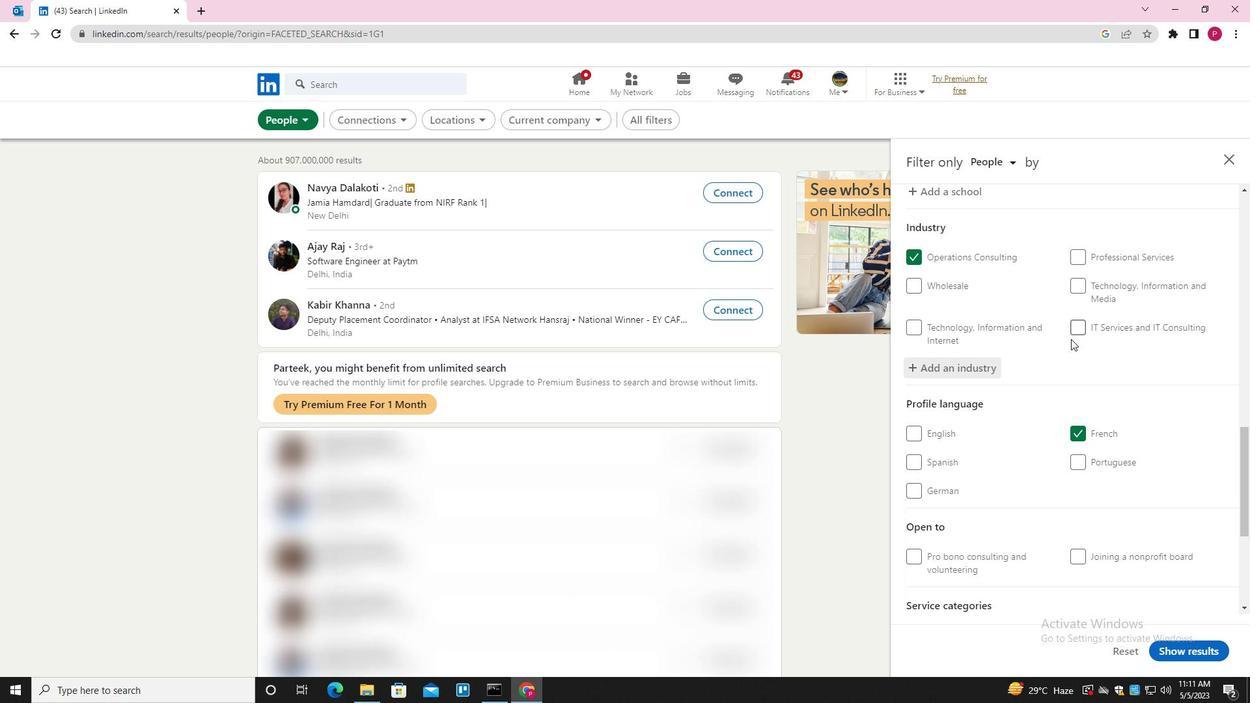 
Action: Mouse scrolled (1070, 339) with delta (0, 0)
Screenshot: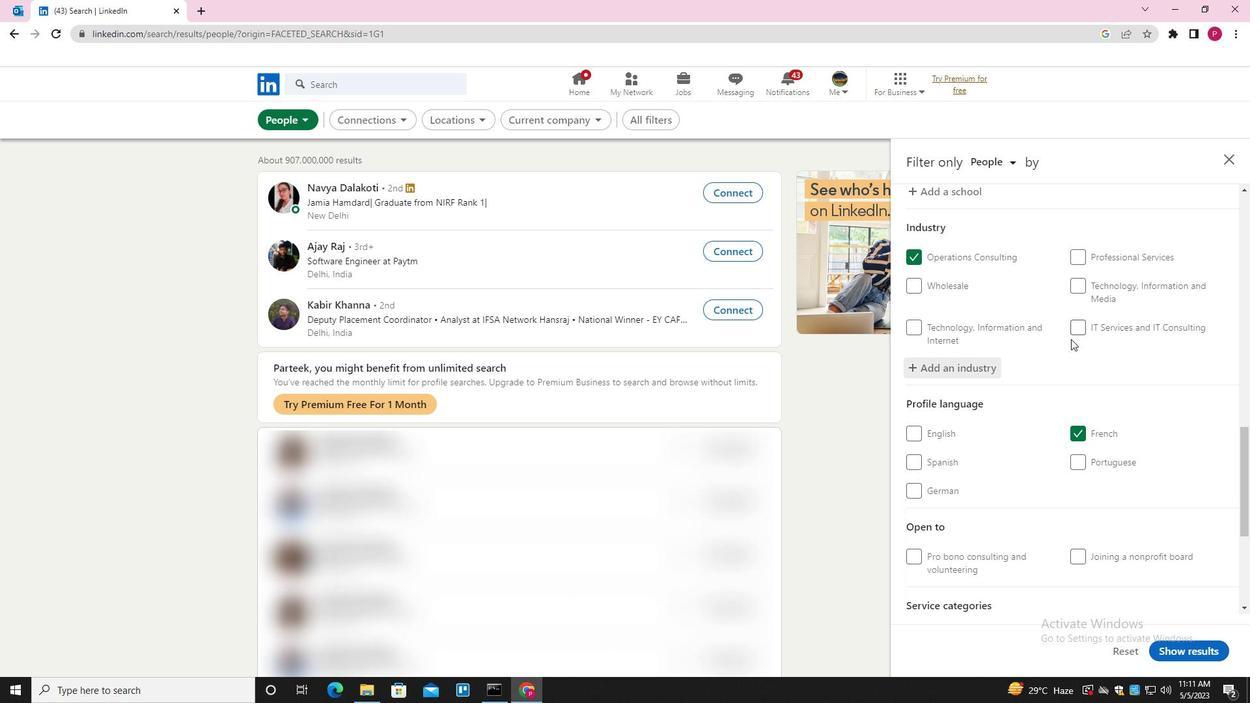 
Action: Mouse moved to (1067, 343)
Screenshot: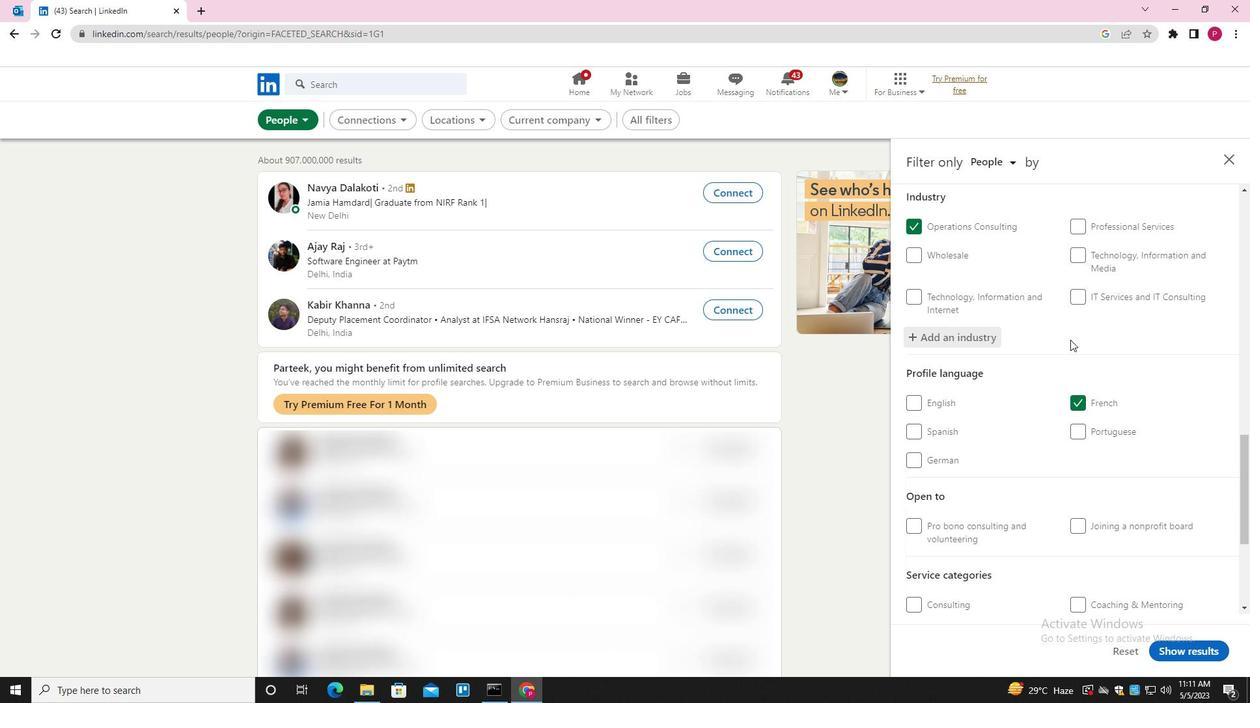
Action: Mouse scrolled (1067, 342) with delta (0, 0)
Screenshot: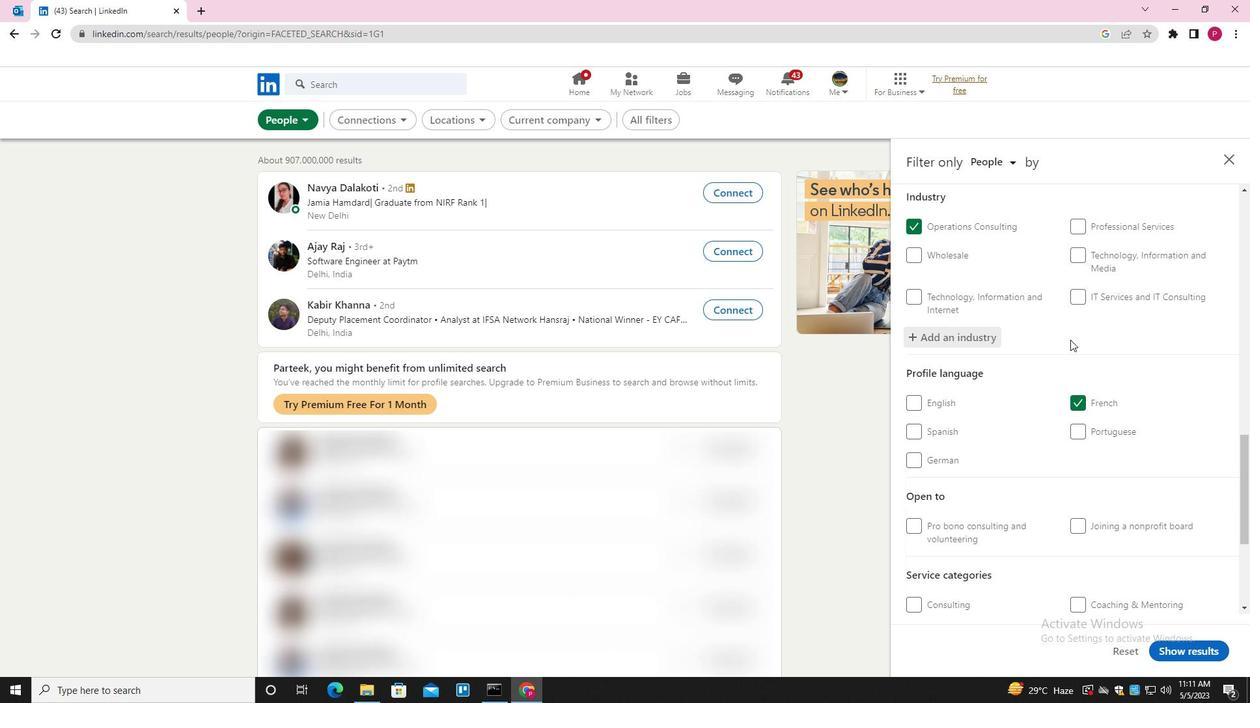 
Action: Mouse moved to (1092, 429)
Screenshot: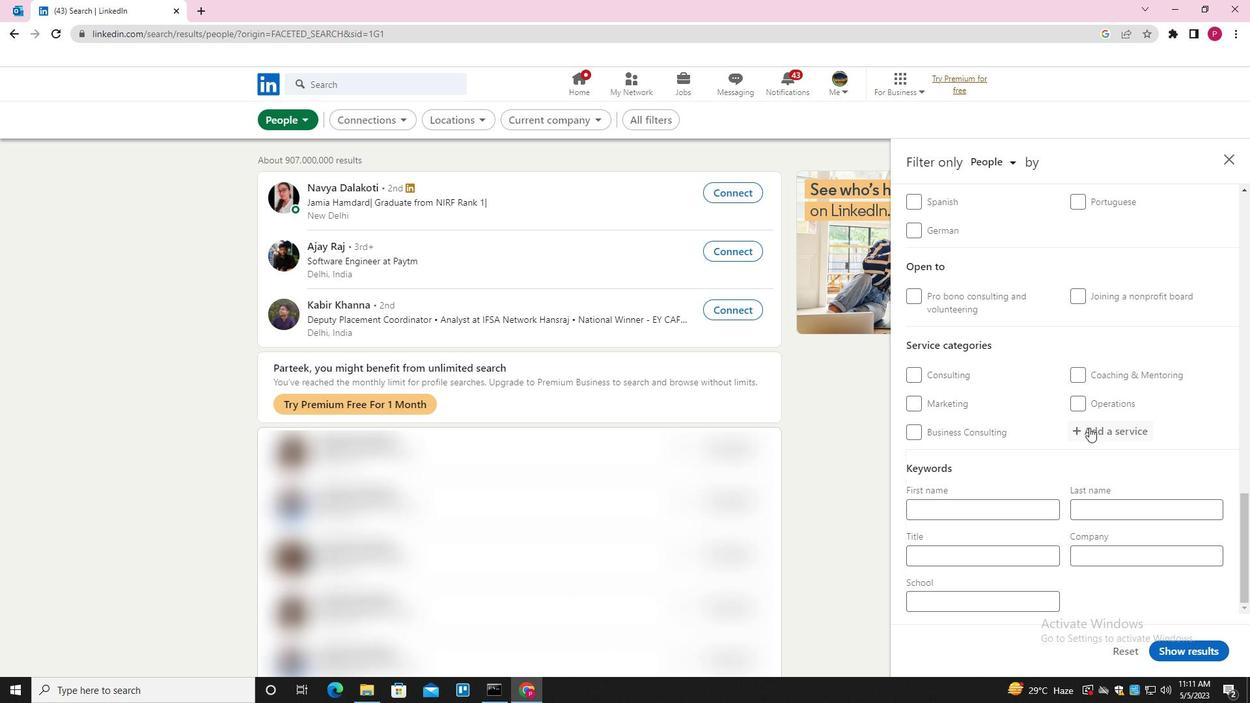 
Action: Mouse pressed left at (1092, 429)
Screenshot: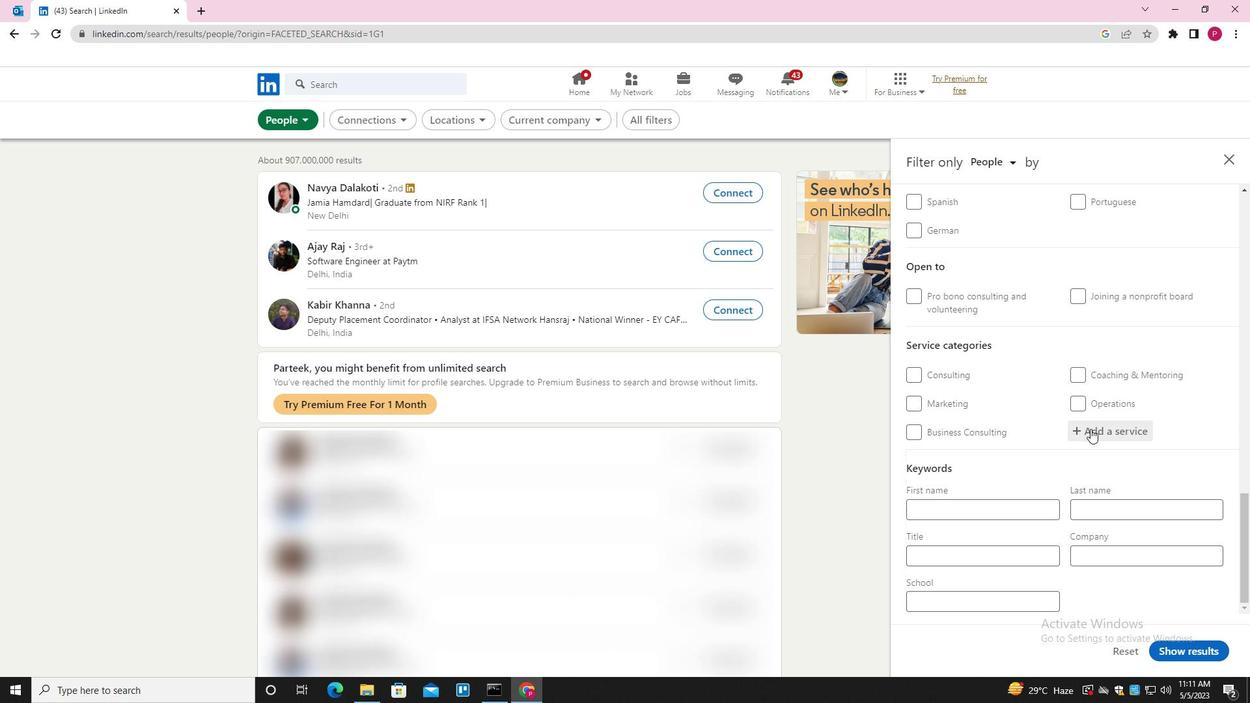 
Action: Key pressed <Key.shift>TYPING<Key.down><Key.enter>
Screenshot: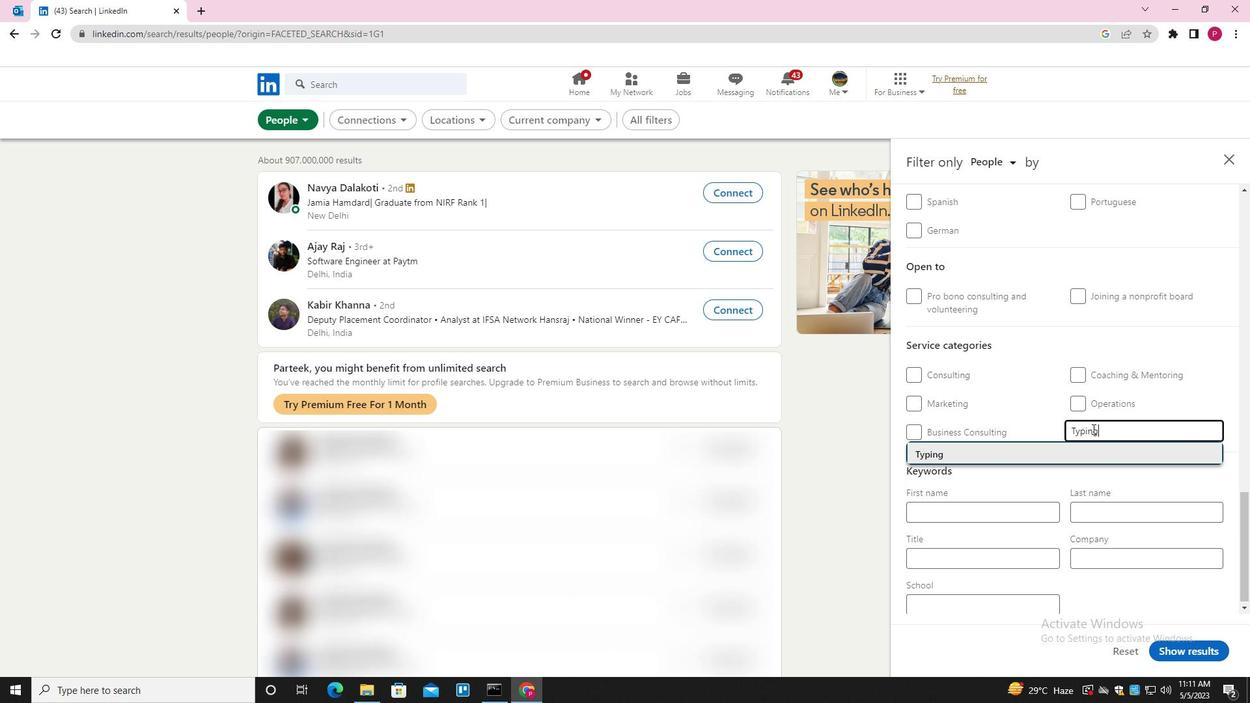 
Action: Mouse scrolled (1092, 428) with delta (0, 0)
Screenshot: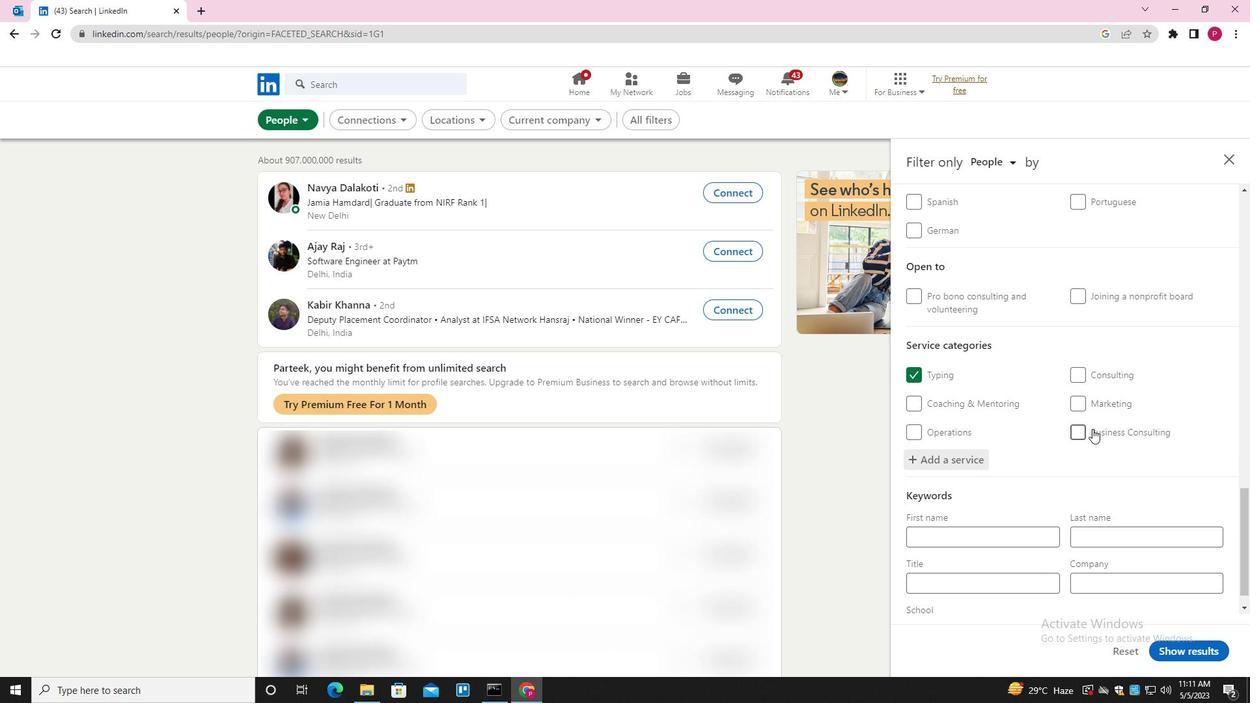 
Action: Mouse scrolled (1092, 428) with delta (0, 0)
Screenshot: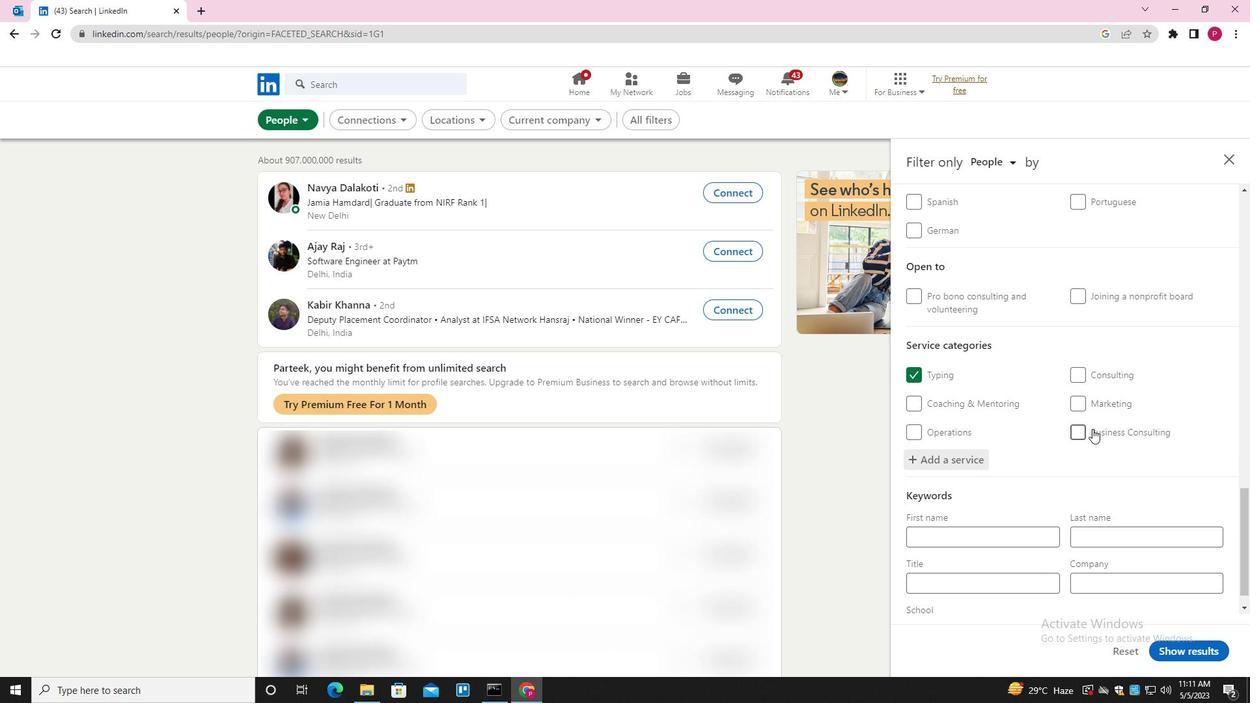 
Action: Mouse scrolled (1092, 428) with delta (0, 0)
Screenshot: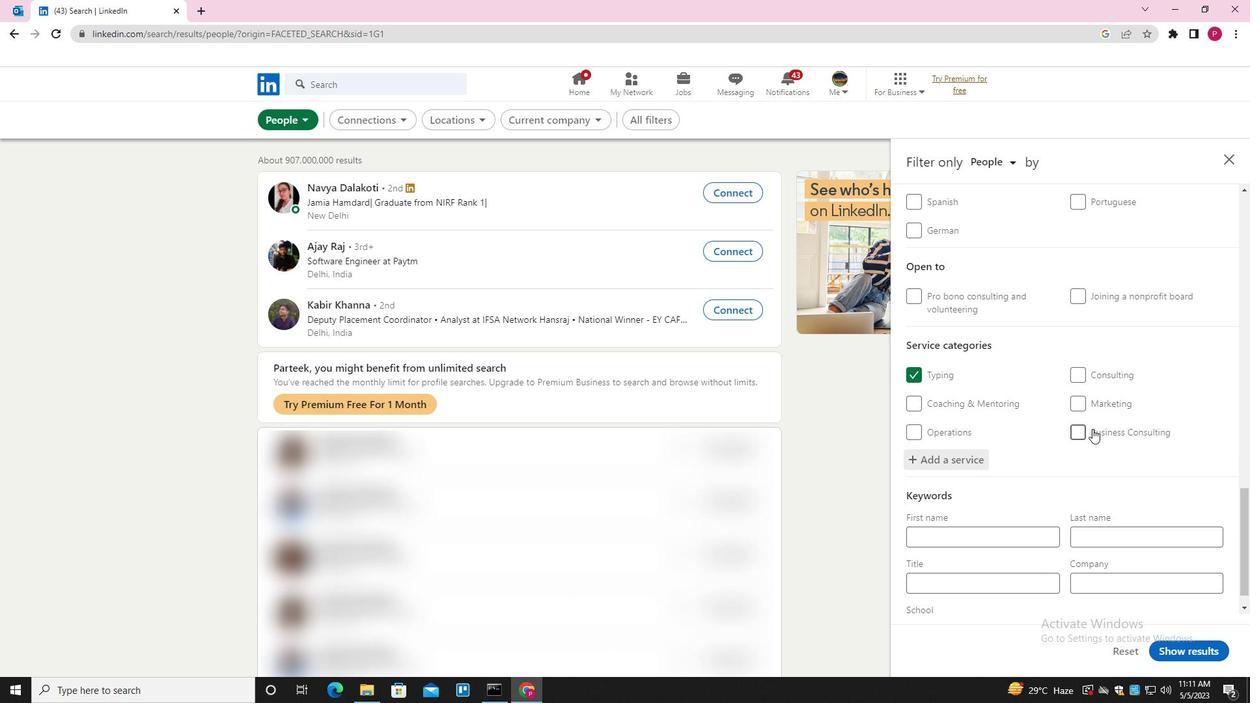 
Action: Mouse scrolled (1092, 428) with delta (0, 0)
Screenshot: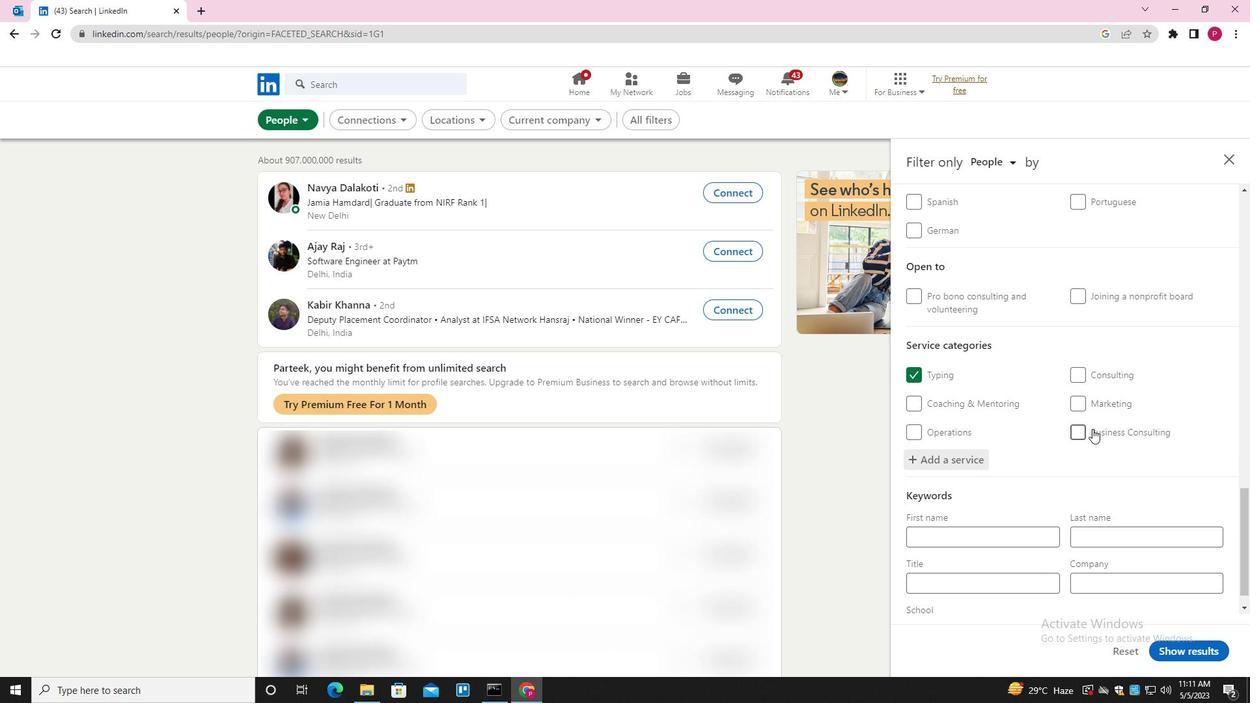 
Action: Mouse moved to (1090, 433)
Screenshot: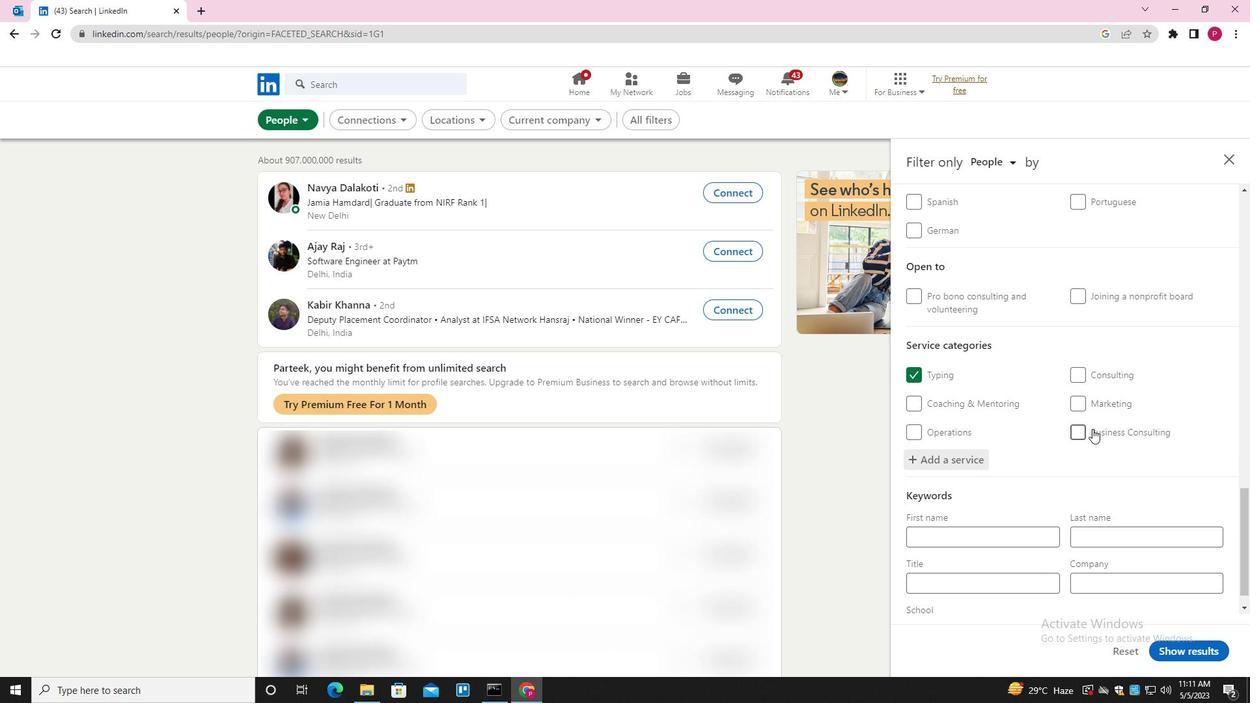 
Action: Mouse scrolled (1090, 432) with delta (0, 0)
Screenshot: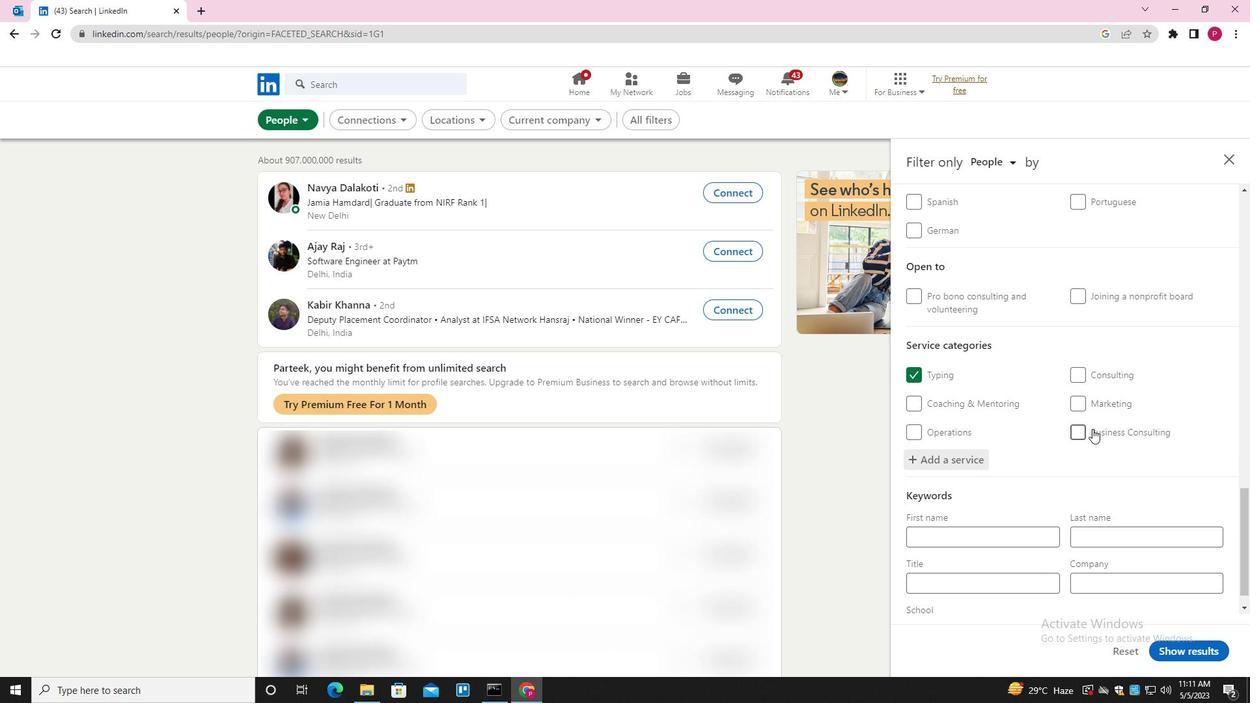 
Action: Mouse moved to (1079, 442)
Screenshot: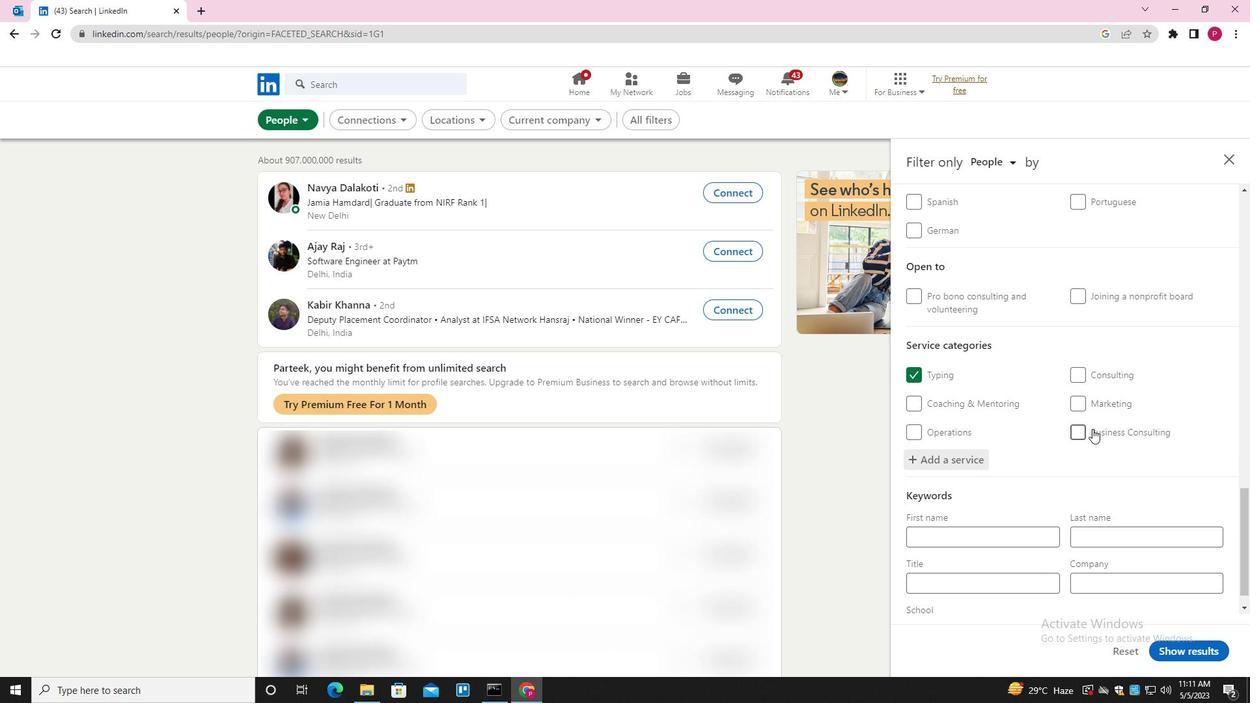 
Action: Mouse scrolled (1079, 441) with delta (0, 0)
Screenshot: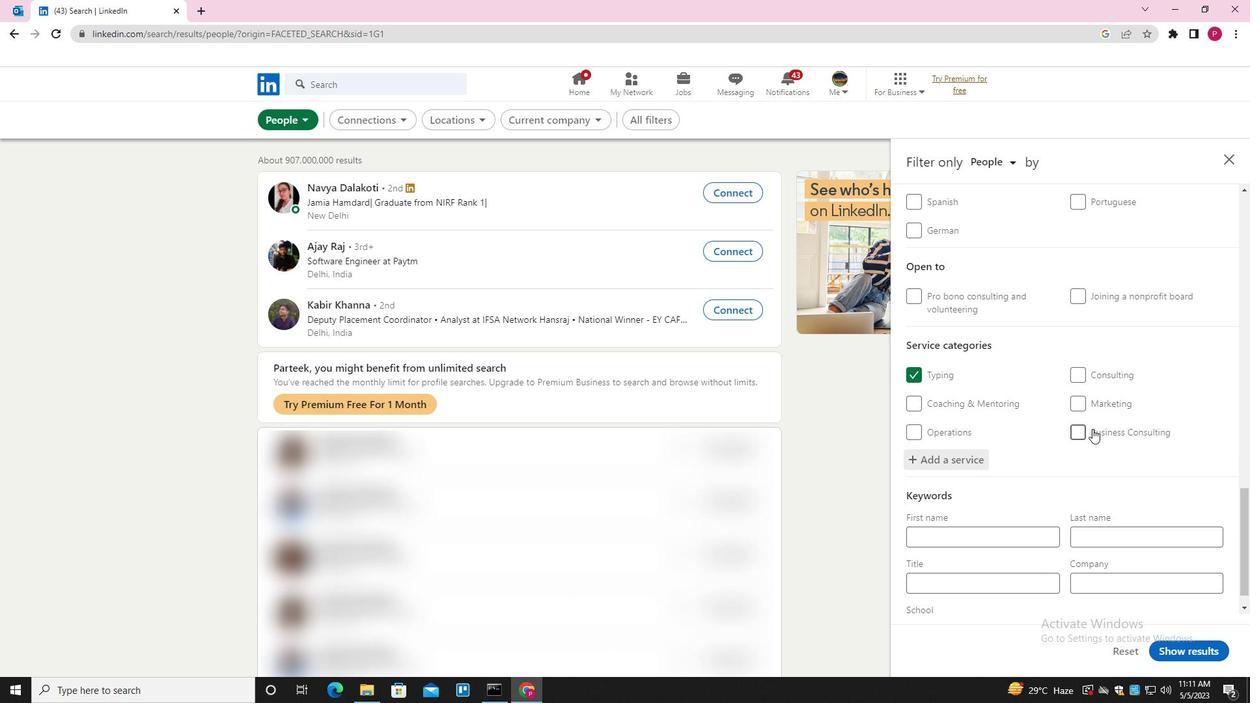 
Action: Mouse moved to (963, 549)
Screenshot: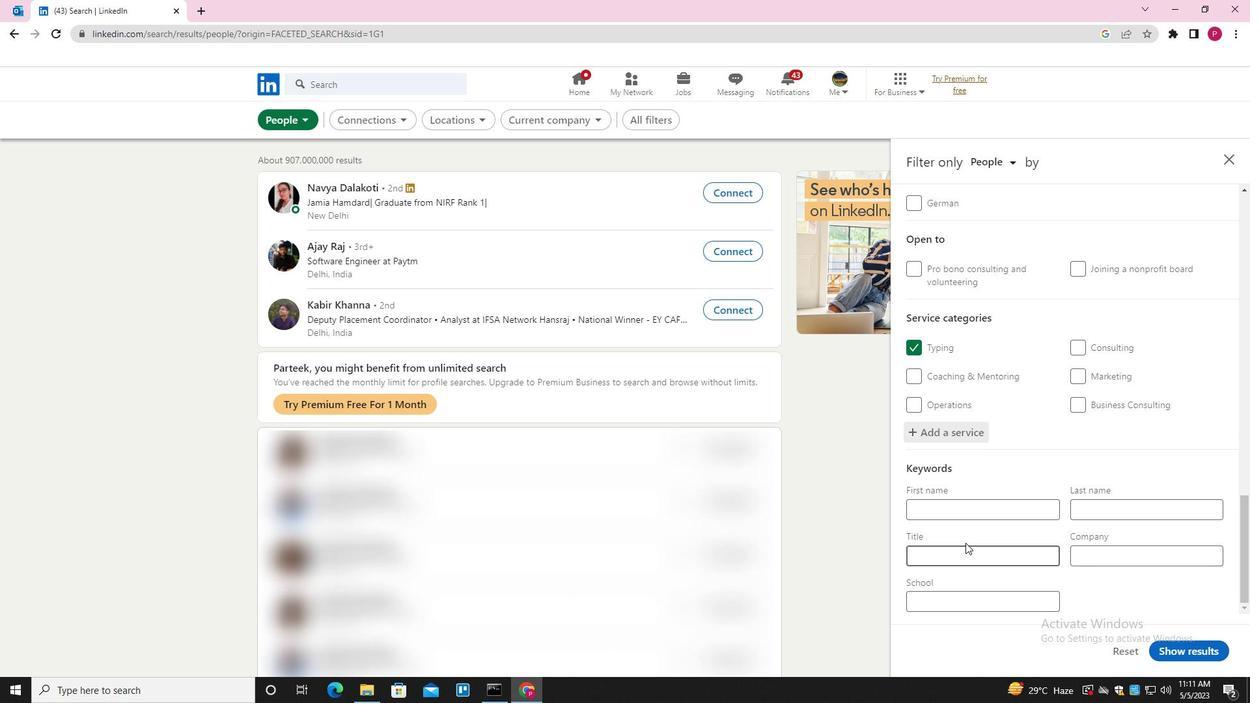 
Action: Mouse pressed left at (963, 549)
Screenshot: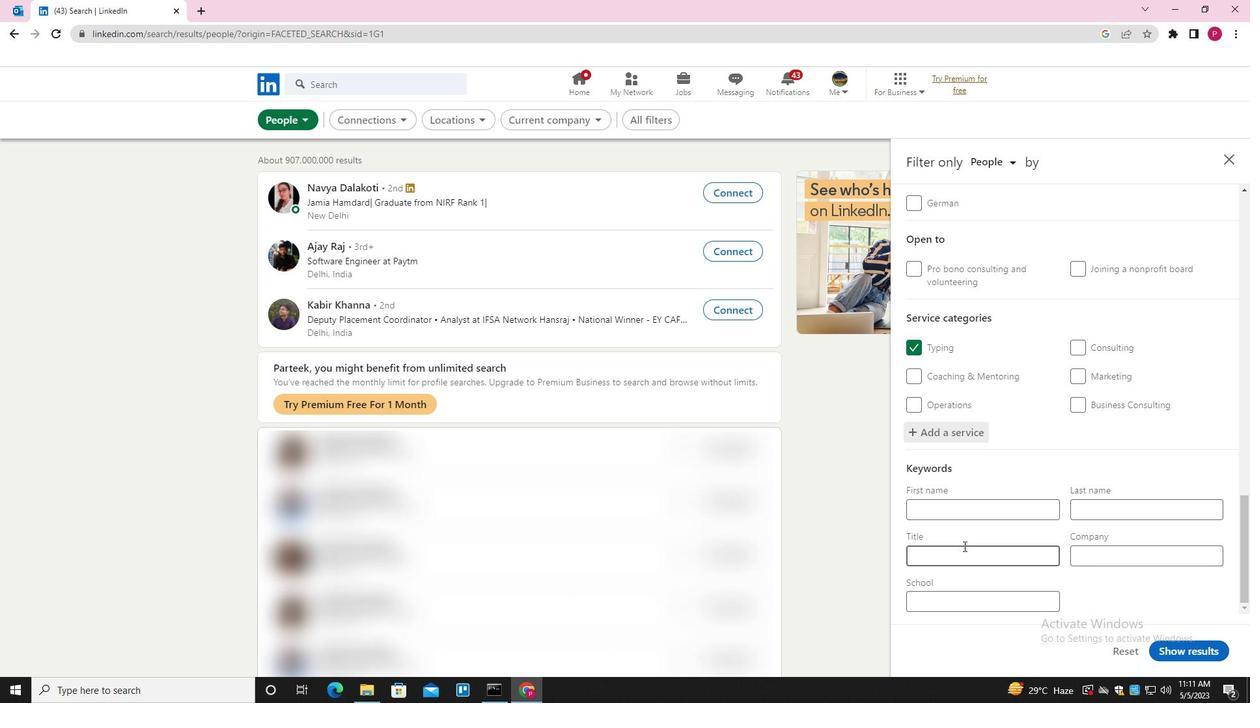 
Action: Key pressed <Key.shift><Key.shift><Key.shift><Key.shift><Key.shift><Key.shift><Key.shift><Key.shift><Key.shift><Key.shift>BOOKKEEPER
Screenshot: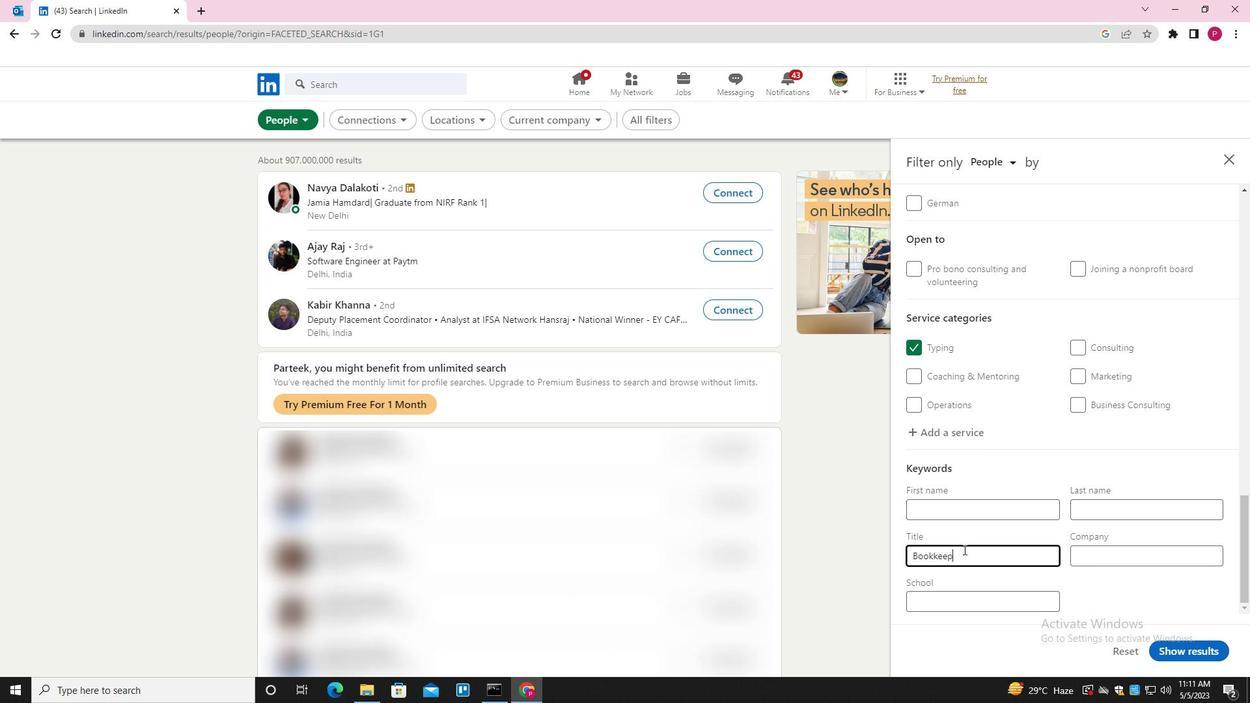 
Action: Mouse moved to (1189, 653)
Screenshot: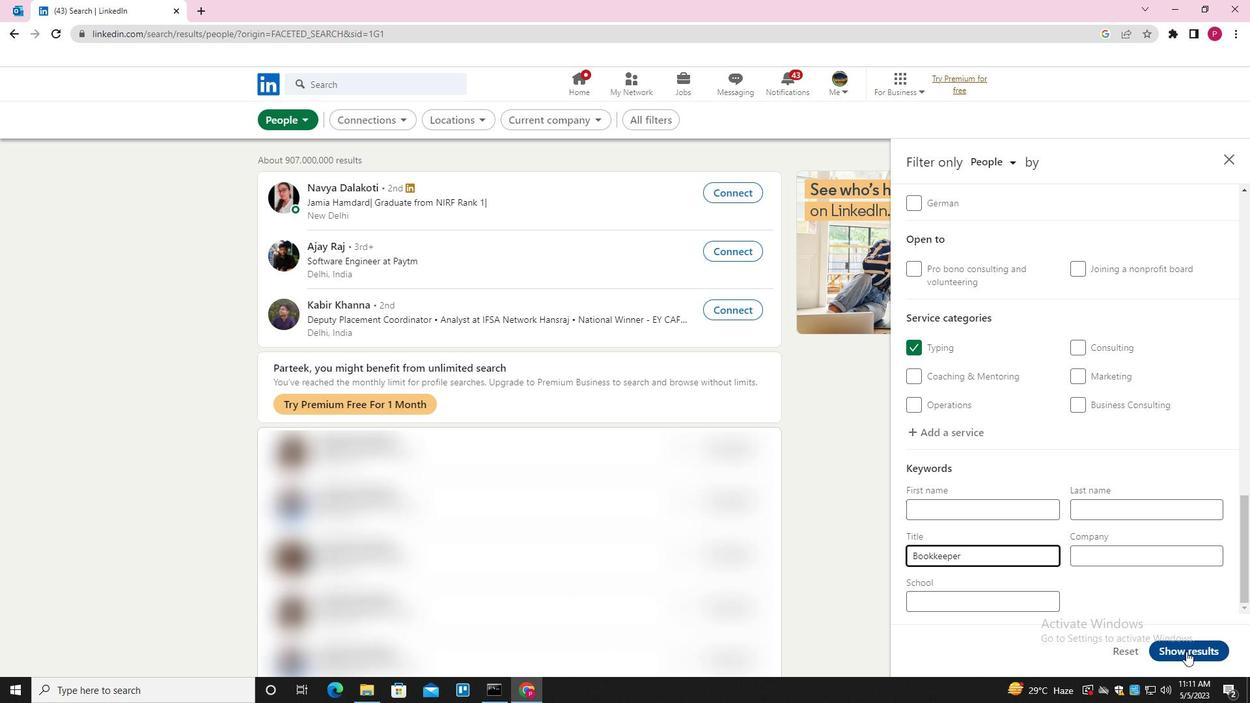 
Action: Mouse pressed left at (1189, 653)
Screenshot: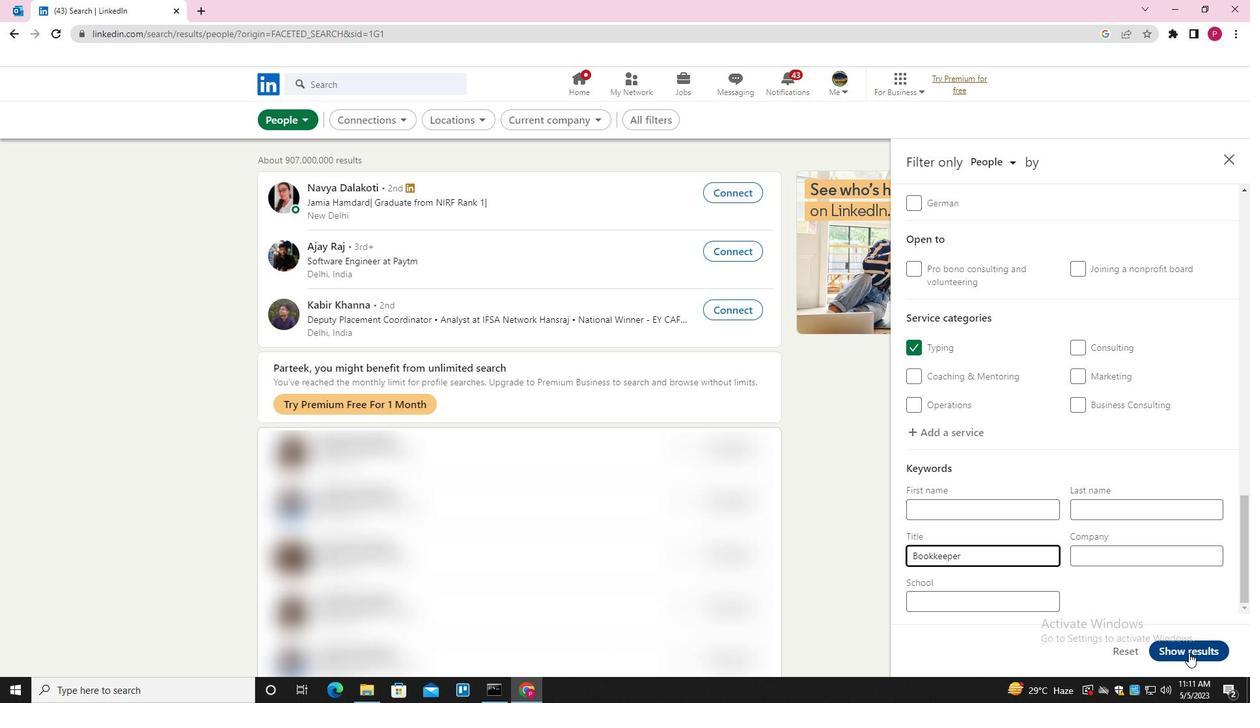
Action: Mouse moved to (557, 352)
Screenshot: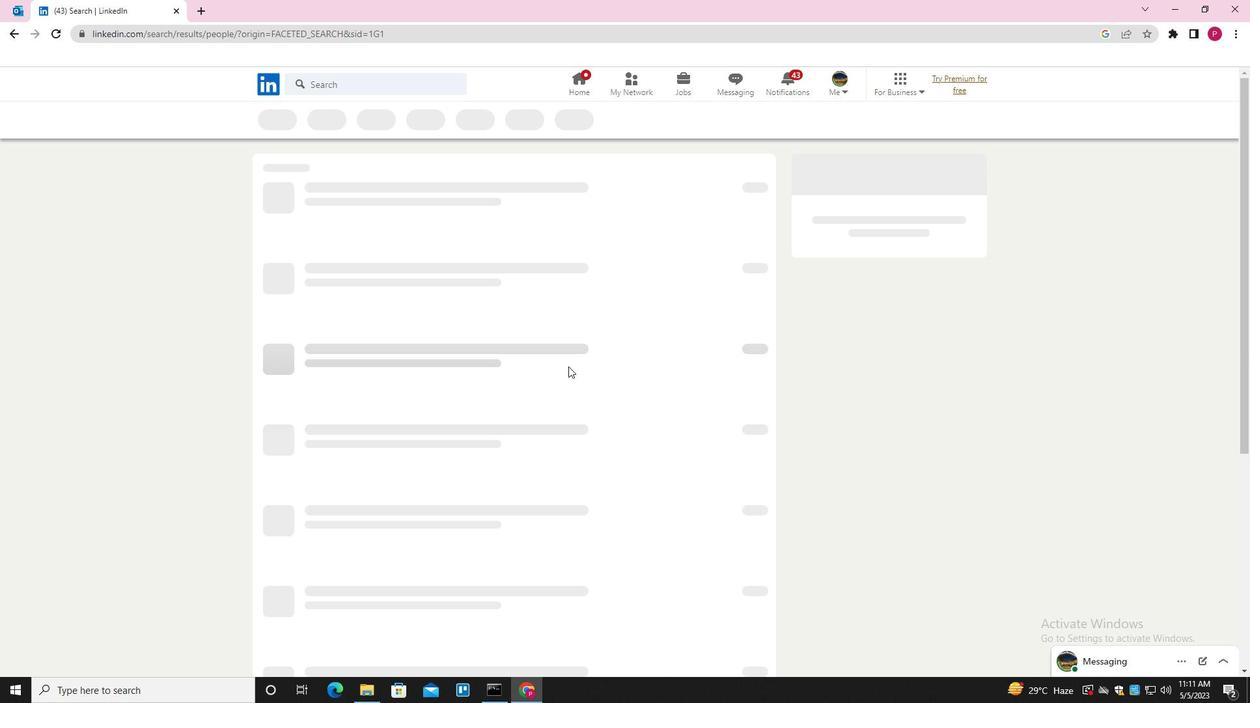
